 Task: Look for space in Xiashi, China from 5th June, 2023 to 16th June, 2023 for 2 adults in price range Rs.14000 to Rs.18000. Place can be entire place with 1  bedroom having 1 bed and 1 bathroom. Property type can be house, flat, guest house, hotel. Amenities needed are: washing machine. Booking option can be shelf check-in. Required host language is Chinese (Simplified).
Action: Mouse moved to (361, 180)
Screenshot: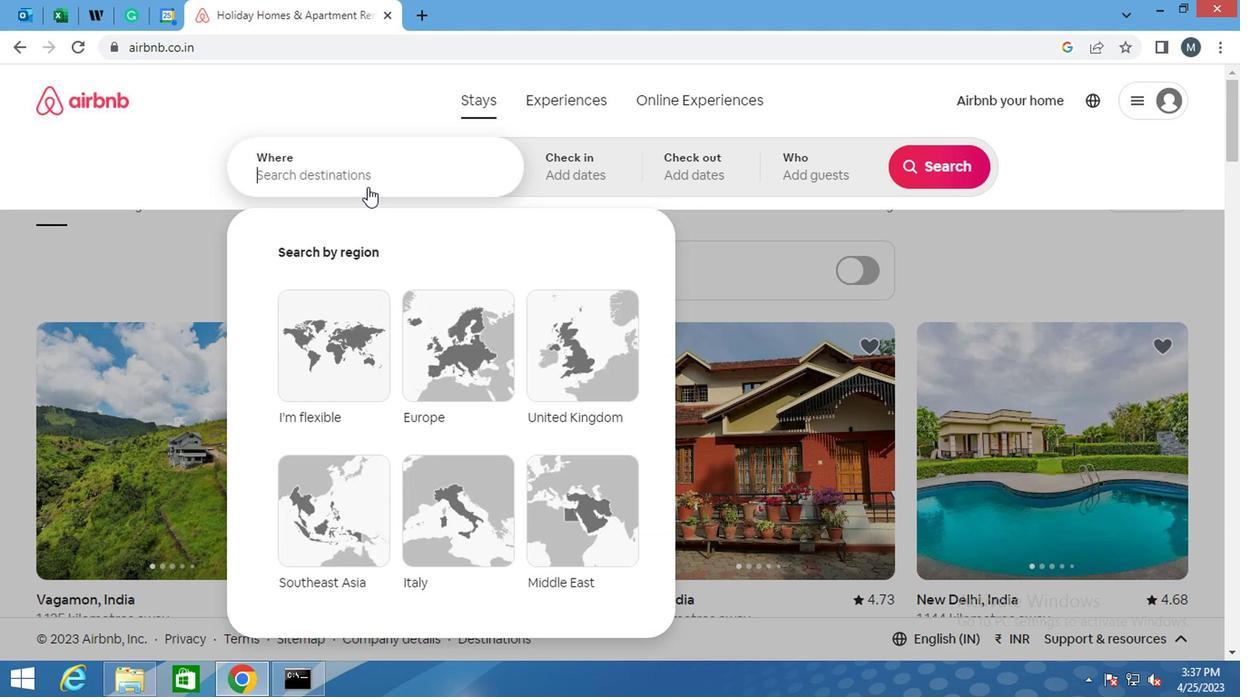 
Action: Mouse pressed left at (361, 180)
Screenshot: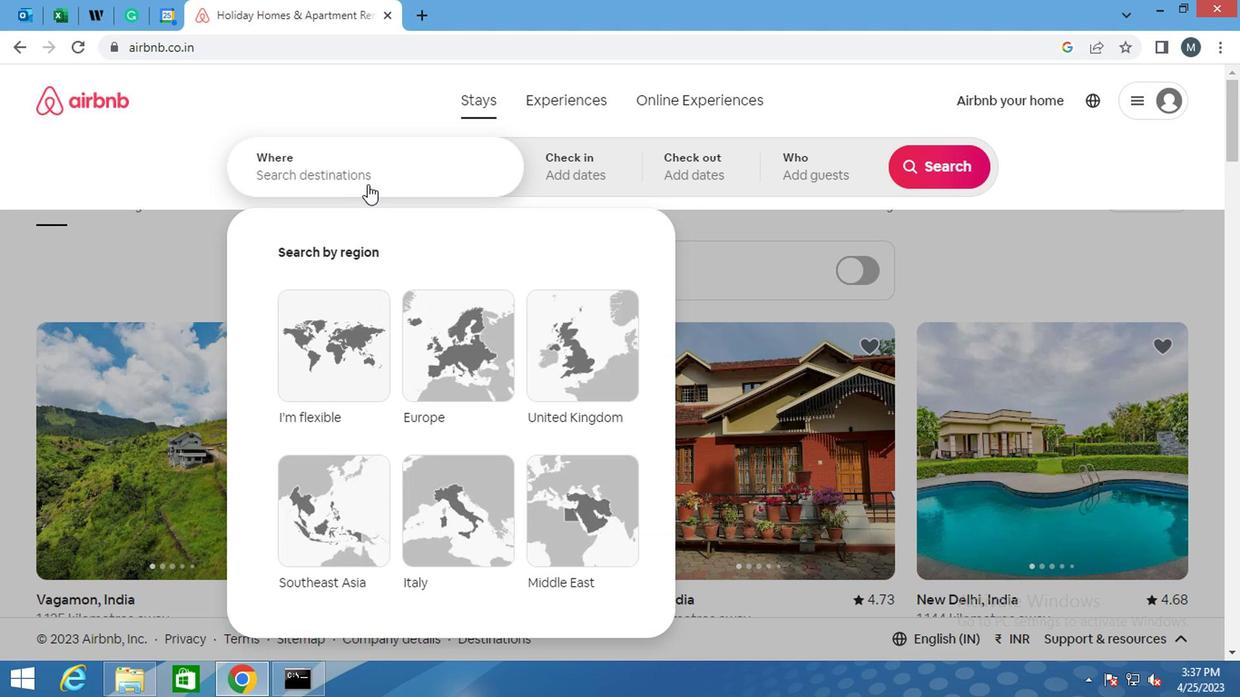 
Action: Key pressed <Key.shift>XIASHI,<Key.shift>CHINA<Key.enter>
Screenshot: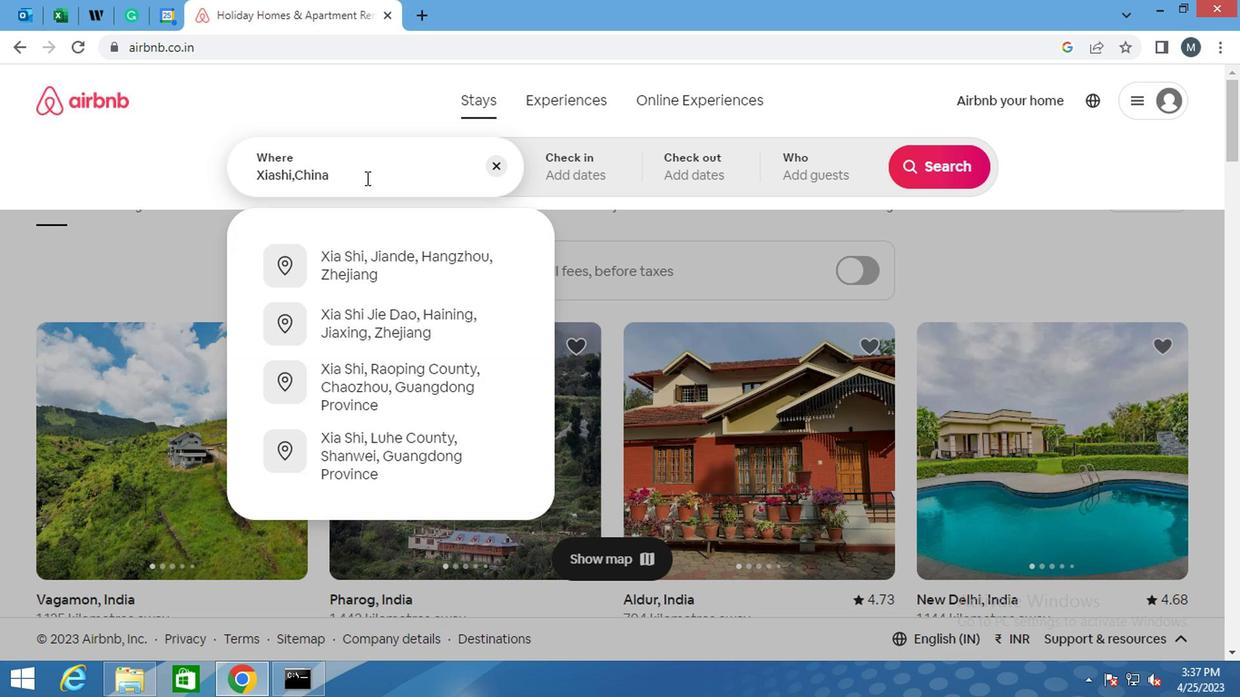 
Action: Mouse moved to (926, 319)
Screenshot: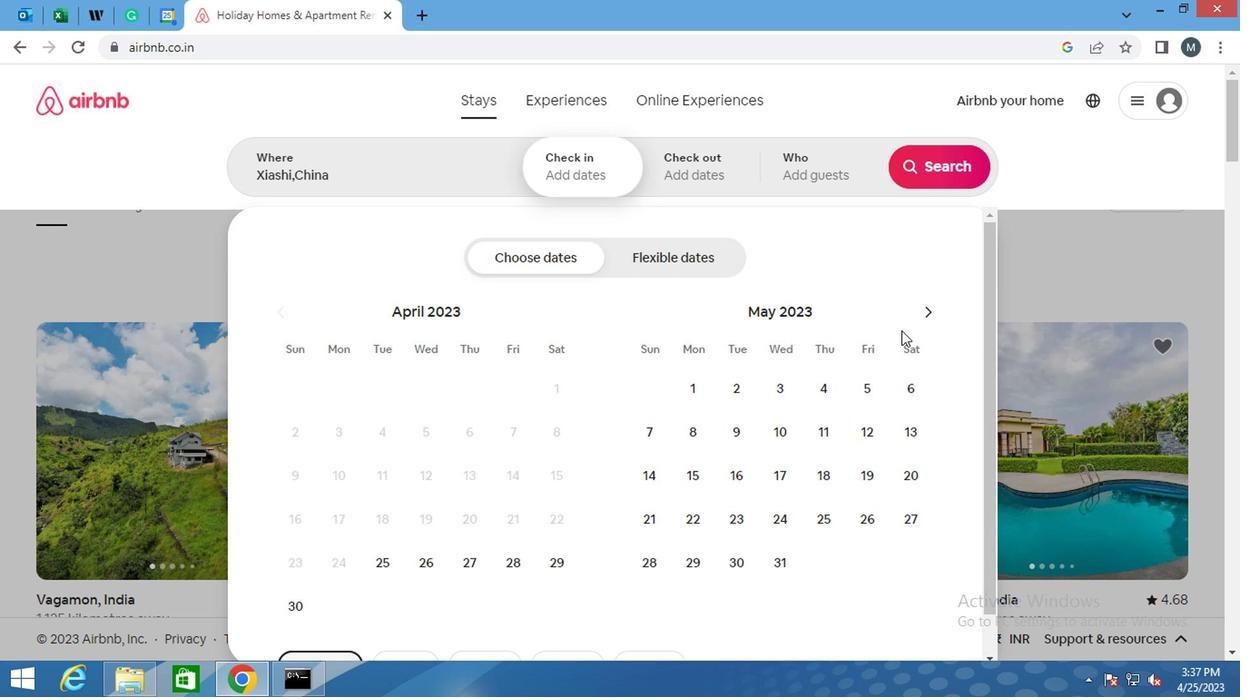 
Action: Mouse pressed left at (926, 319)
Screenshot: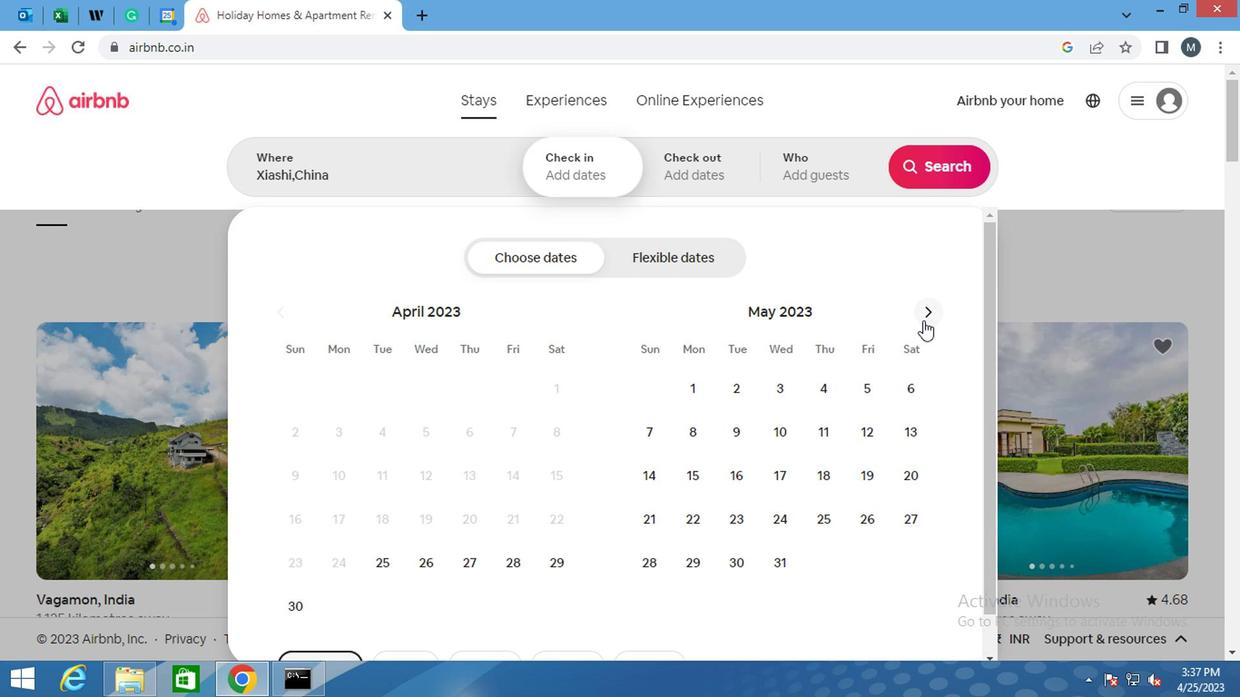 
Action: Mouse moved to (926, 319)
Screenshot: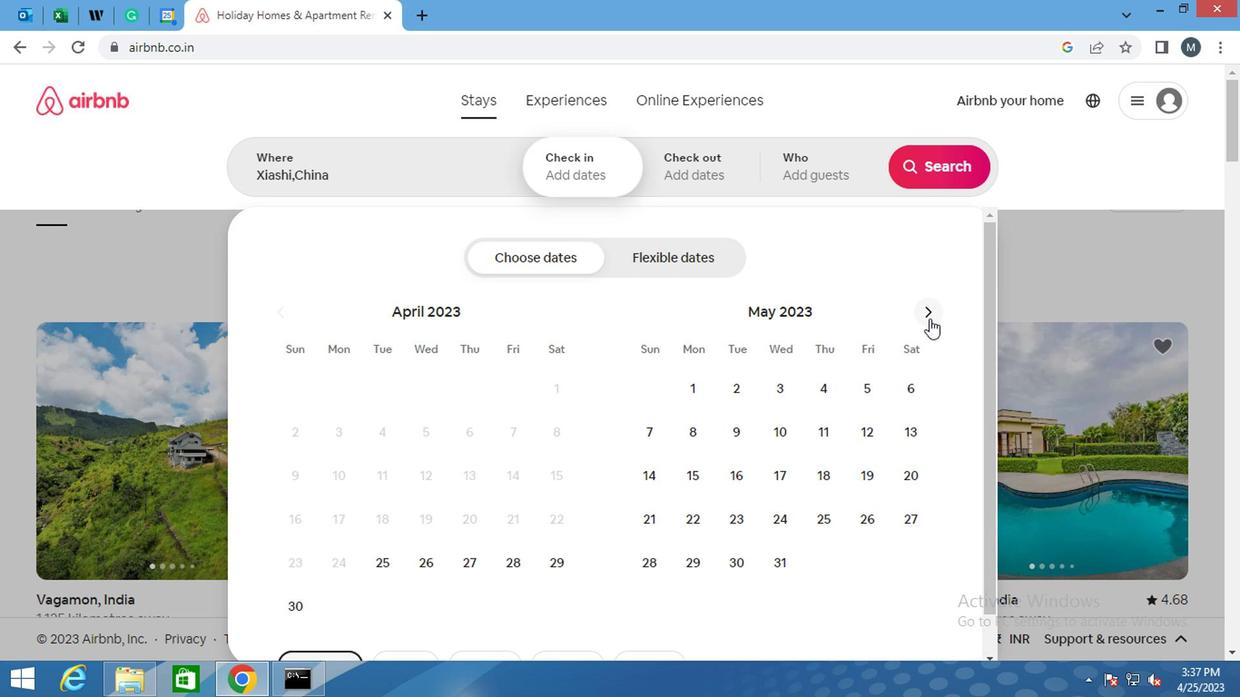 
Action: Mouse pressed left at (926, 319)
Screenshot: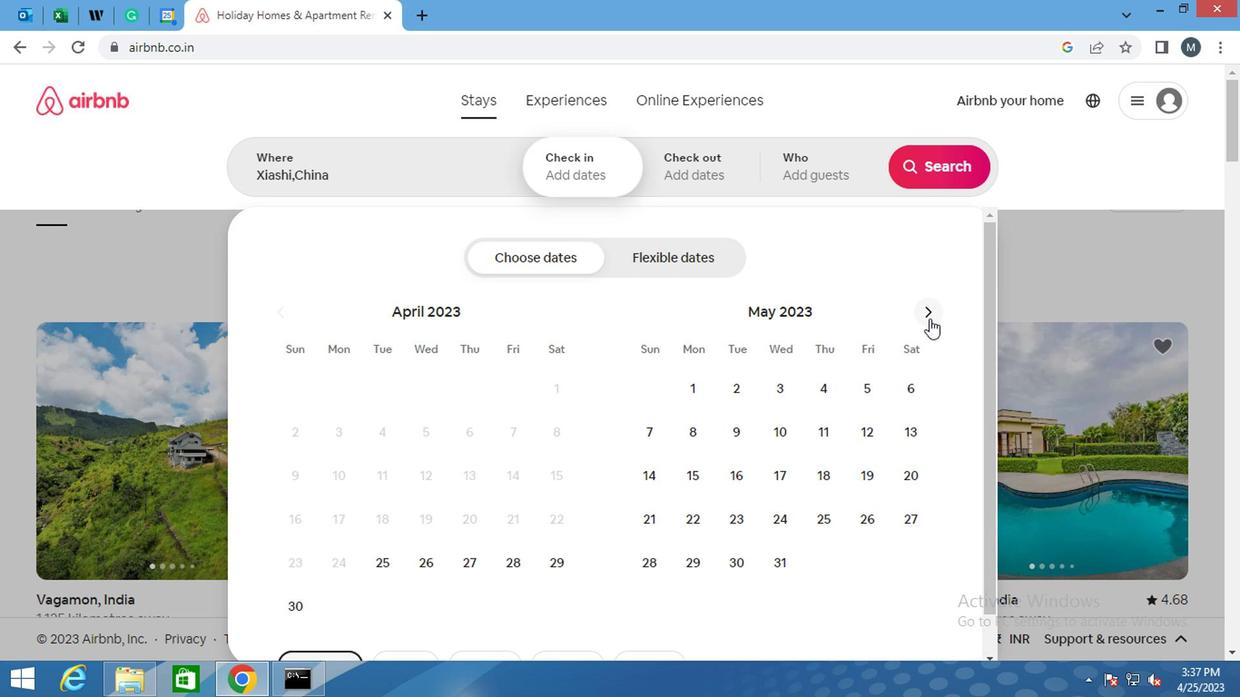 
Action: Mouse moved to (701, 440)
Screenshot: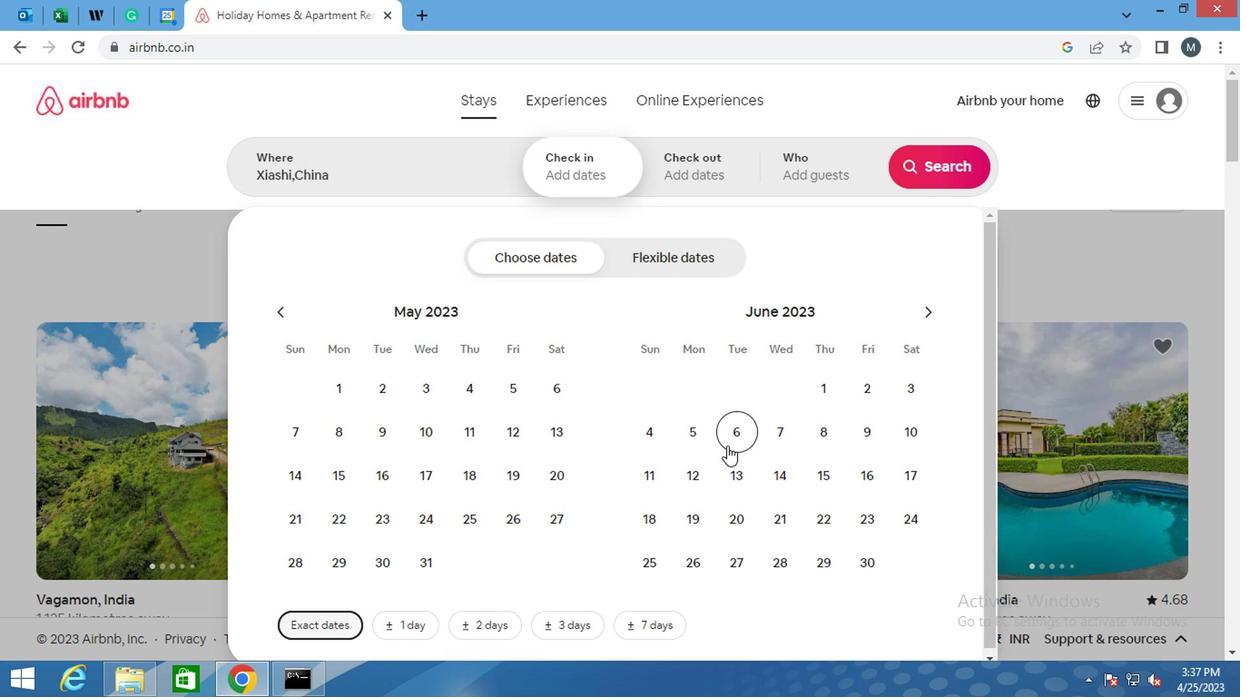 
Action: Mouse pressed left at (701, 440)
Screenshot: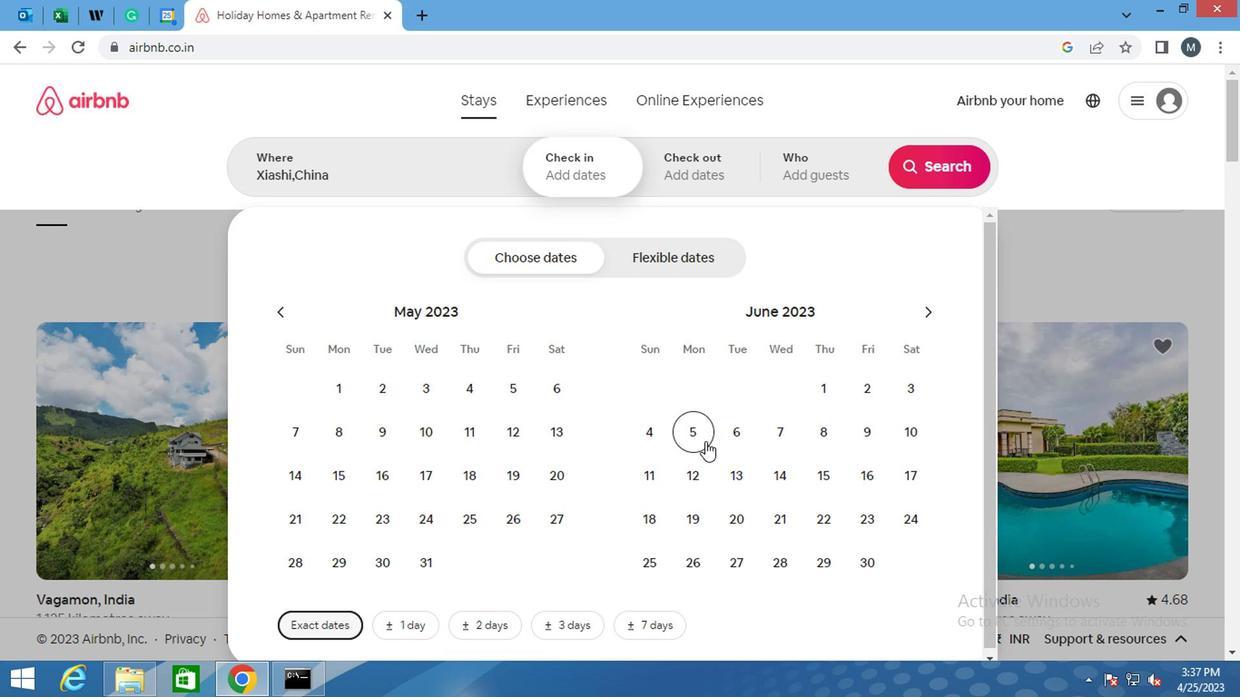 
Action: Mouse moved to (872, 474)
Screenshot: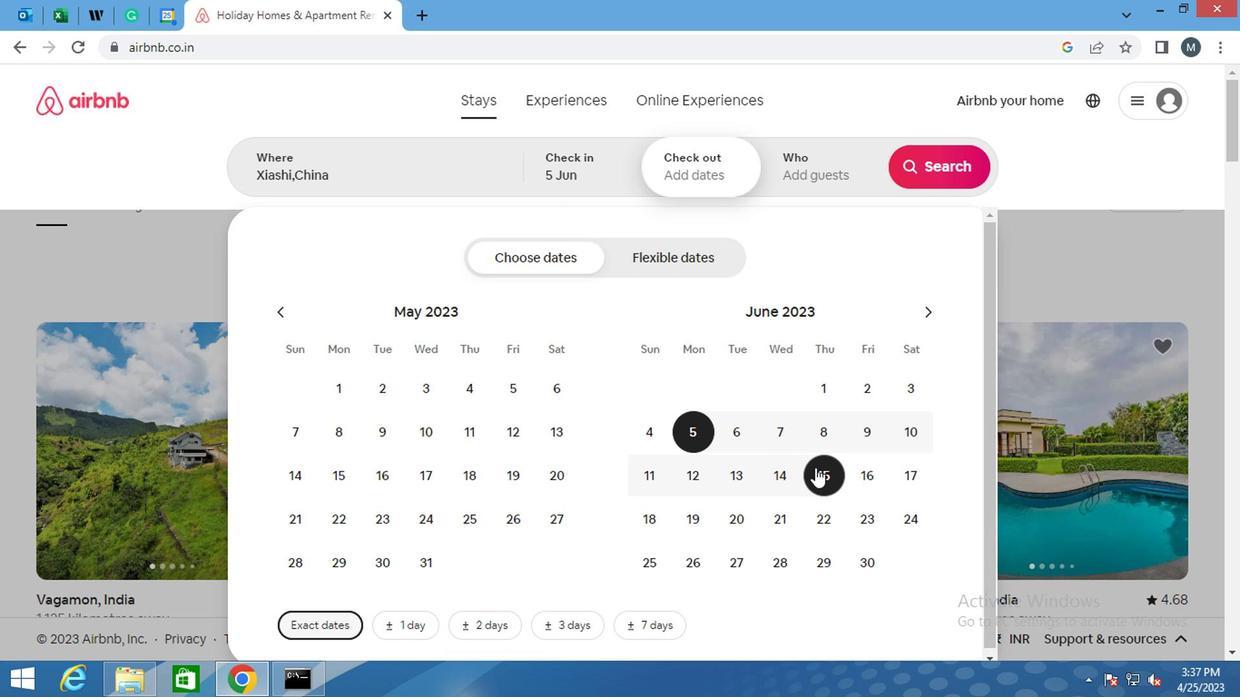 
Action: Mouse pressed left at (872, 474)
Screenshot: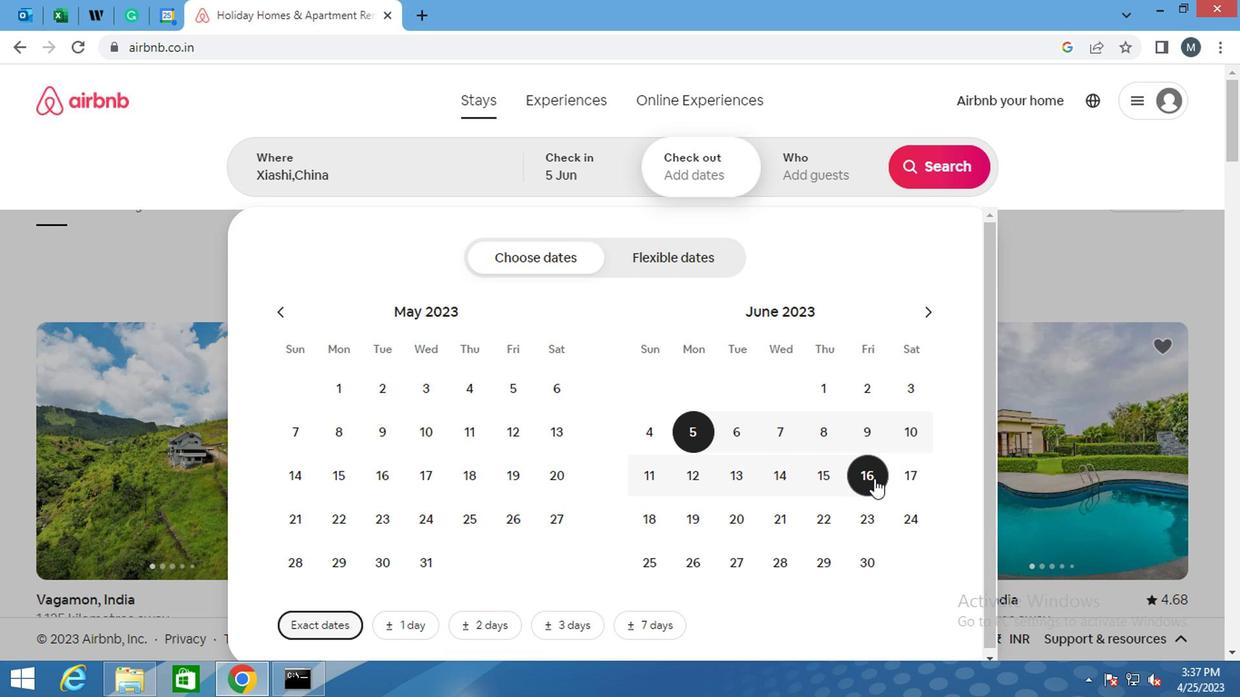 
Action: Mouse moved to (833, 185)
Screenshot: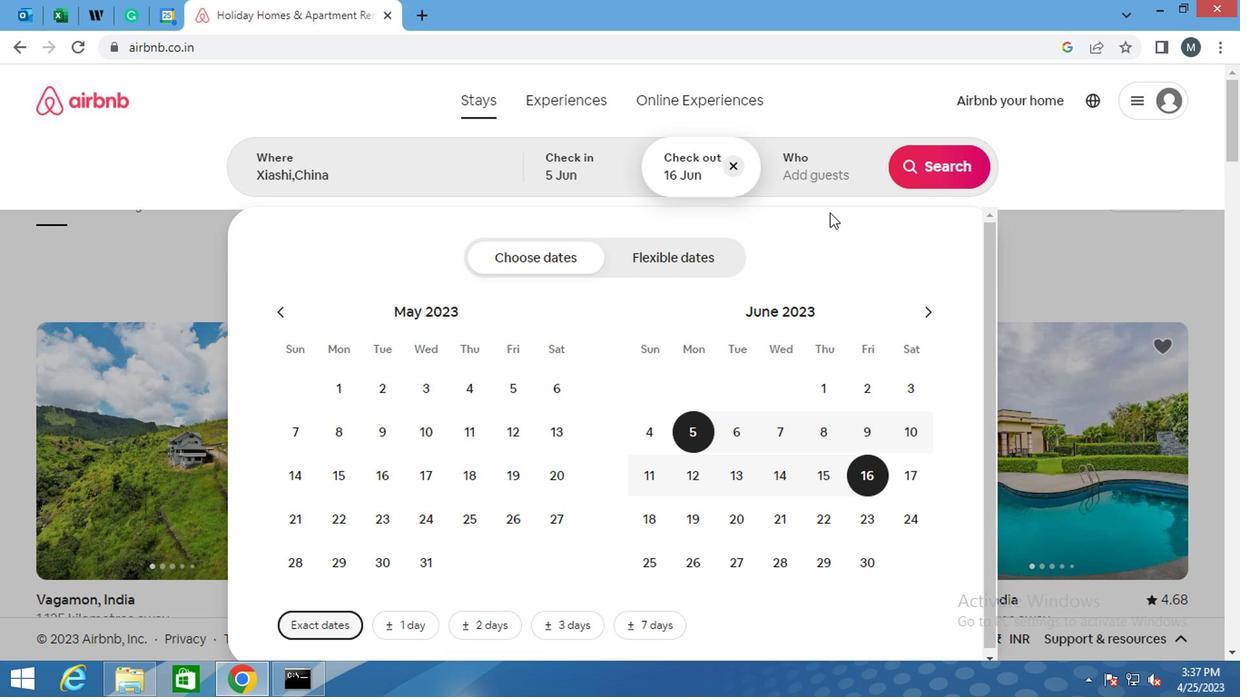 
Action: Mouse pressed left at (833, 185)
Screenshot: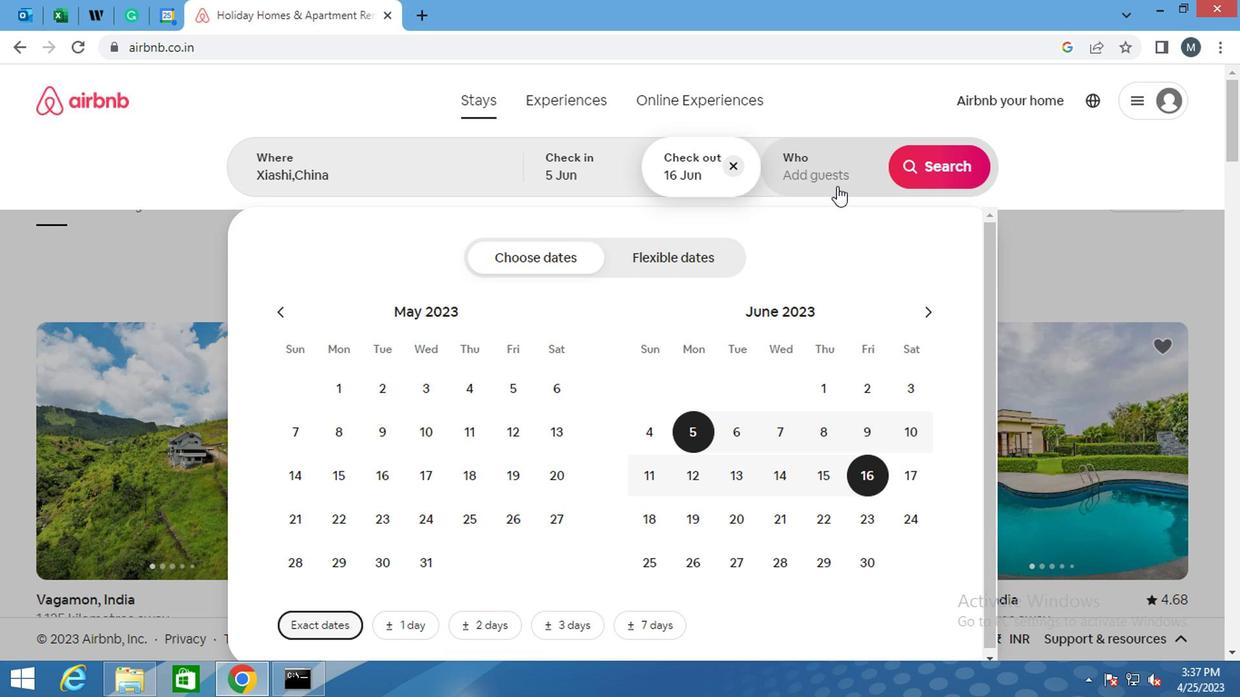 
Action: Mouse moved to (937, 260)
Screenshot: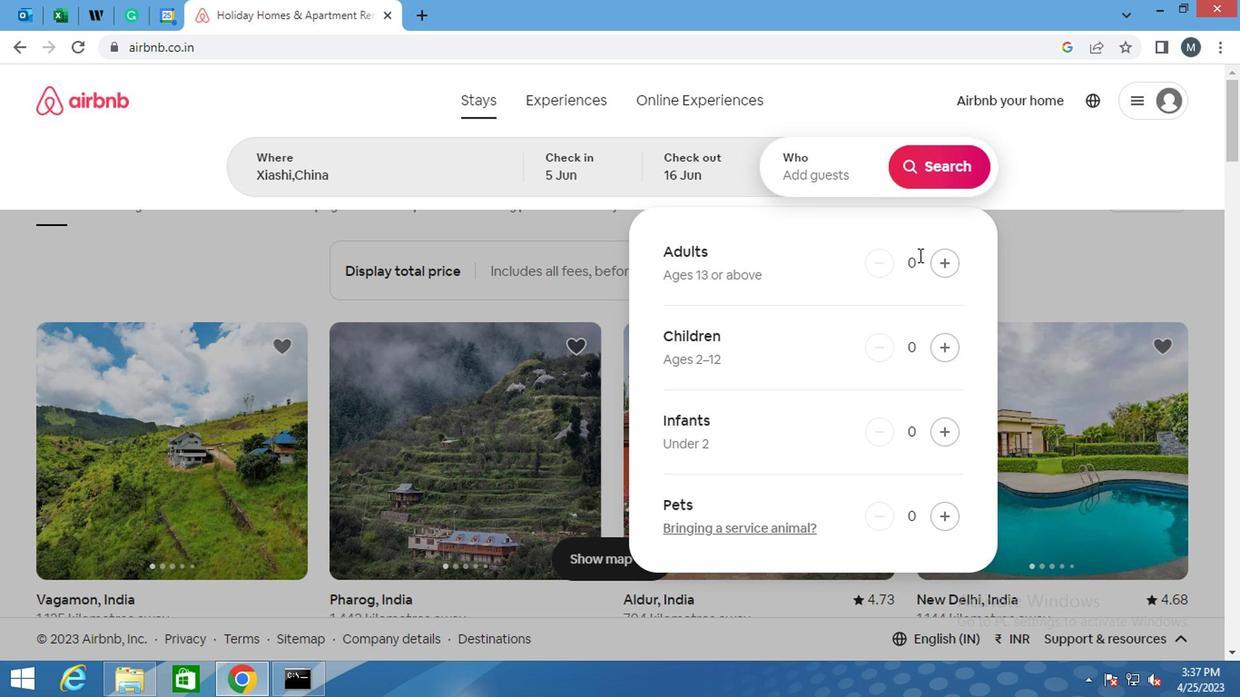 
Action: Mouse pressed left at (937, 260)
Screenshot: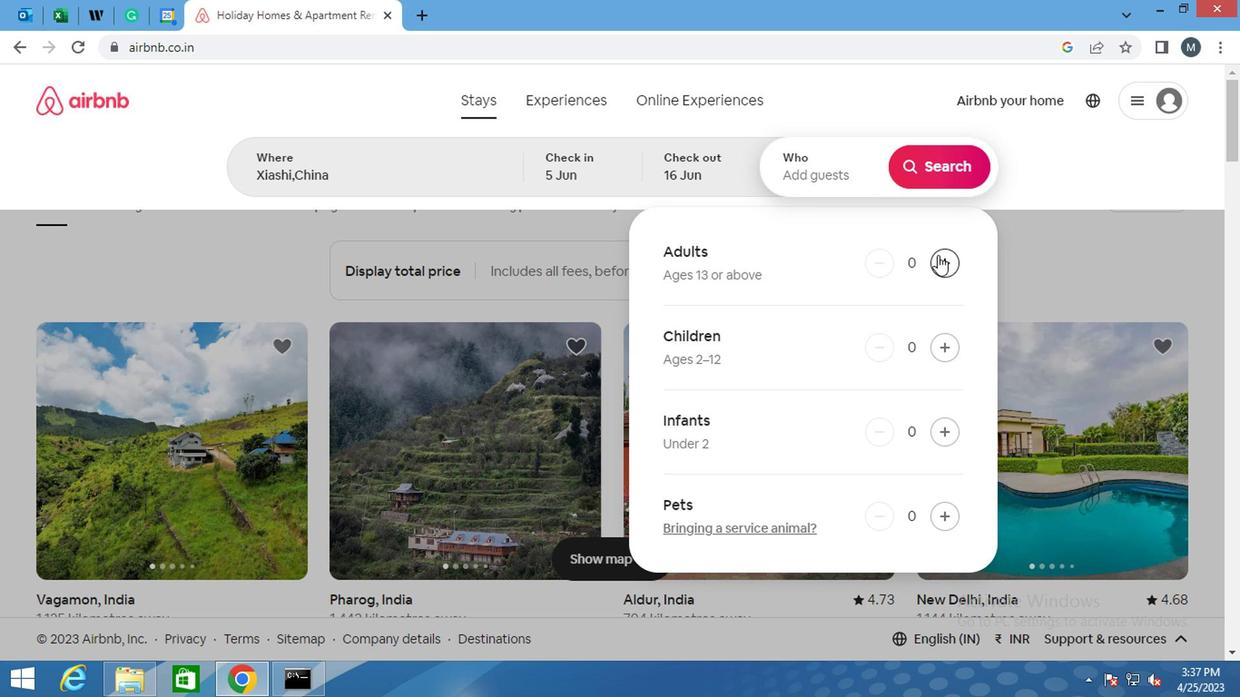 
Action: Mouse moved to (938, 261)
Screenshot: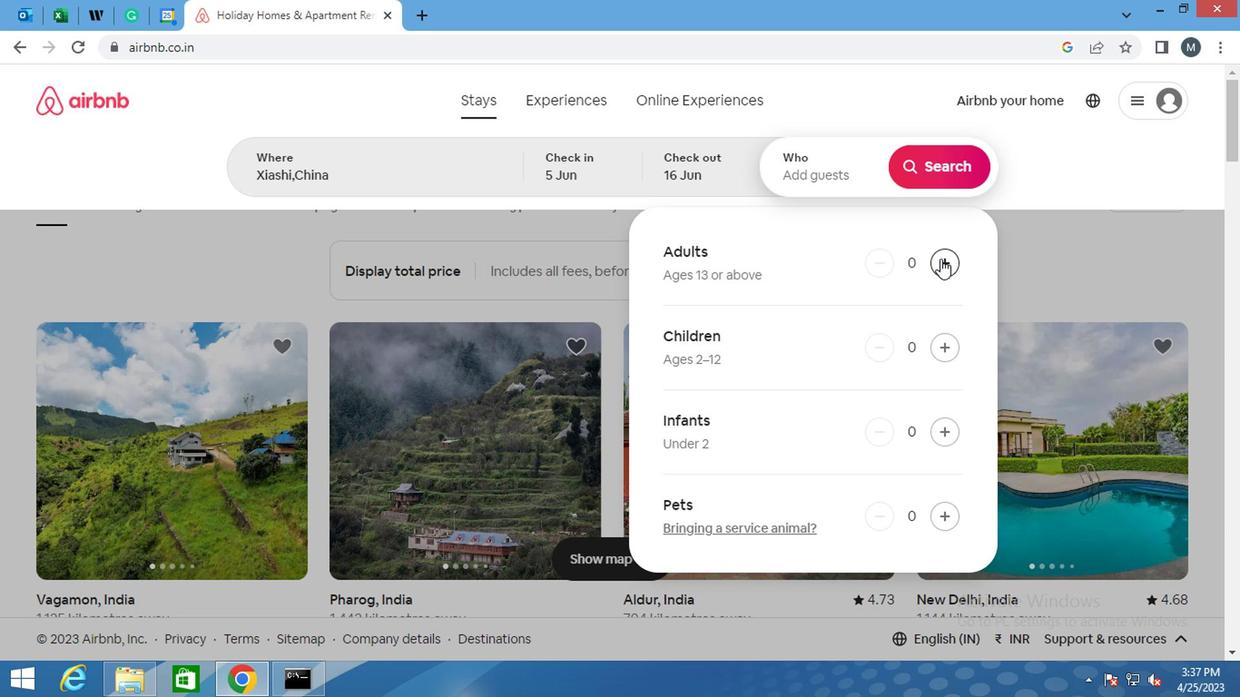
Action: Mouse pressed left at (938, 261)
Screenshot: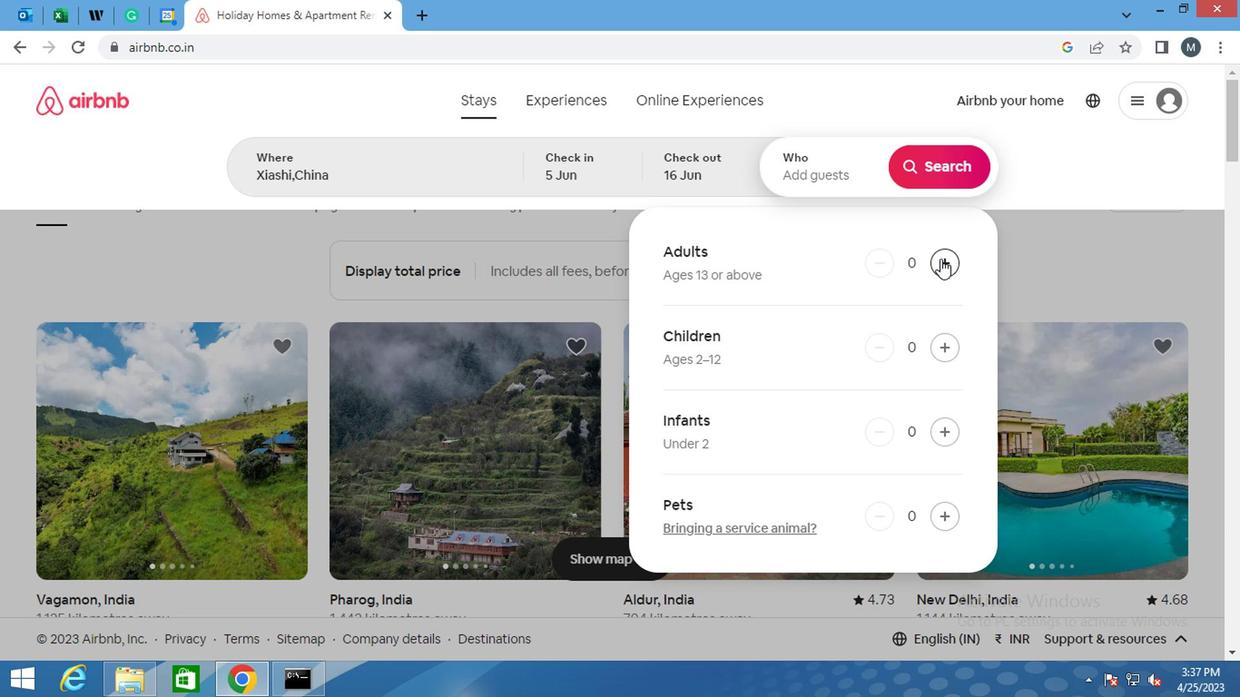 
Action: Mouse moved to (938, 169)
Screenshot: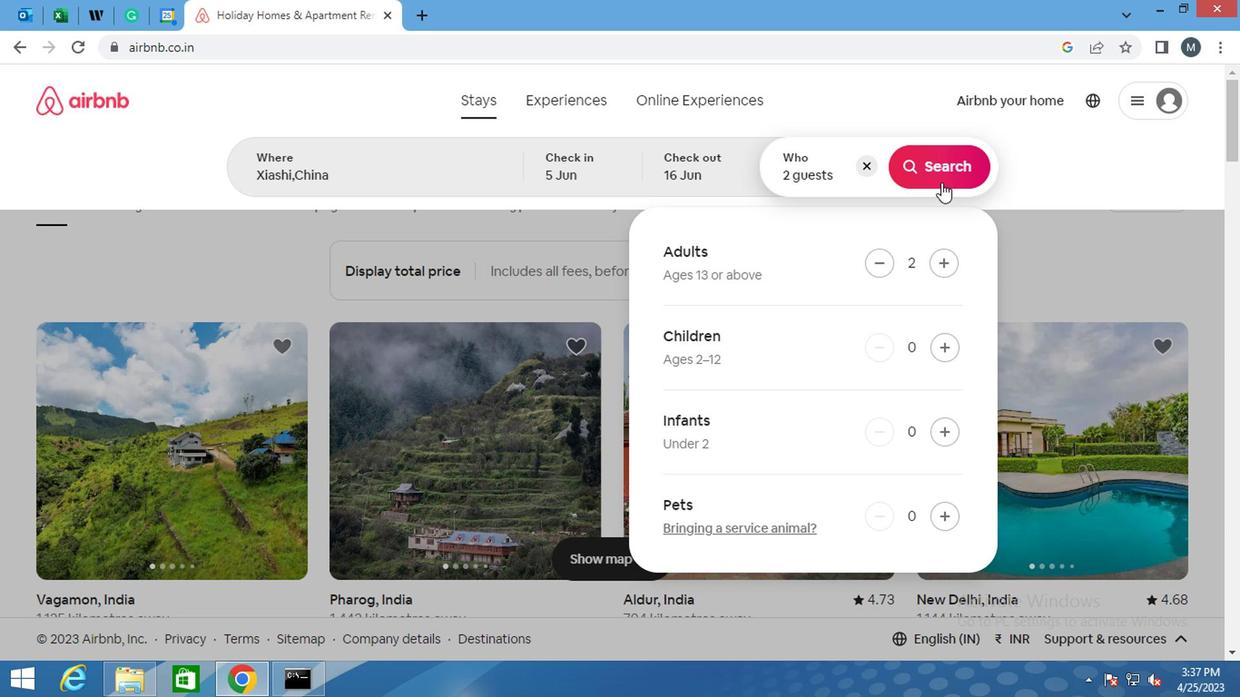 
Action: Mouse pressed left at (938, 169)
Screenshot: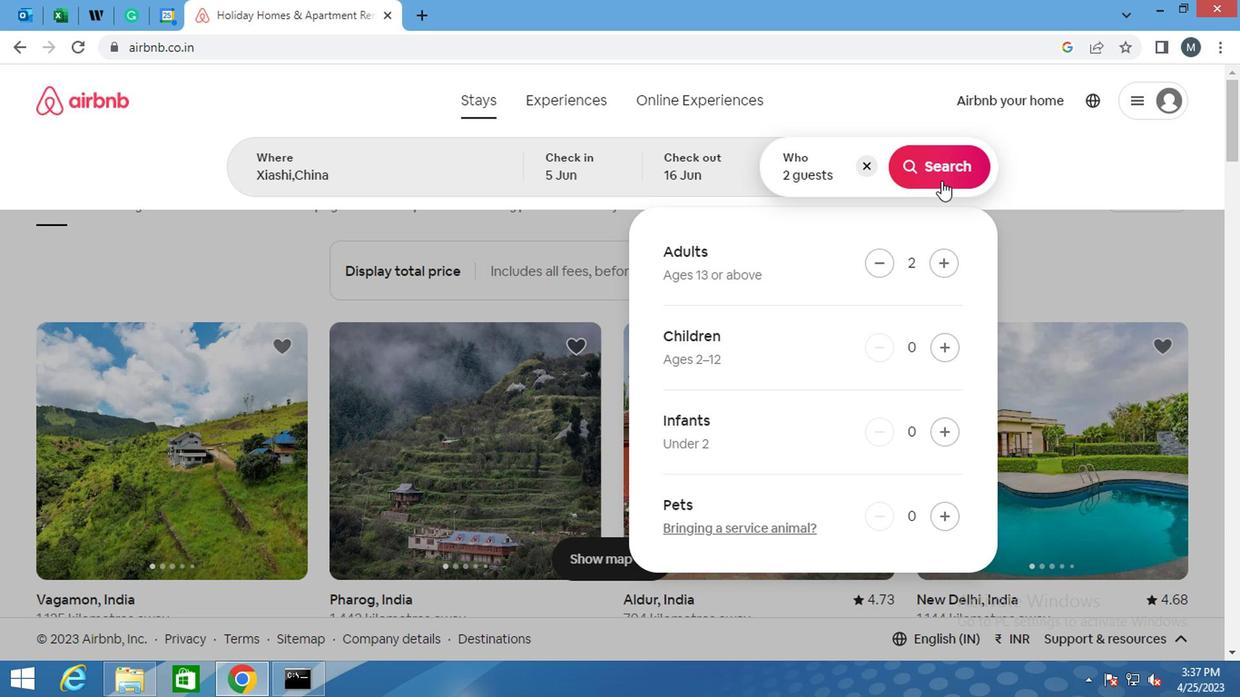 
Action: Mouse moved to (1155, 175)
Screenshot: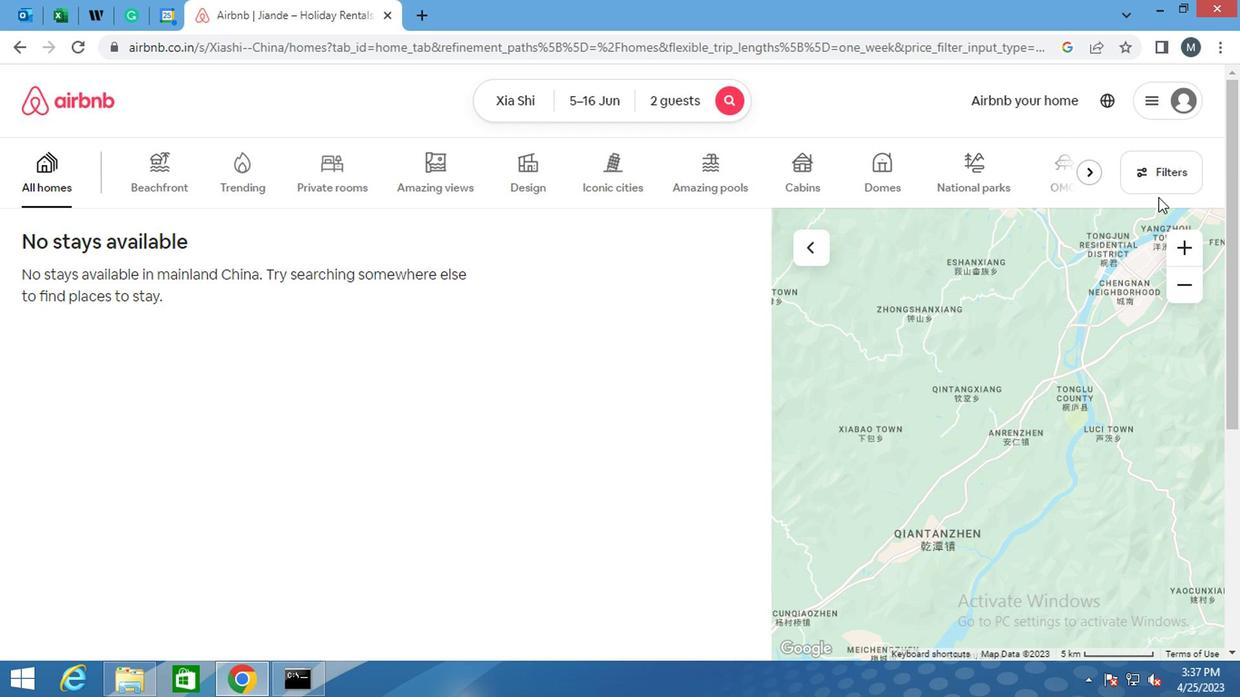 
Action: Mouse pressed left at (1155, 175)
Screenshot: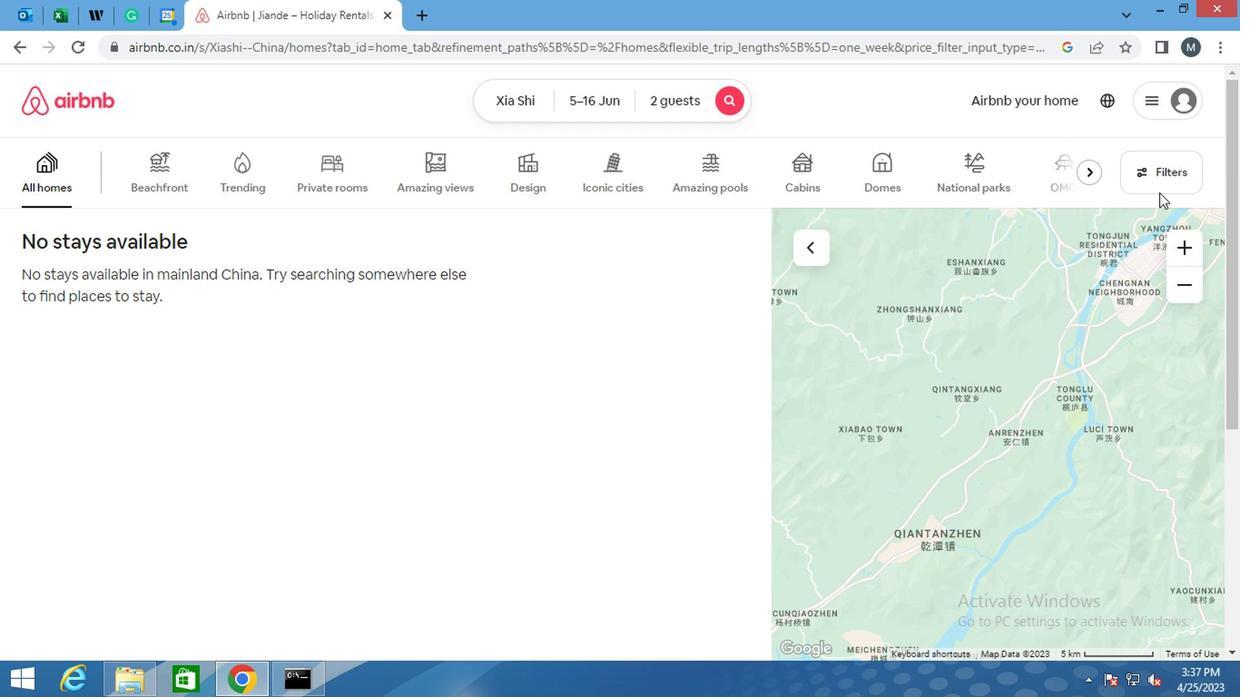 
Action: Mouse moved to (408, 287)
Screenshot: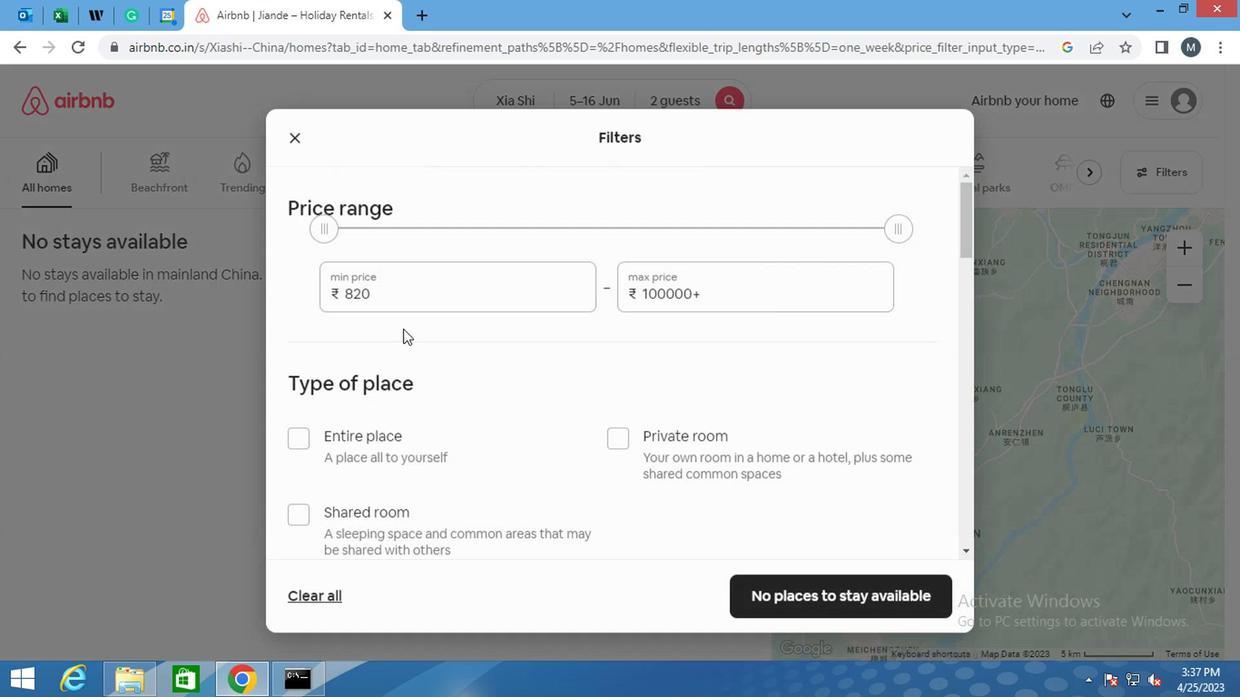 
Action: Mouse pressed left at (408, 287)
Screenshot: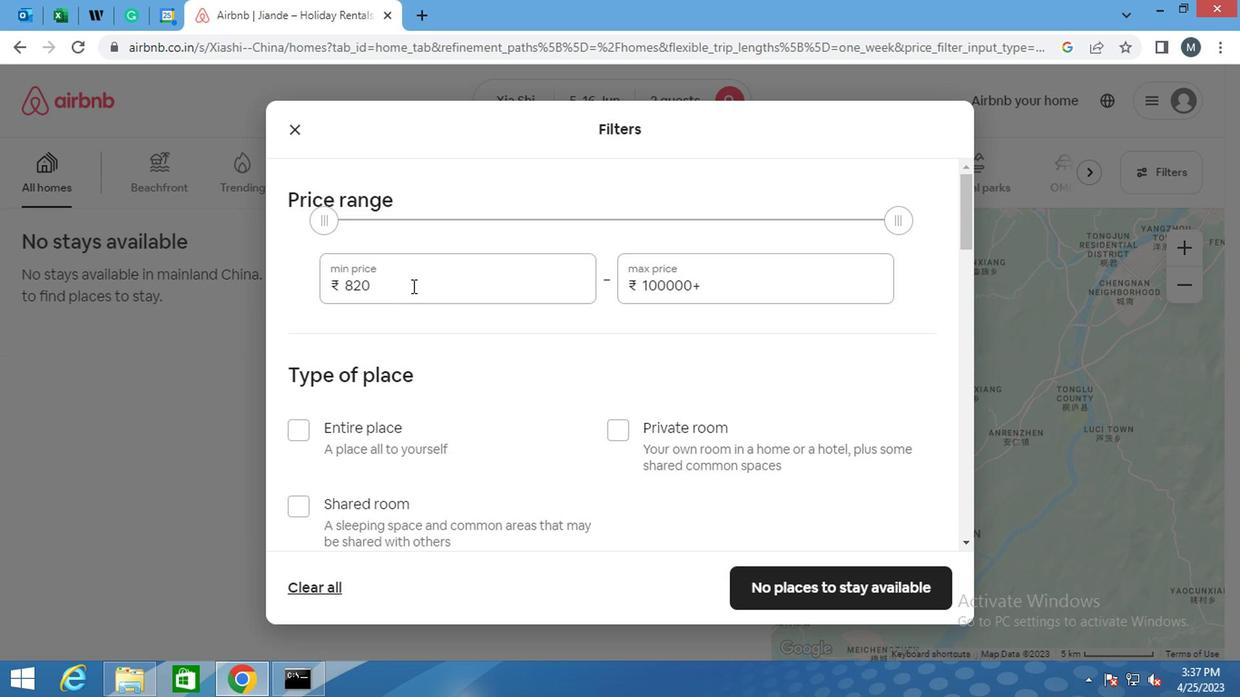 
Action: Mouse moved to (408, 287)
Screenshot: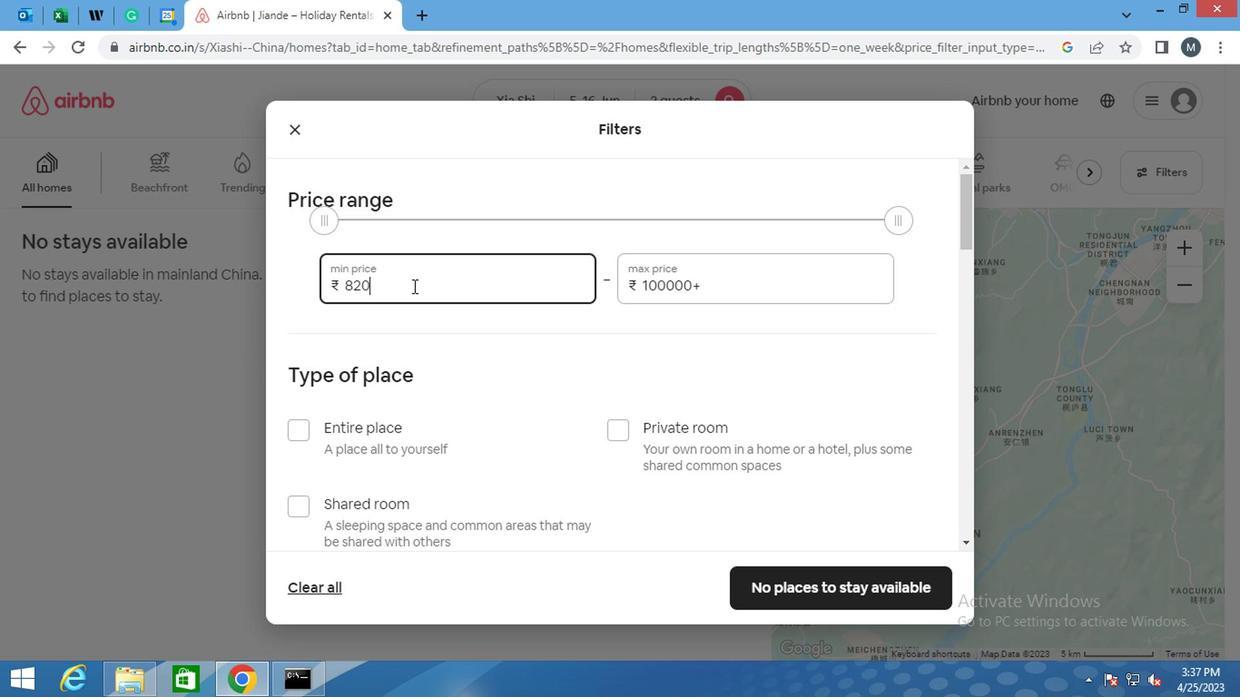 
Action: Key pressed <Key.backspace>
Screenshot: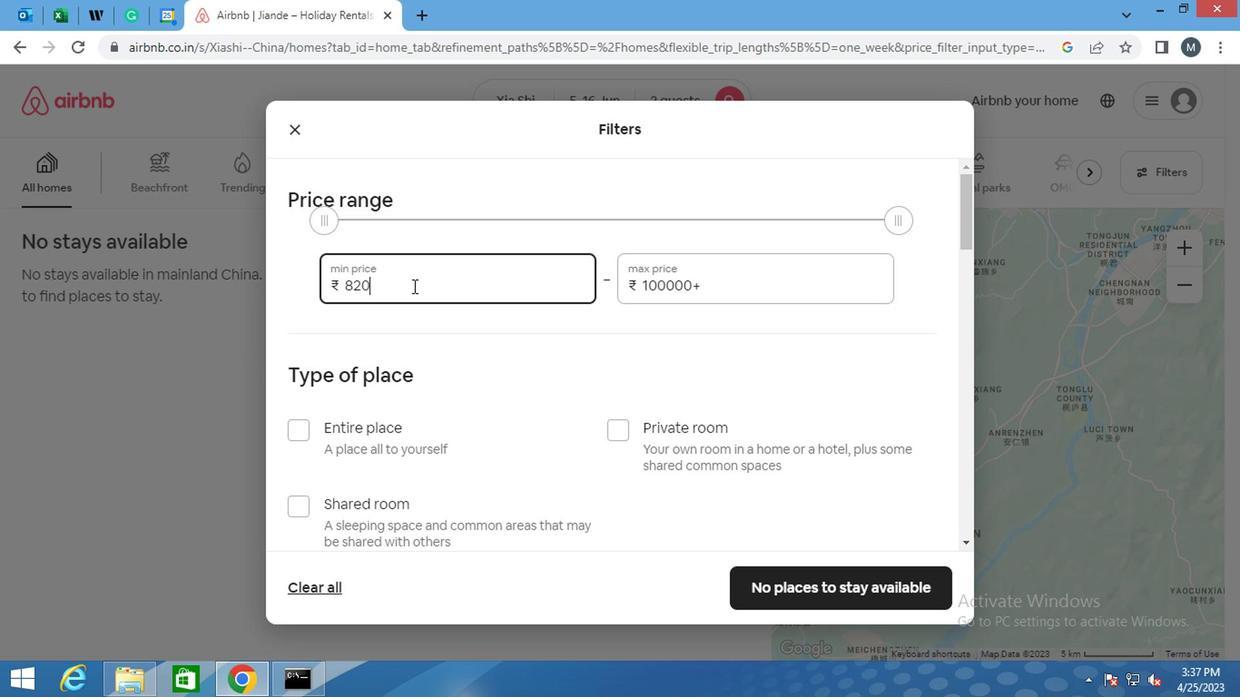 
Action: Mouse moved to (408, 288)
Screenshot: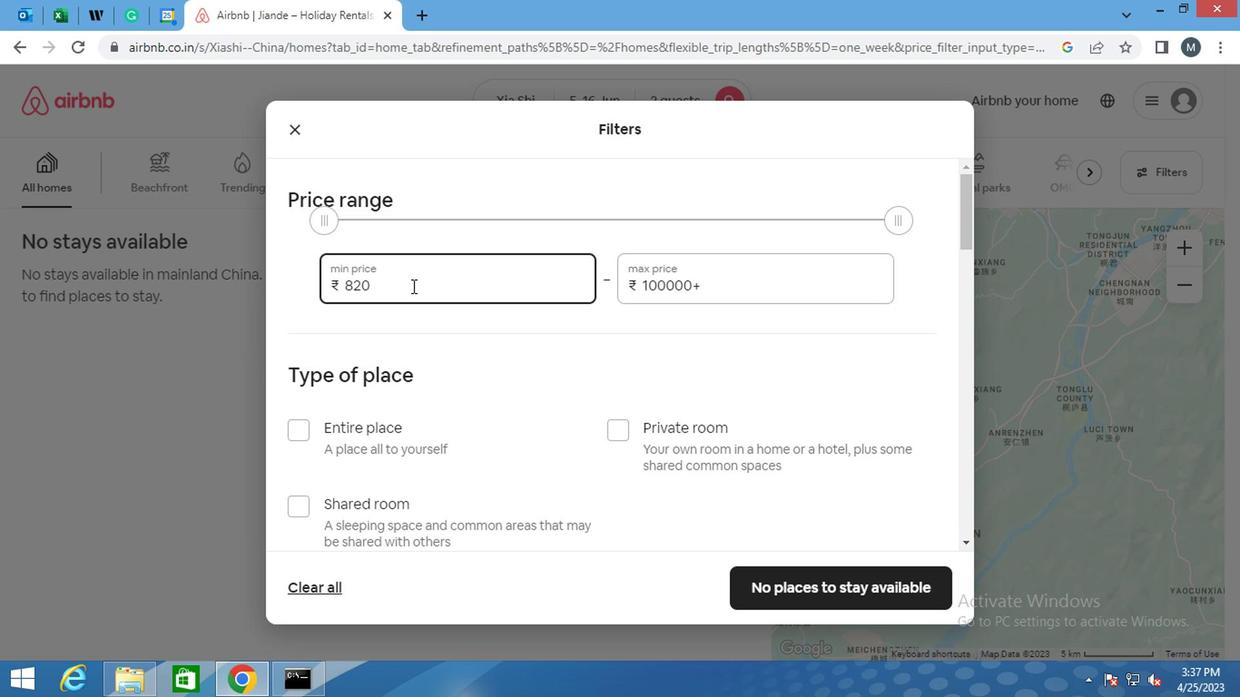 
Action: Key pressed <Key.backspace><Key.backspace>1
Screenshot: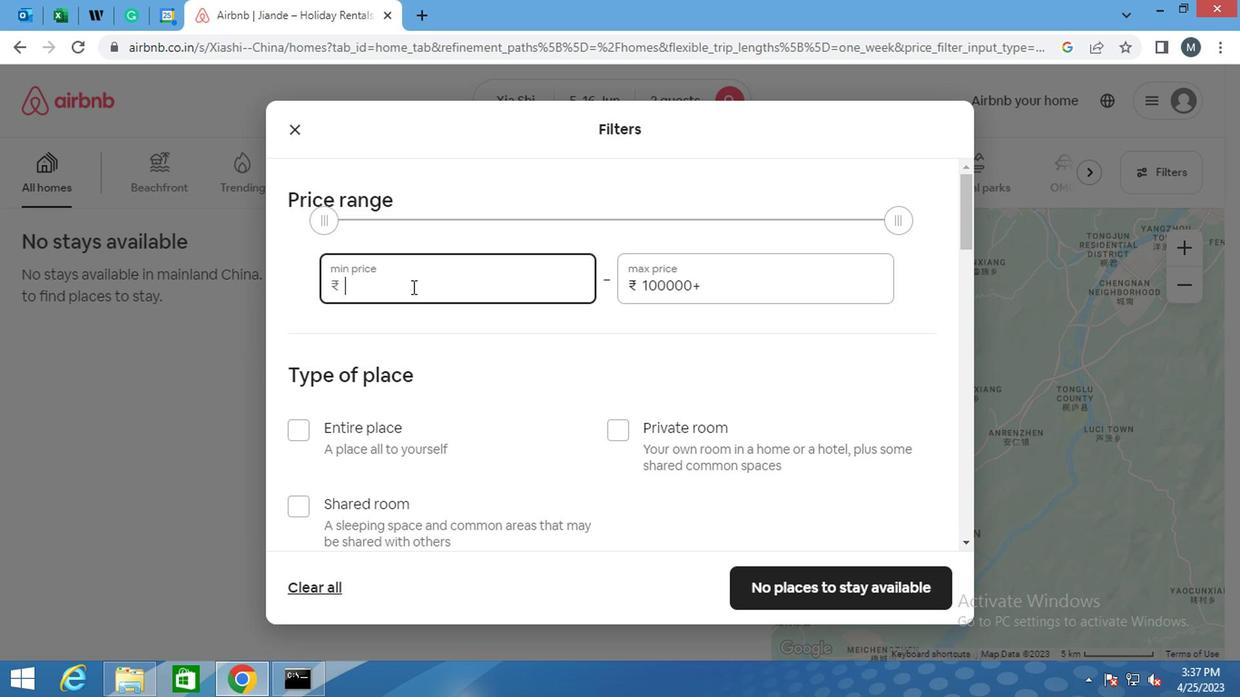 
Action: Mouse moved to (408, 294)
Screenshot: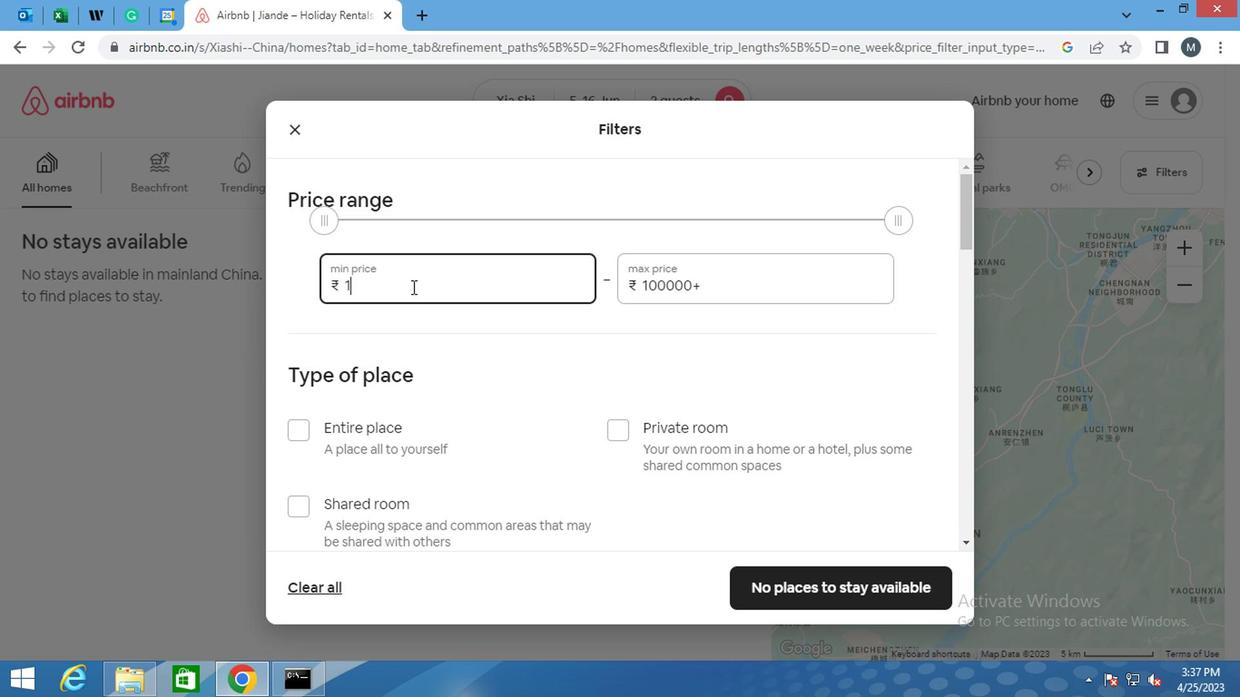 
Action: Key pressed 4000
Screenshot: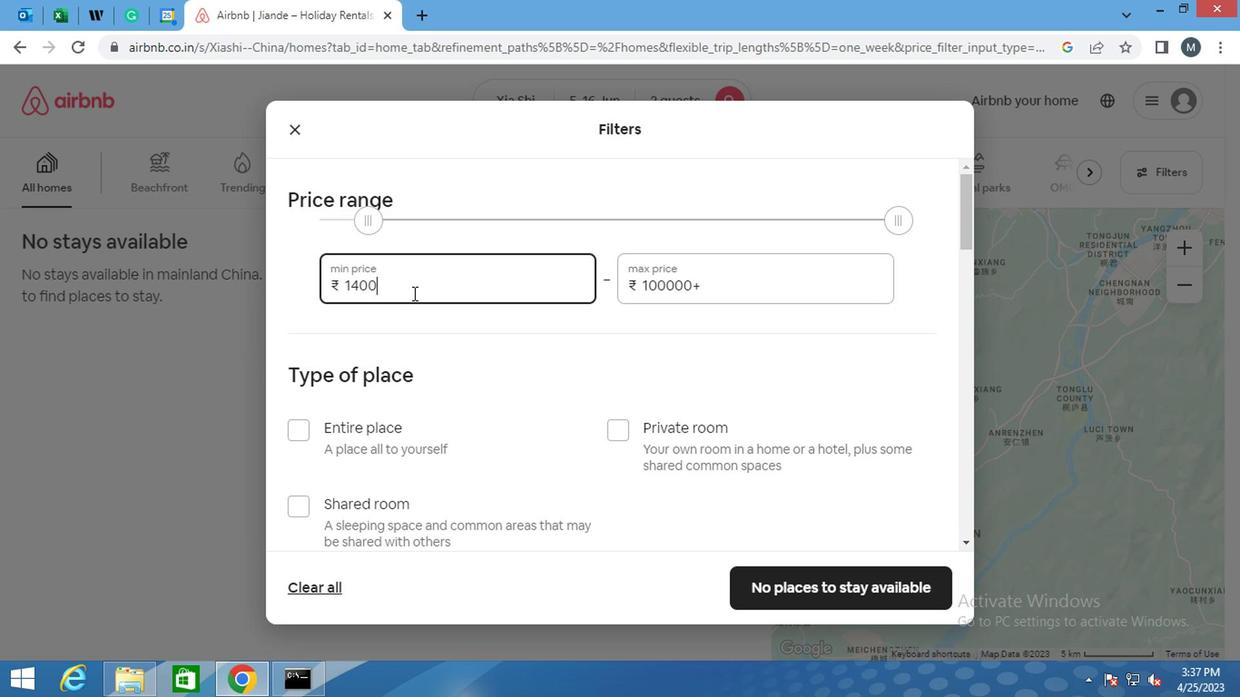 
Action: Mouse moved to (698, 290)
Screenshot: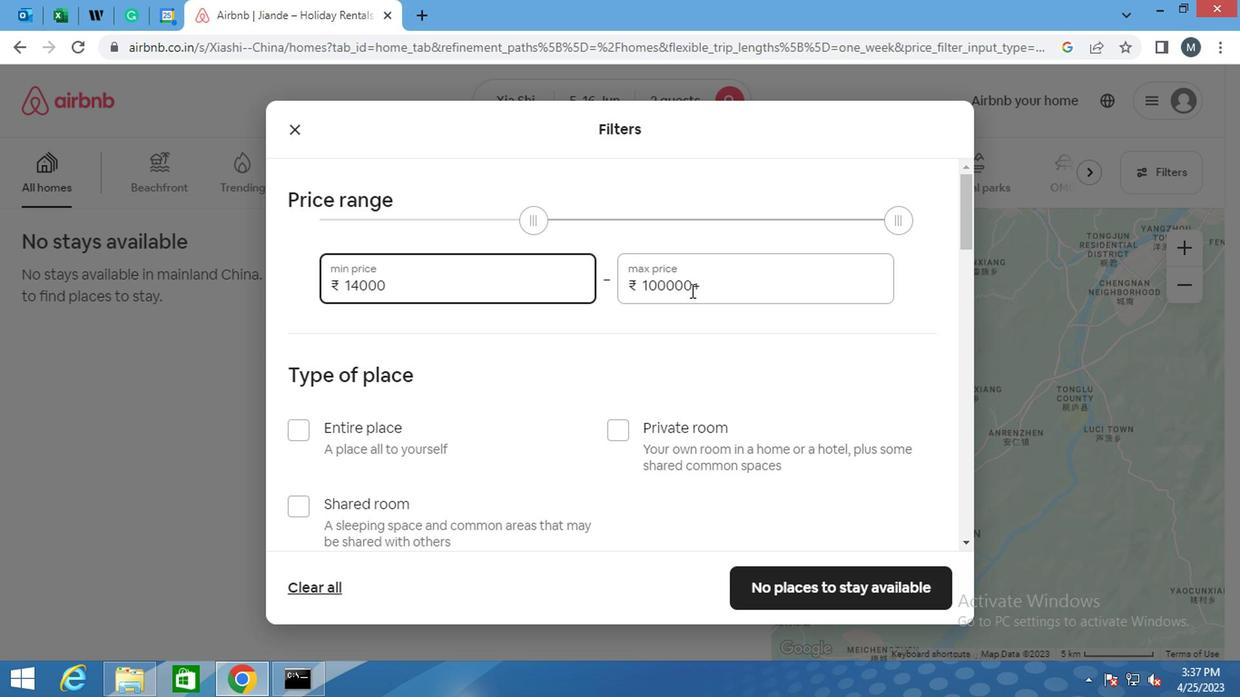 
Action: Mouse pressed left at (698, 290)
Screenshot: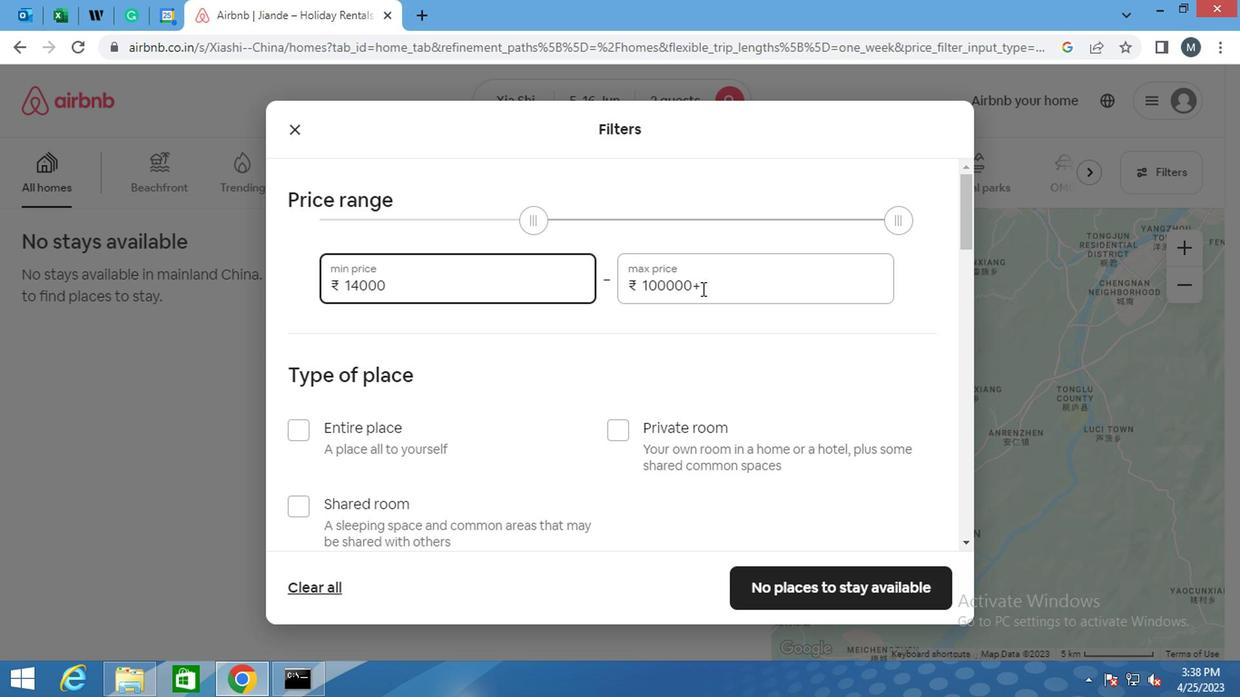 
Action: Mouse moved to (691, 289)
Screenshot: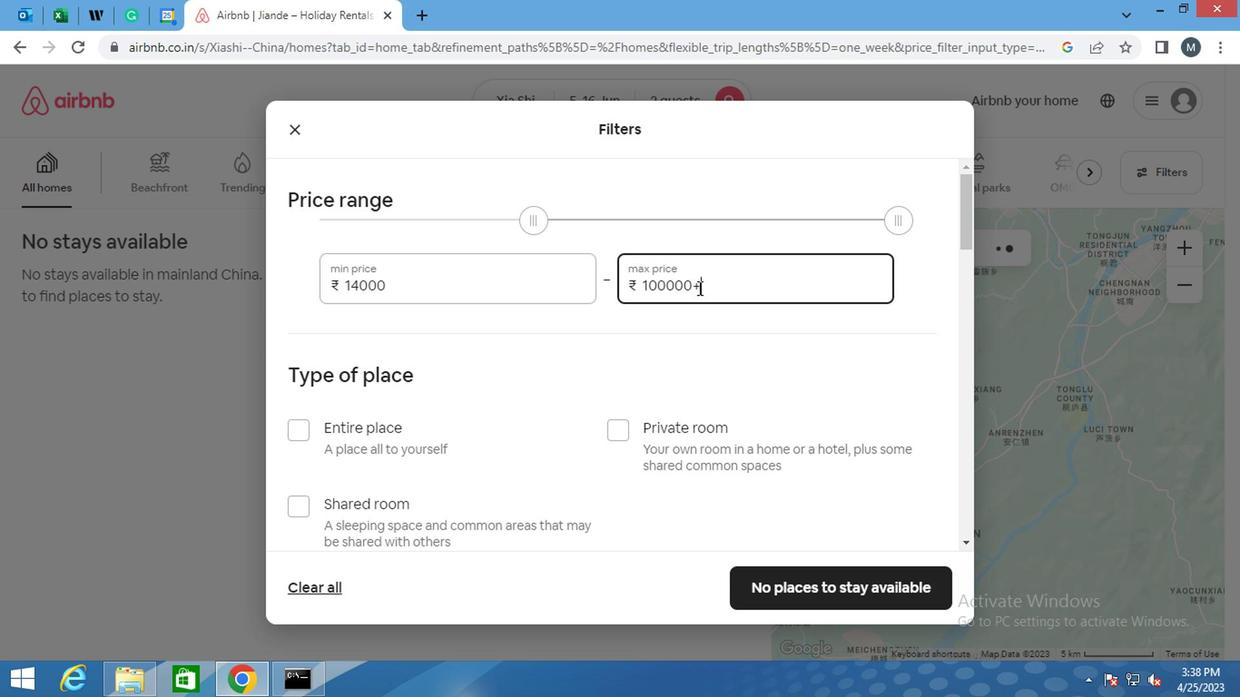 
Action: Key pressed <Key.backspace>
Screenshot: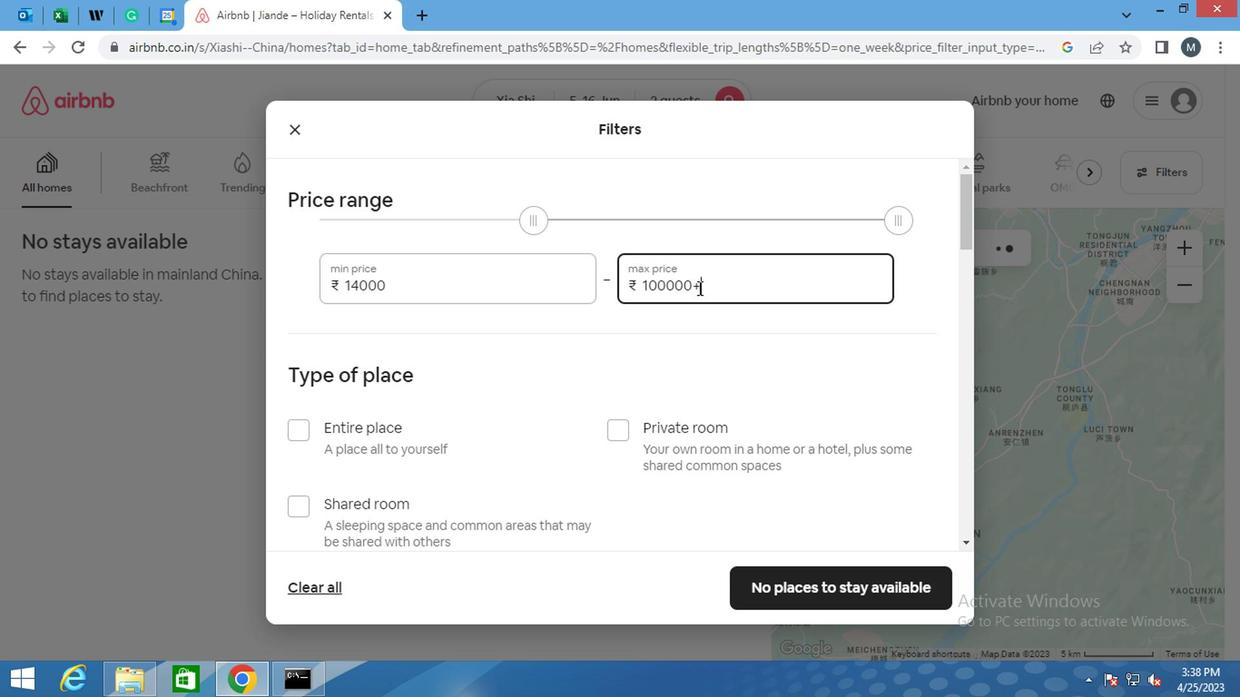
Action: Mouse moved to (688, 289)
Screenshot: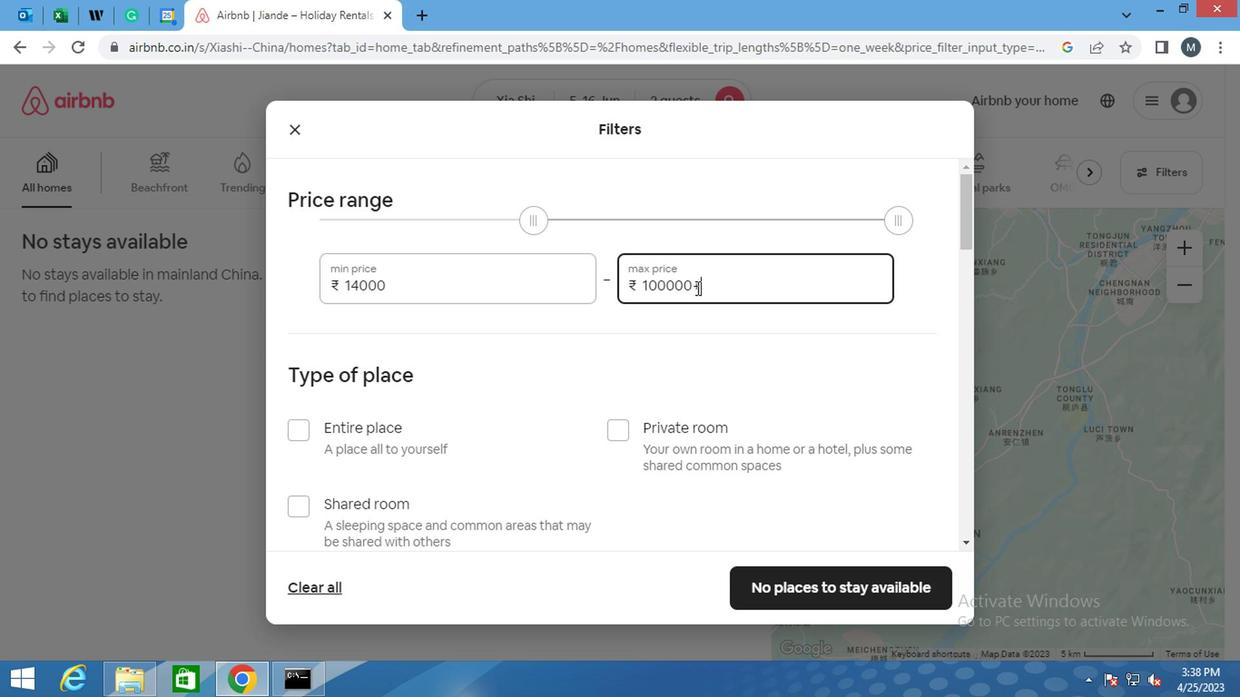 
Action: Key pressed <Key.backspace><Key.backspace><Key.backspace>
Screenshot: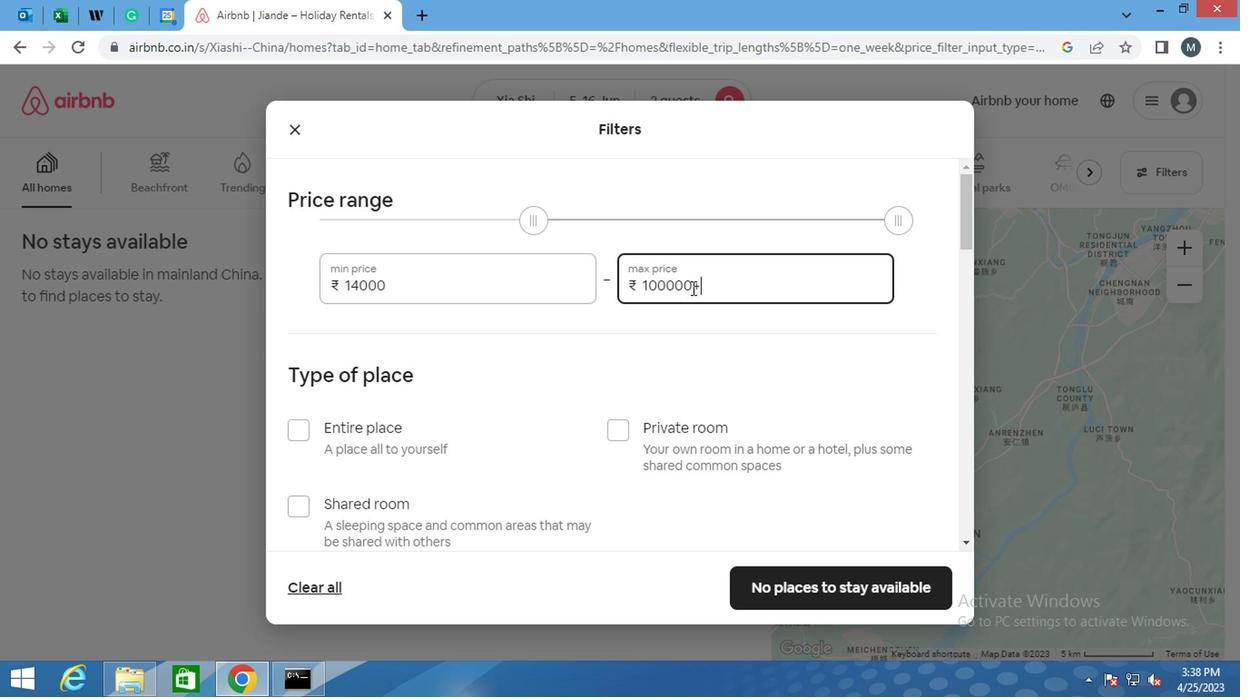
Action: Mouse moved to (687, 290)
Screenshot: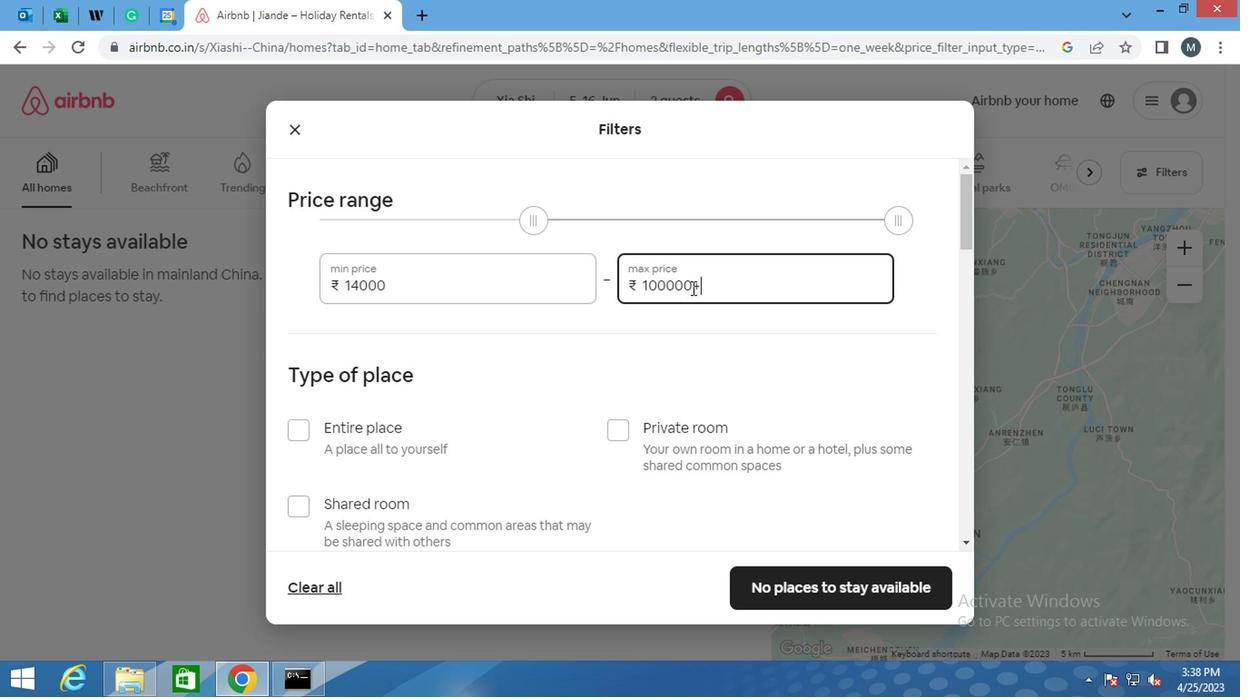 
Action: Key pressed <Key.backspace><Key.backspace><Key.backspace>
Screenshot: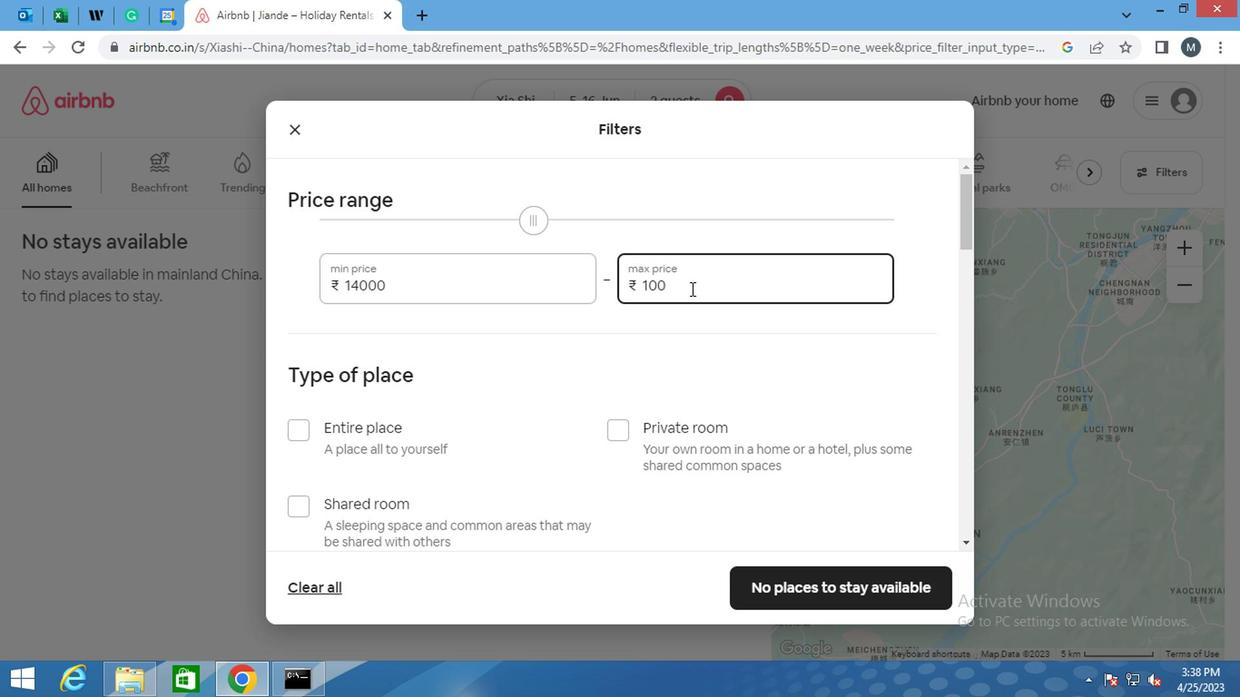 
Action: Mouse moved to (672, 292)
Screenshot: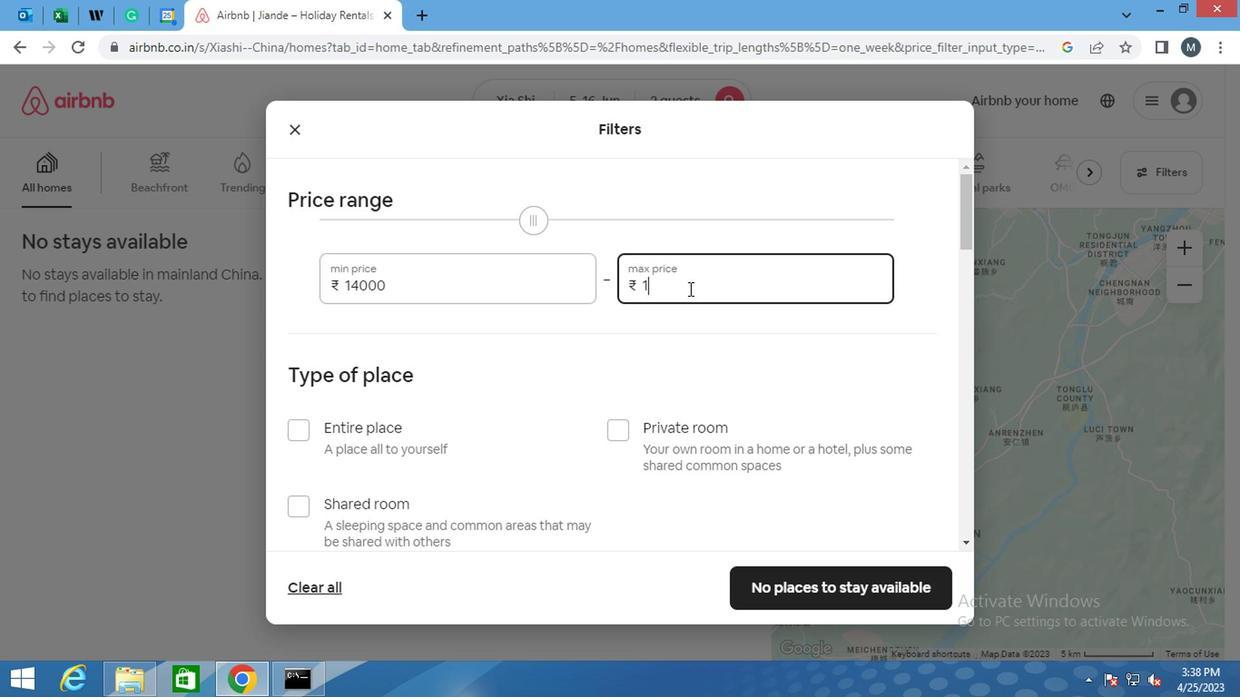 
Action: Key pressed 8
Screenshot: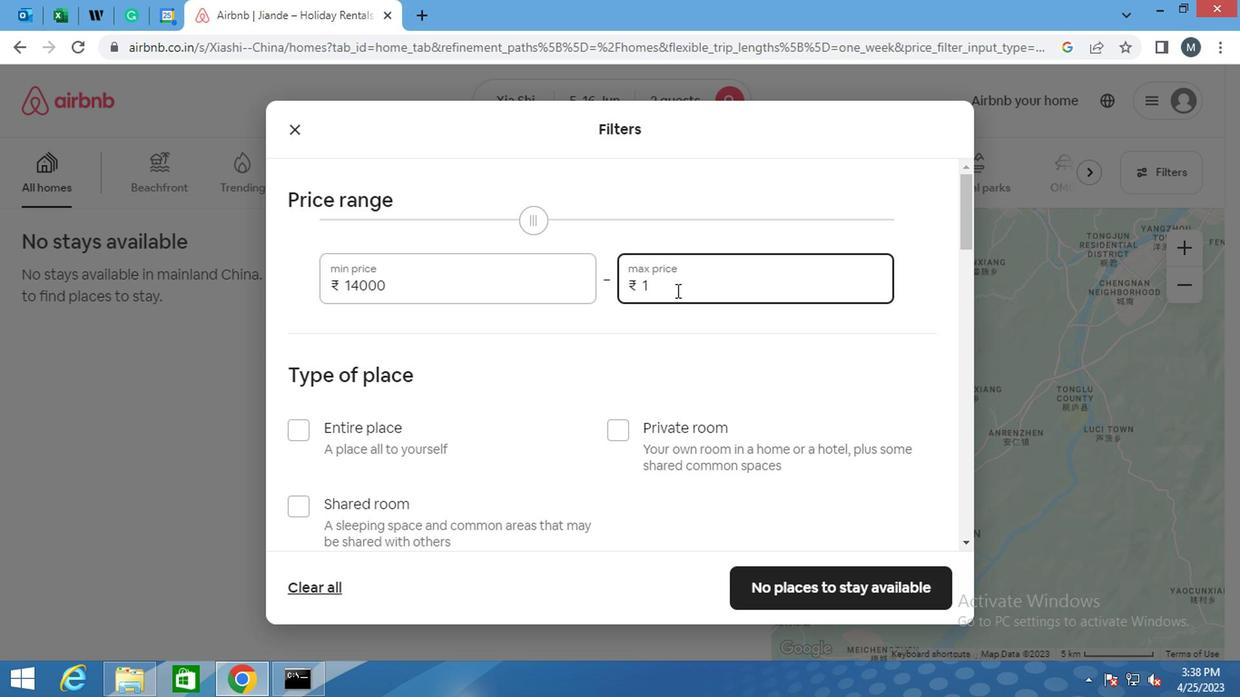 
Action: Mouse moved to (670, 292)
Screenshot: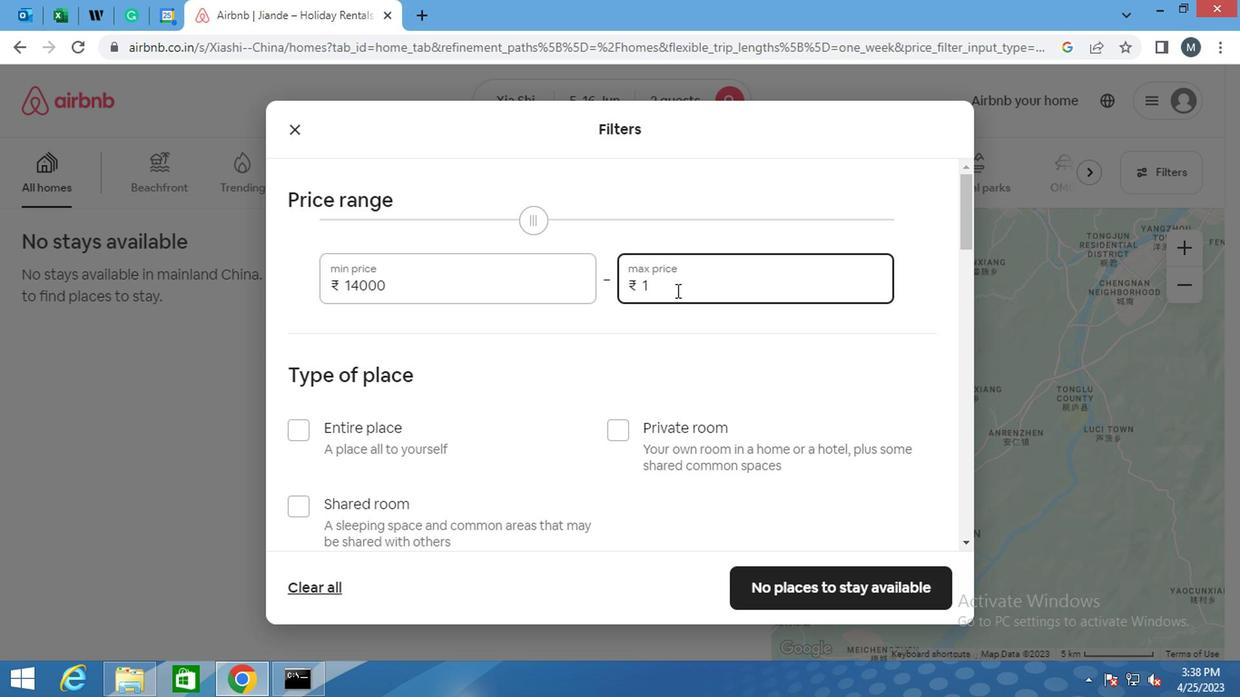 
Action: Key pressed 0
Screenshot: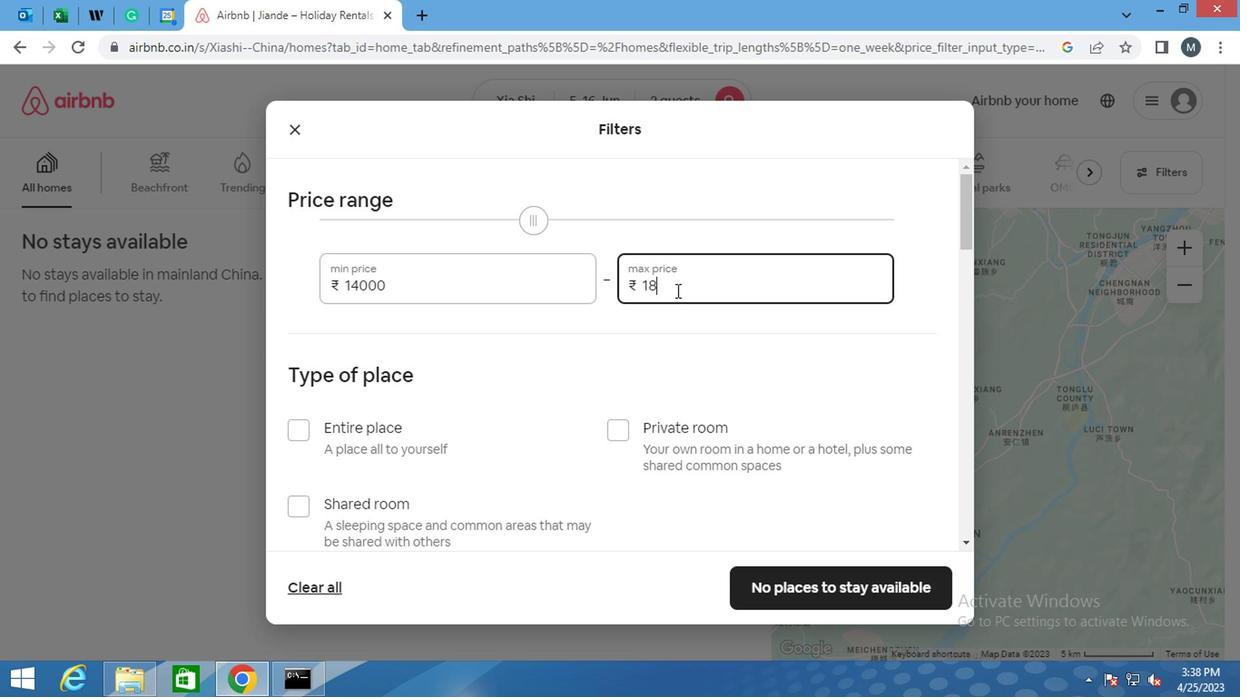 
Action: Mouse moved to (668, 294)
Screenshot: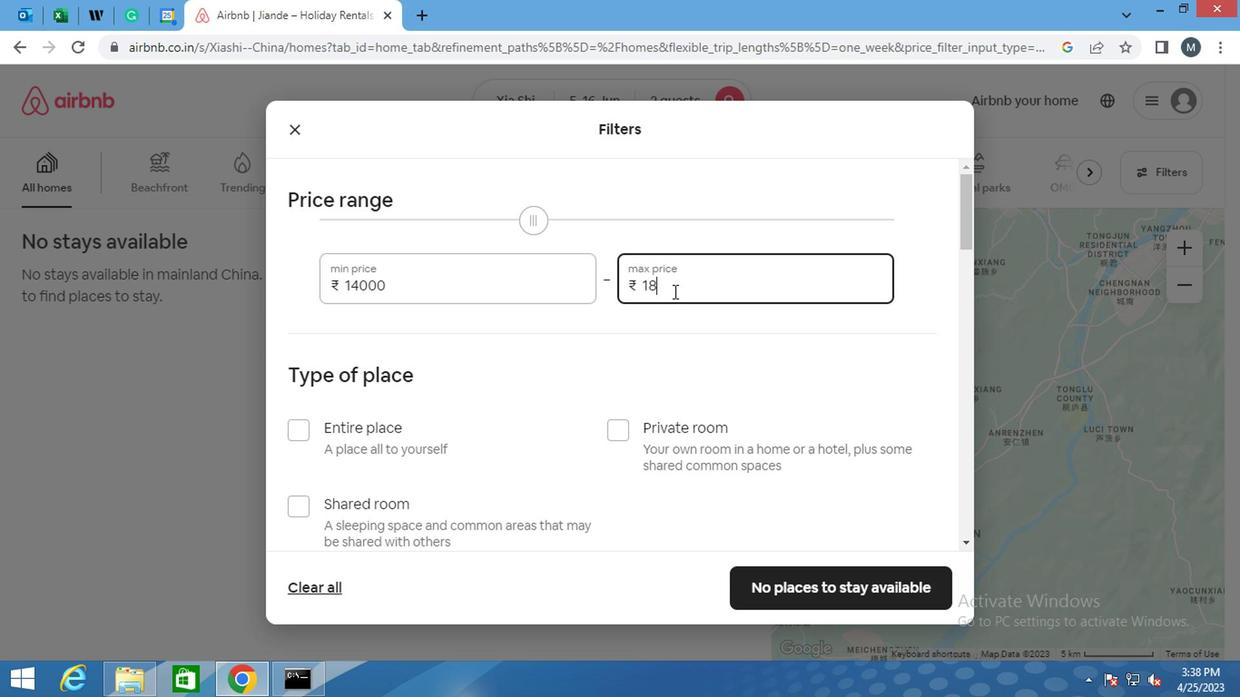 
Action: Key pressed 00
Screenshot: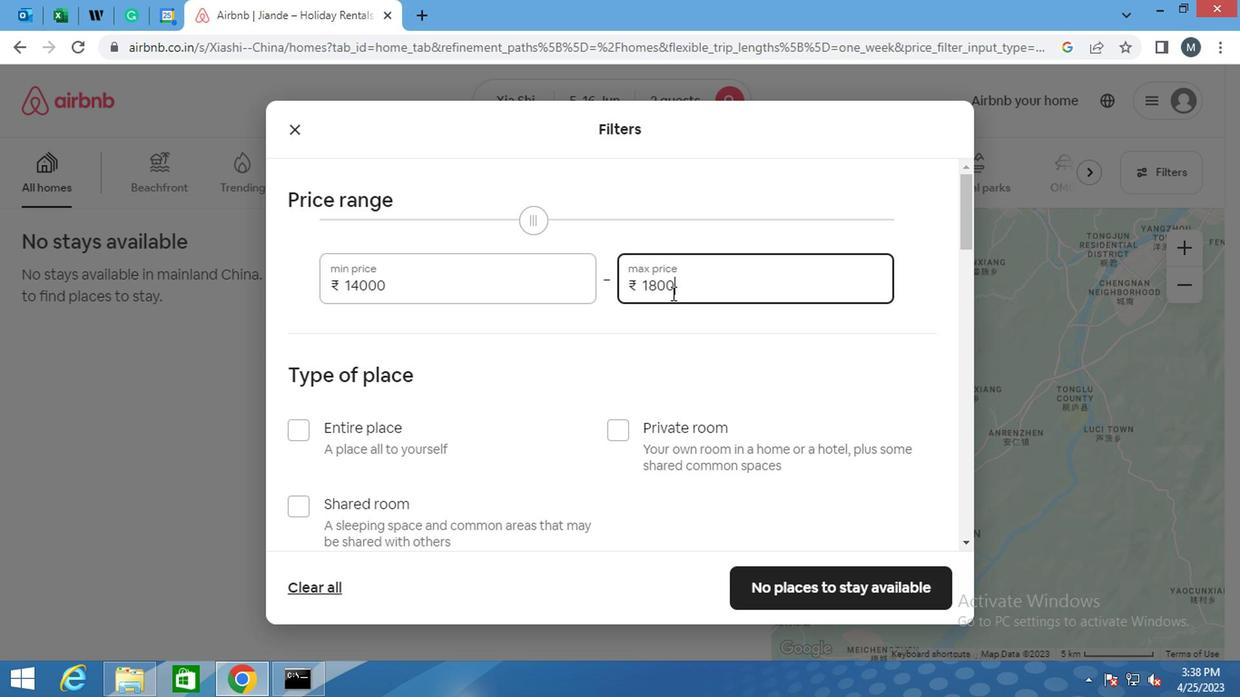 
Action: Mouse moved to (607, 326)
Screenshot: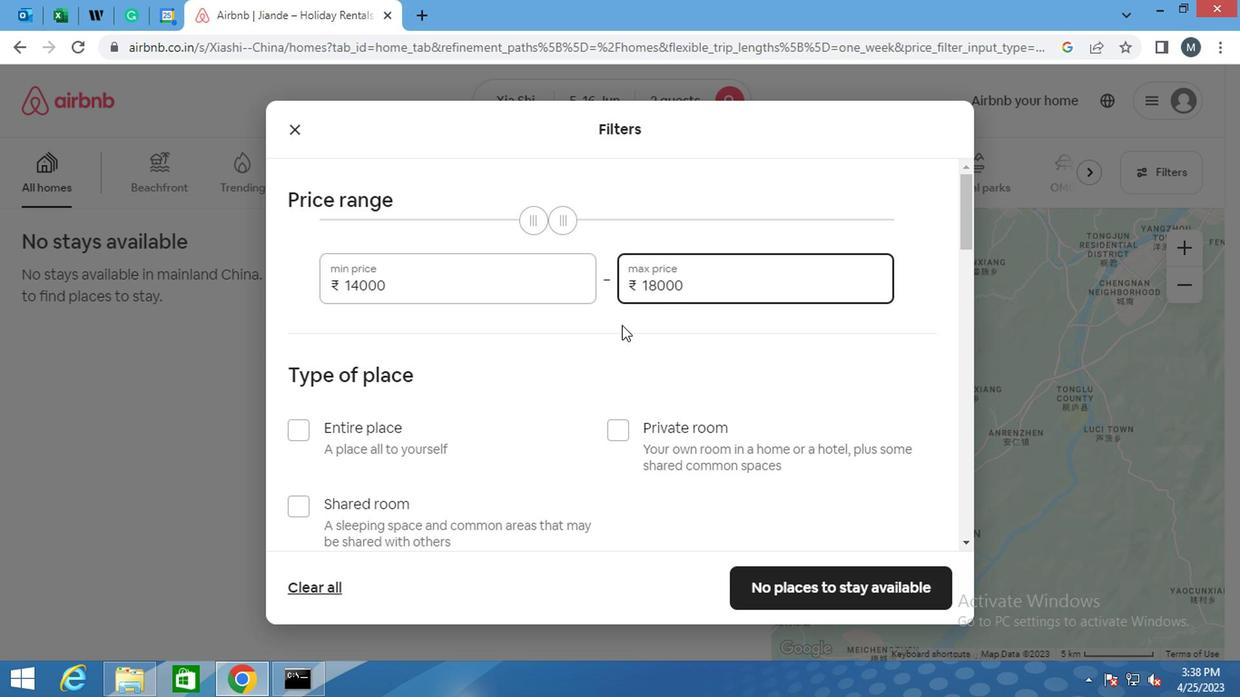 
Action: Mouse scrolled (607, 326) with delta (0, 0)
Screenshot: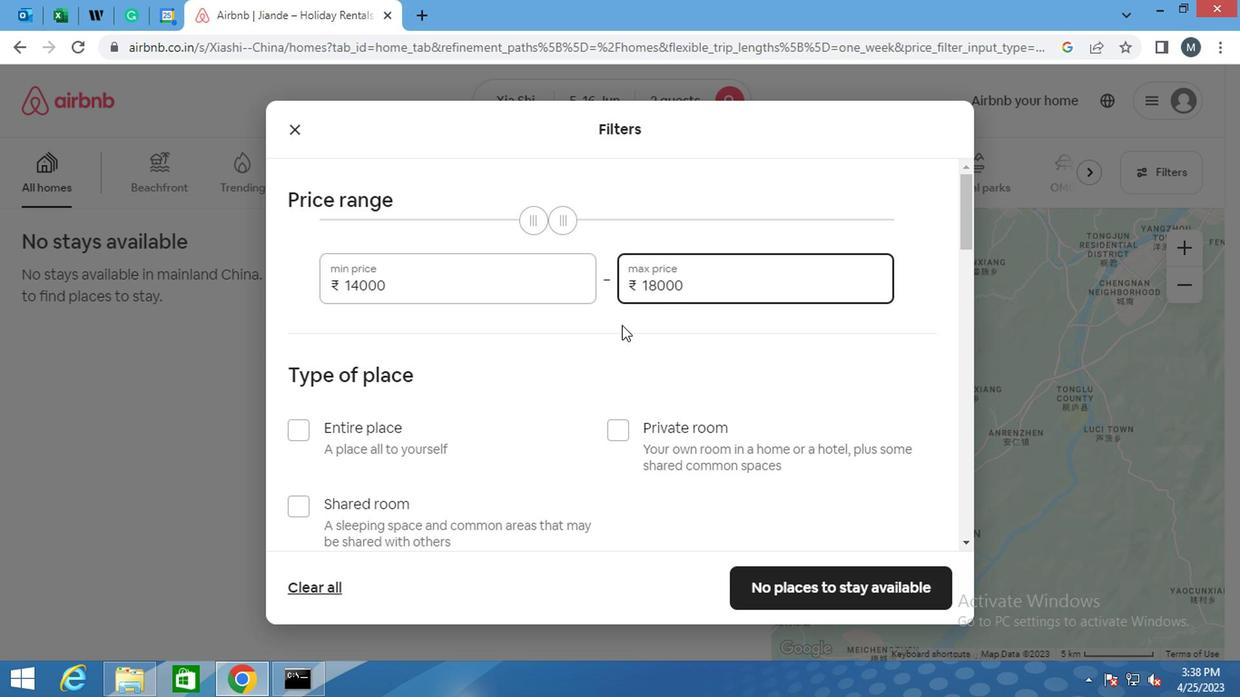 
Action: Mouse moved to (607, 327)
Screenshot: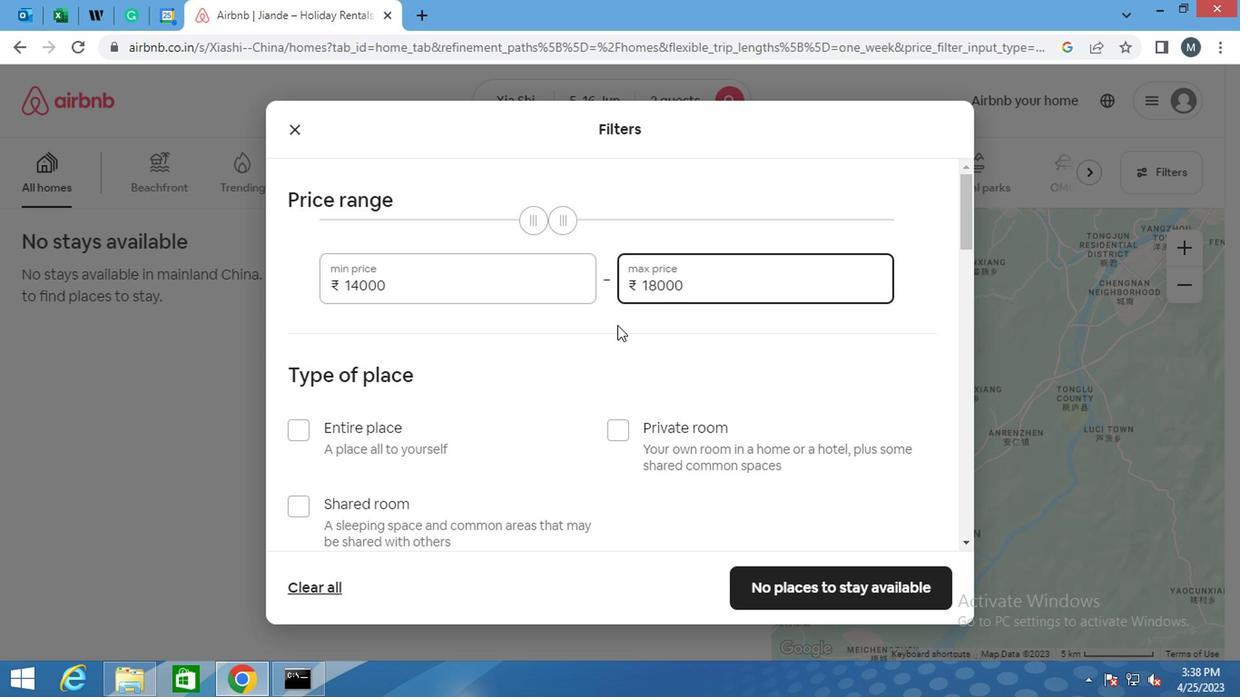
Action: Mouse scrolled (607, 326) with delta (0, 0)
Screenshot: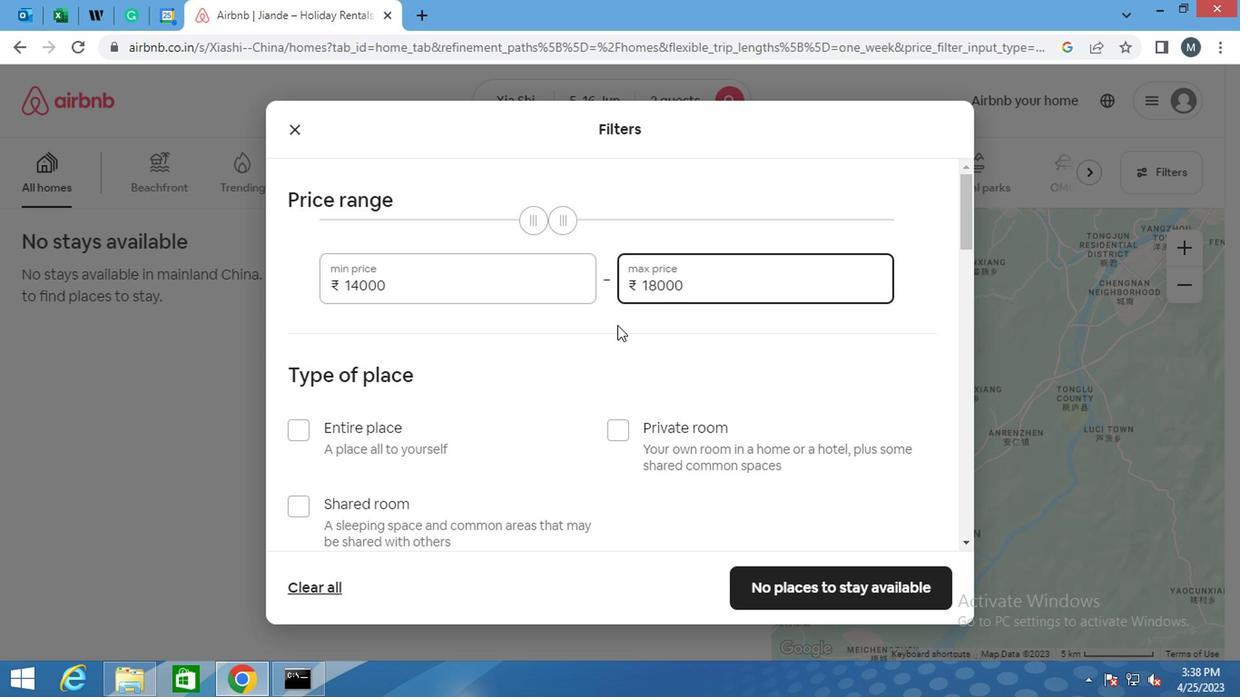 
Action: Mouse moved to (299, 250)
Screenshot: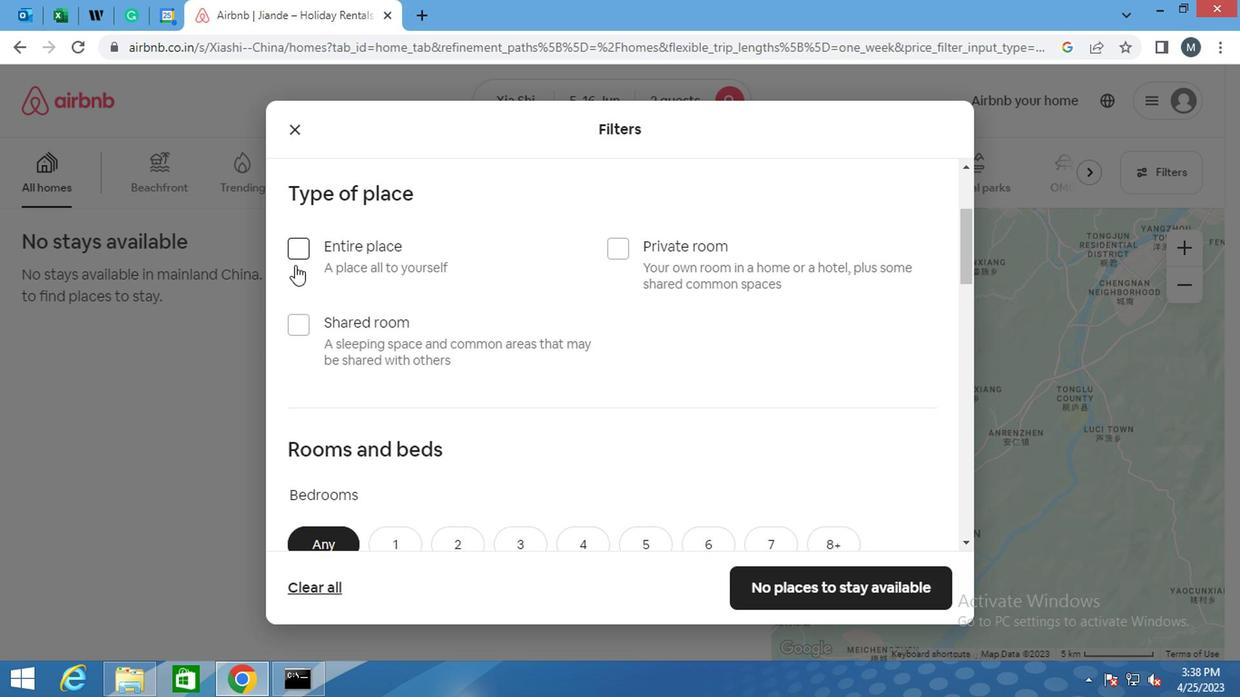 
Action: Mouse pressed left at (299, 250)
Screenshot: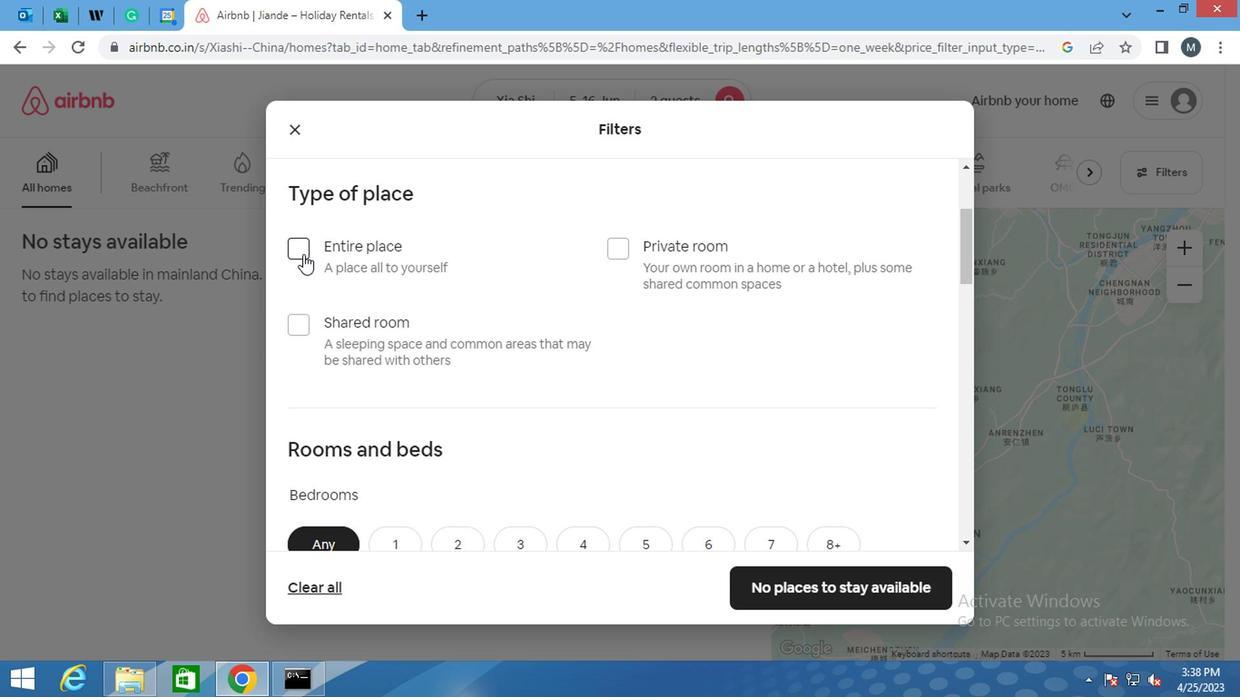 
Action: Mouse moved to (512, 310)
Screenshot: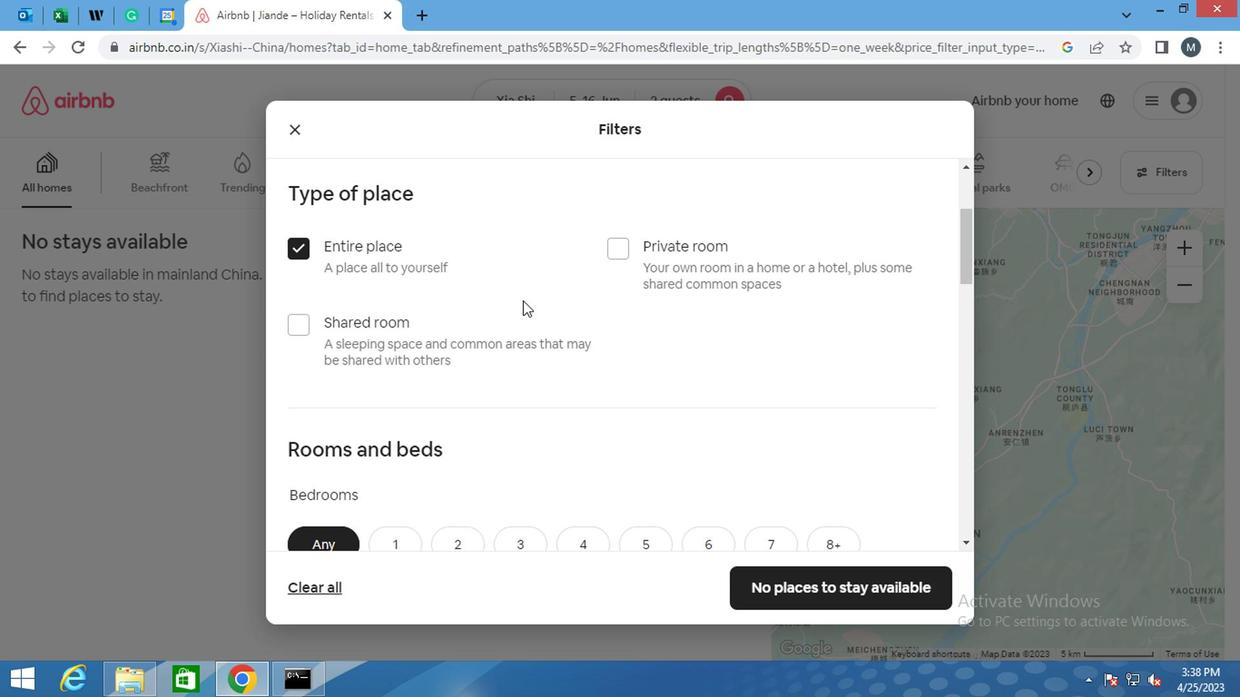 
Action: Mouse scrolled (512, 308) with delta (0, -1)
Screenshot: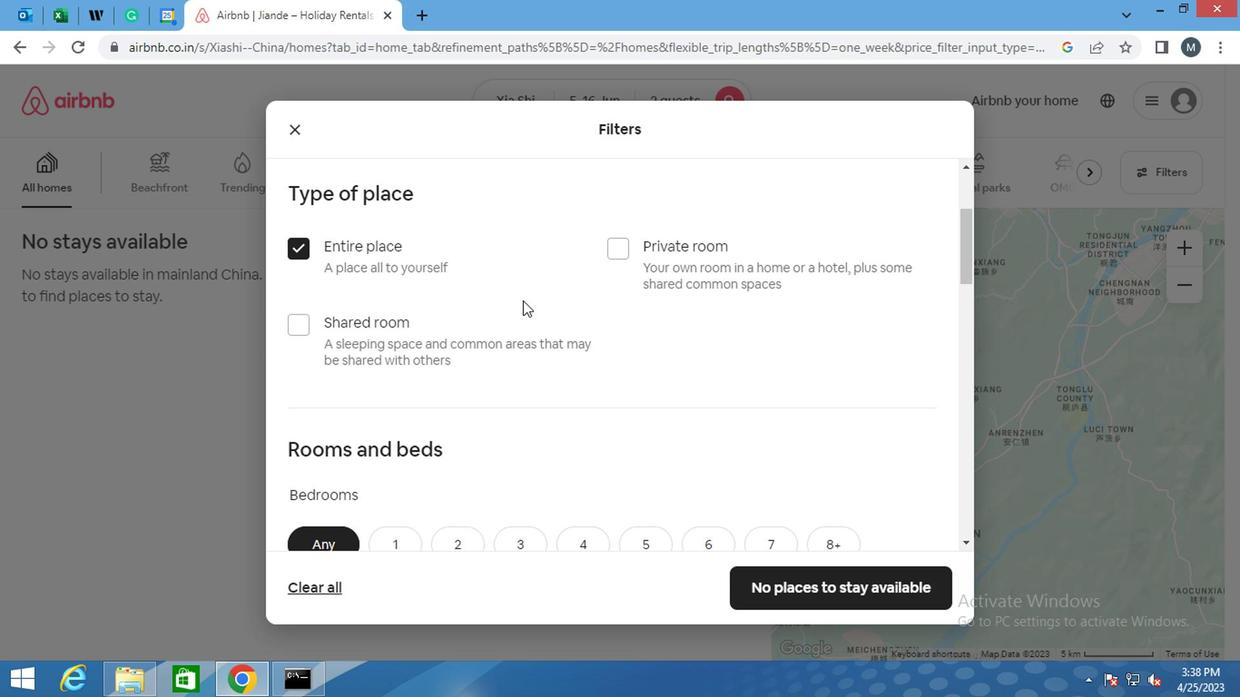 
Action: Mouse moved to (511, 313)
Screenshot: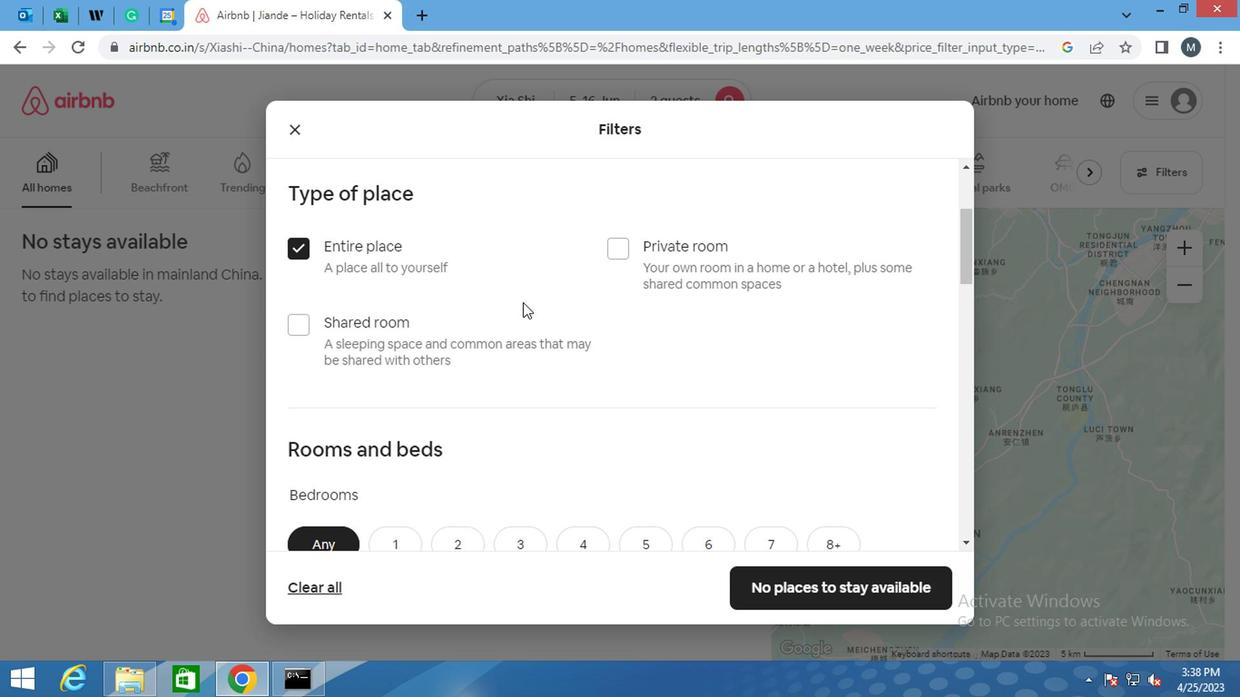 
Action: Mouse scrolled (511, 312) with delta (0, 0)
Screenshot: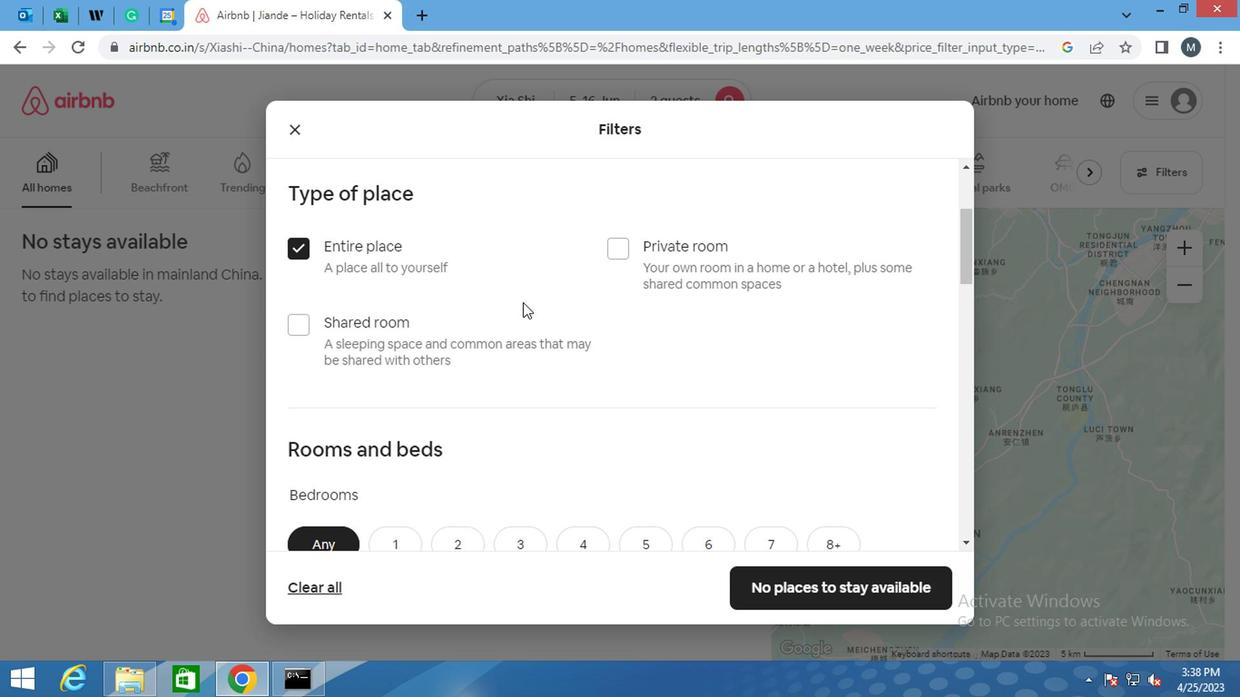 
Action: Mouse moved to (382, 368)
Screenshot: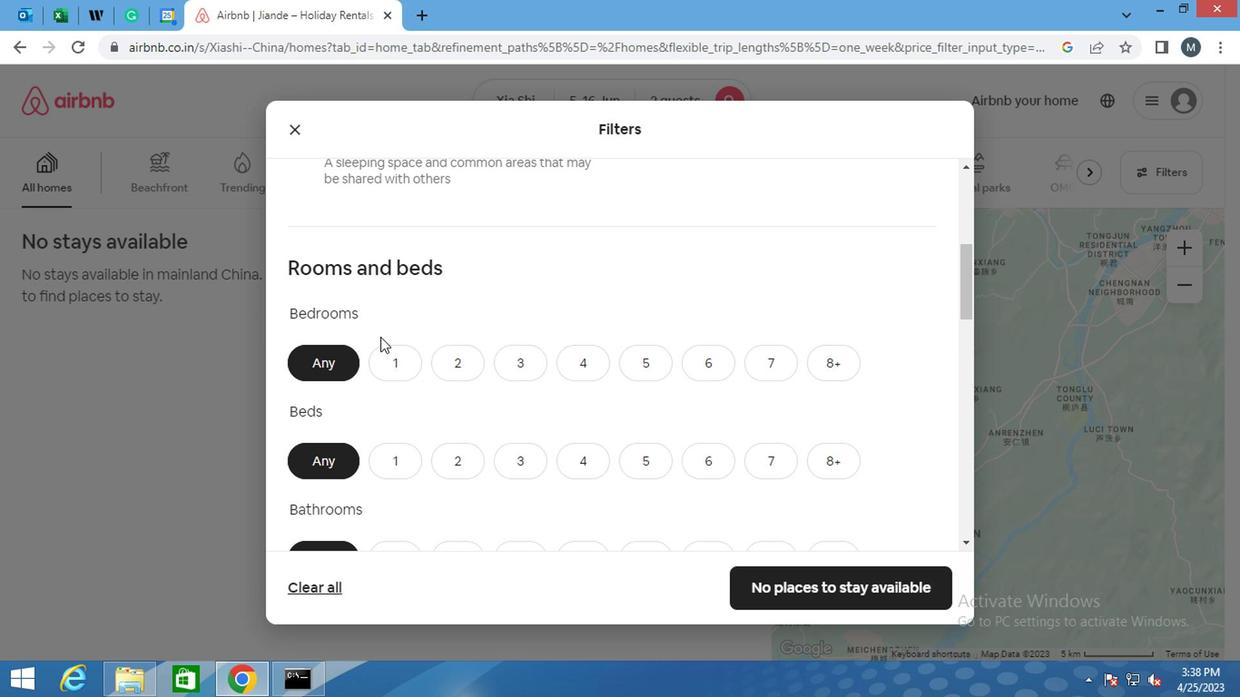 
Action: Mouse pressed left at (382, 368)
Screenshot: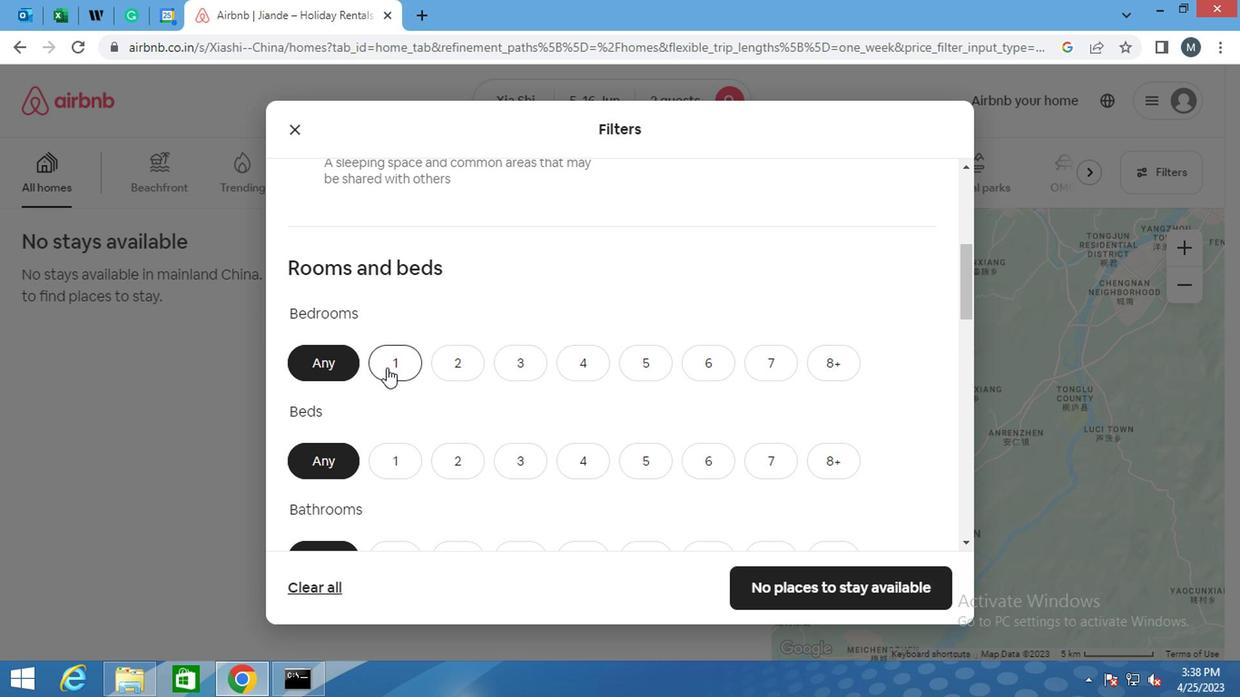 
Action: Mouse moved to (391, 467)
Screenshot: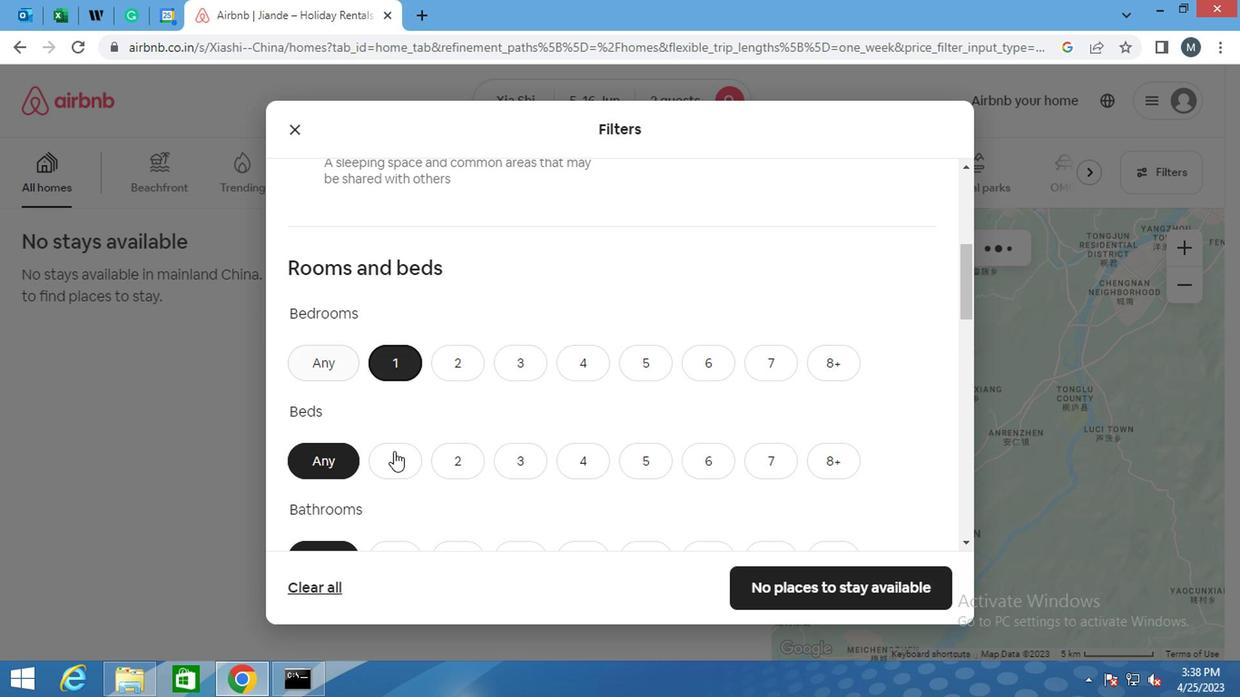 
Action: Mouse pressed left at (391, 467)
Screenshot: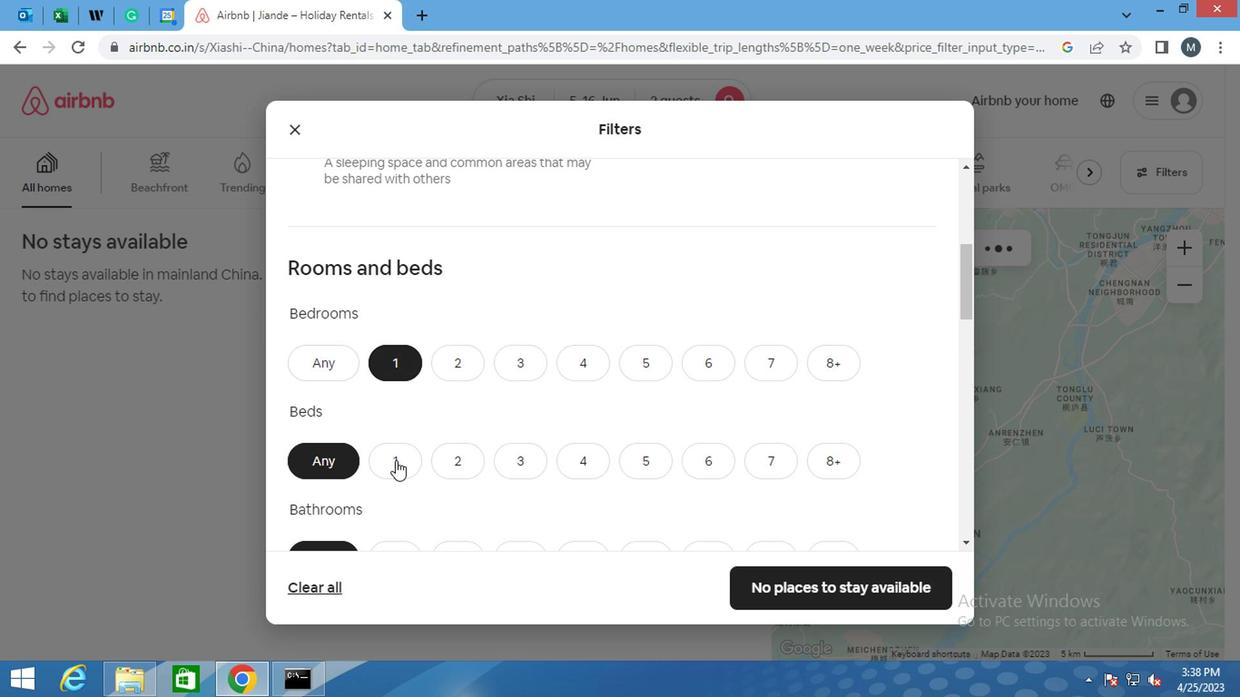 
Action: Mouse moved to (430, 412)
Screenshot: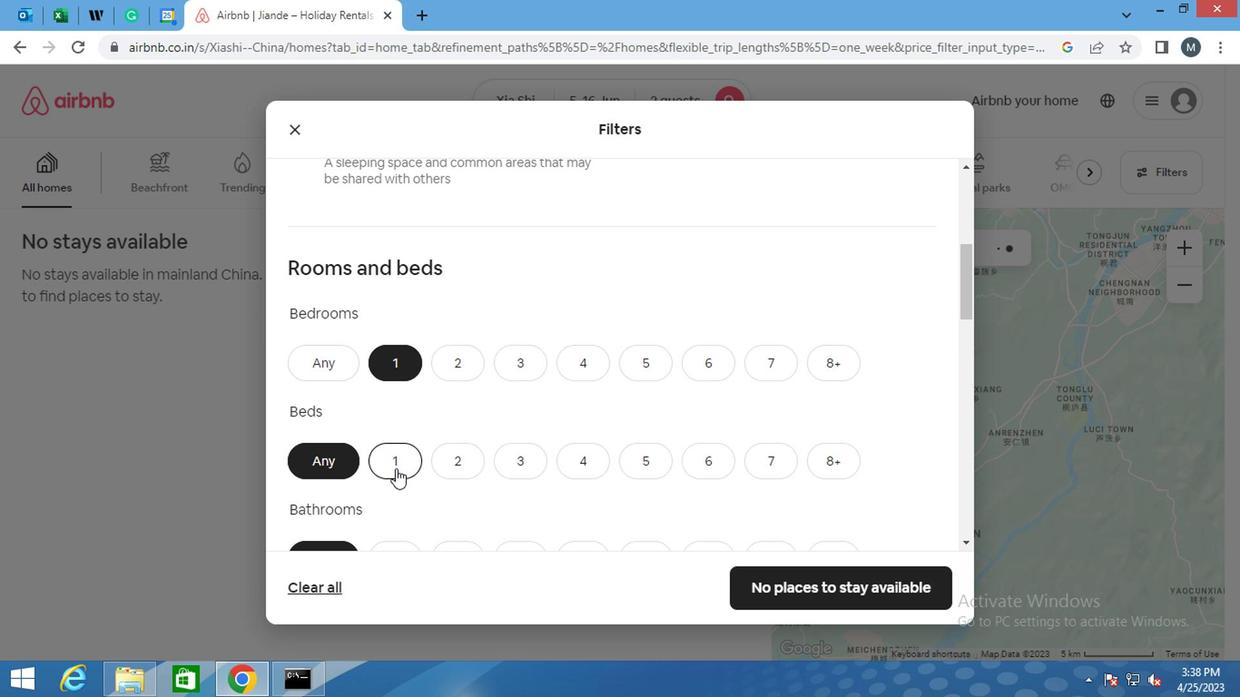 
Action: Mouse scrolled (430, 412) with delta (0, 0)
Screenshot: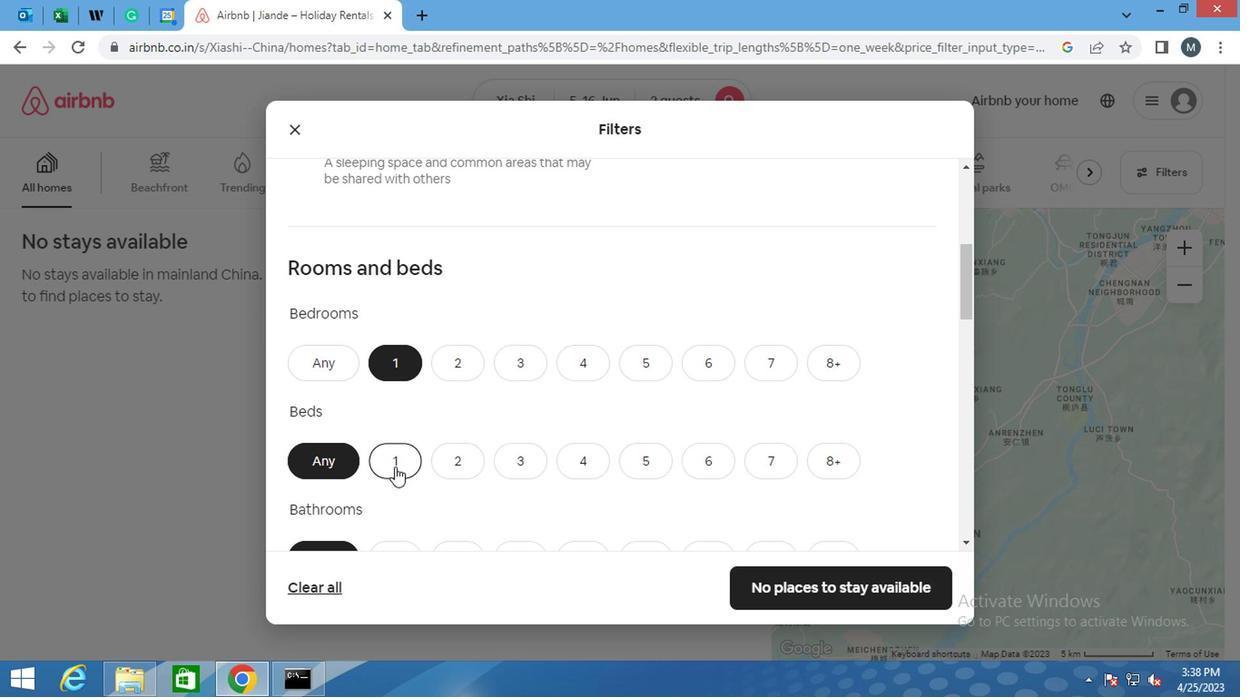
Action: Mouse scrolled (430, 412) with delta (0, 0)
Screenshot: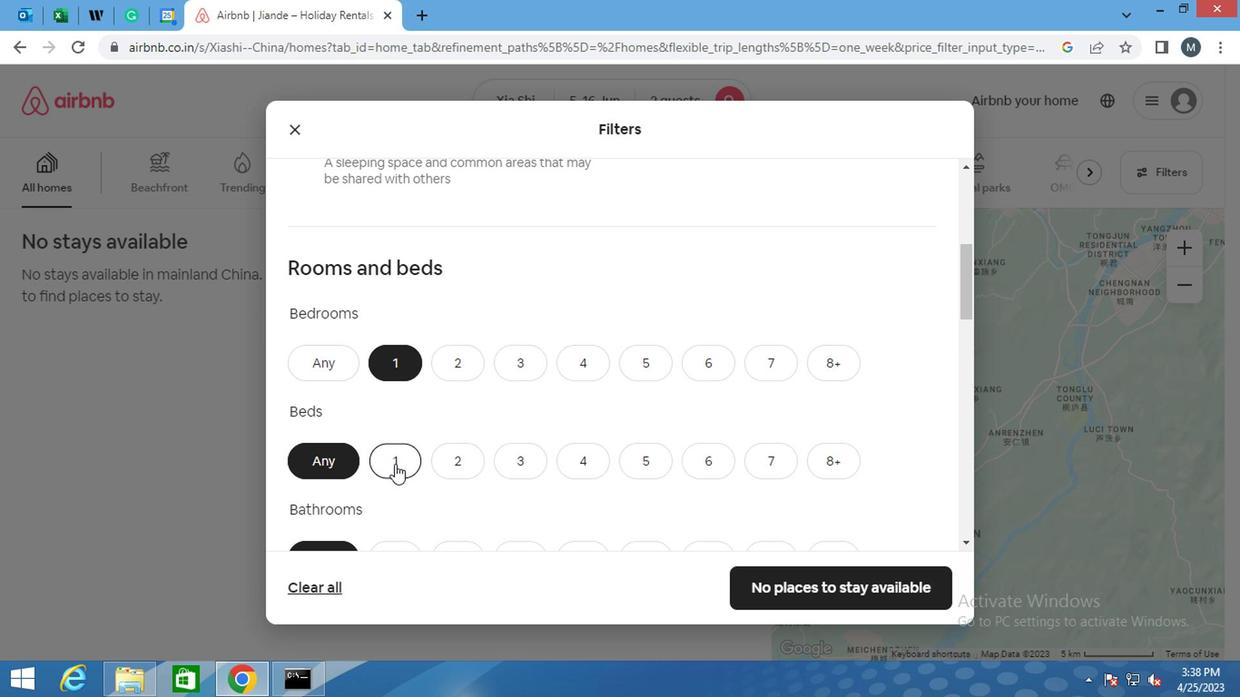 
Action: Mouse moved to (407, 387)
Screenshot: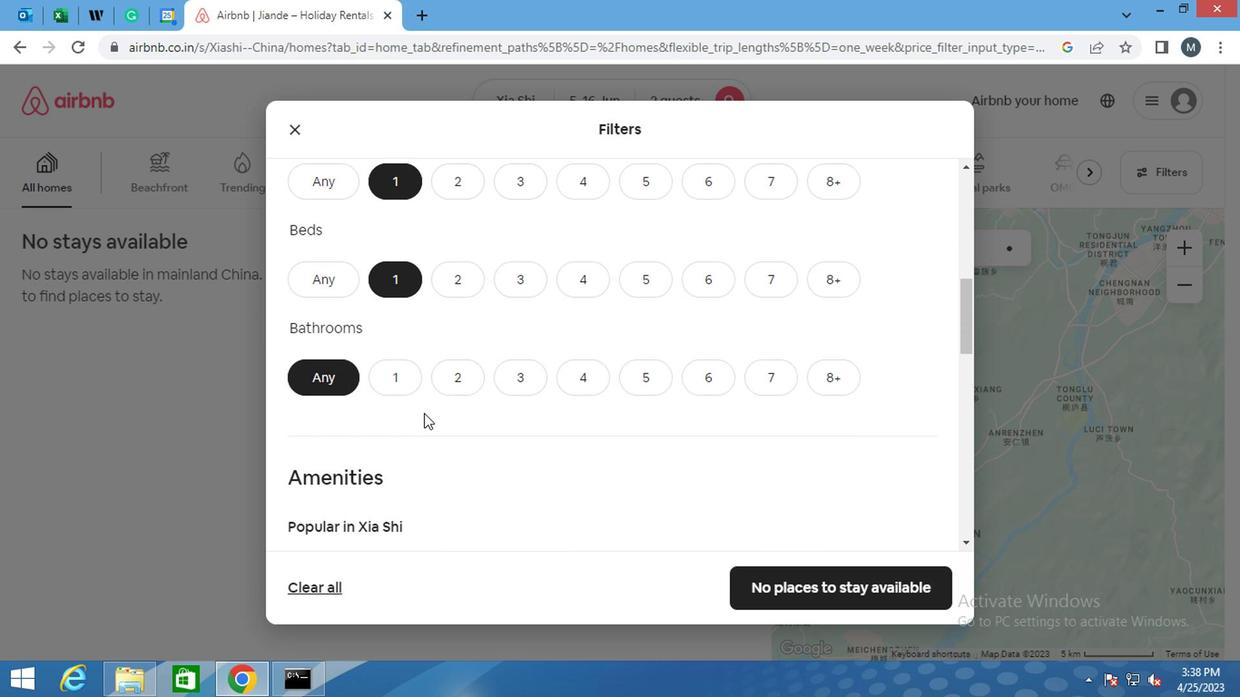 
Action: Mouse pressed left at (407, 387)
Screenshot: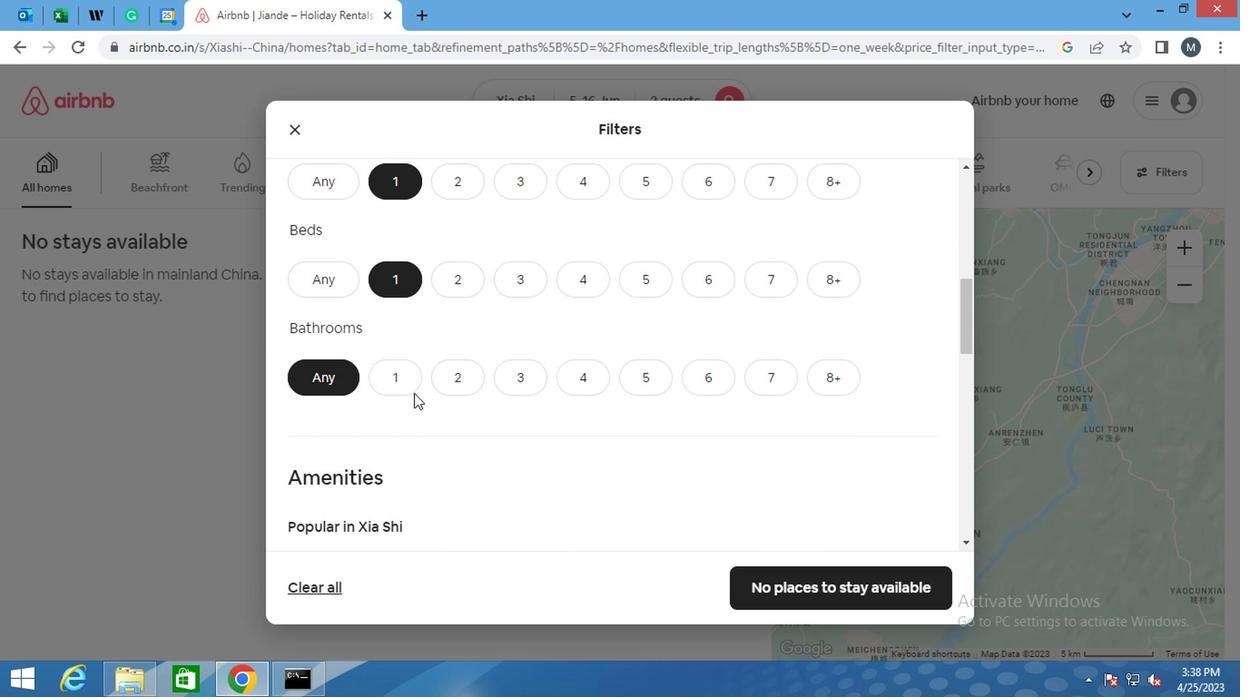 
Action: Mouse moved to (375, 379)
Screenshot: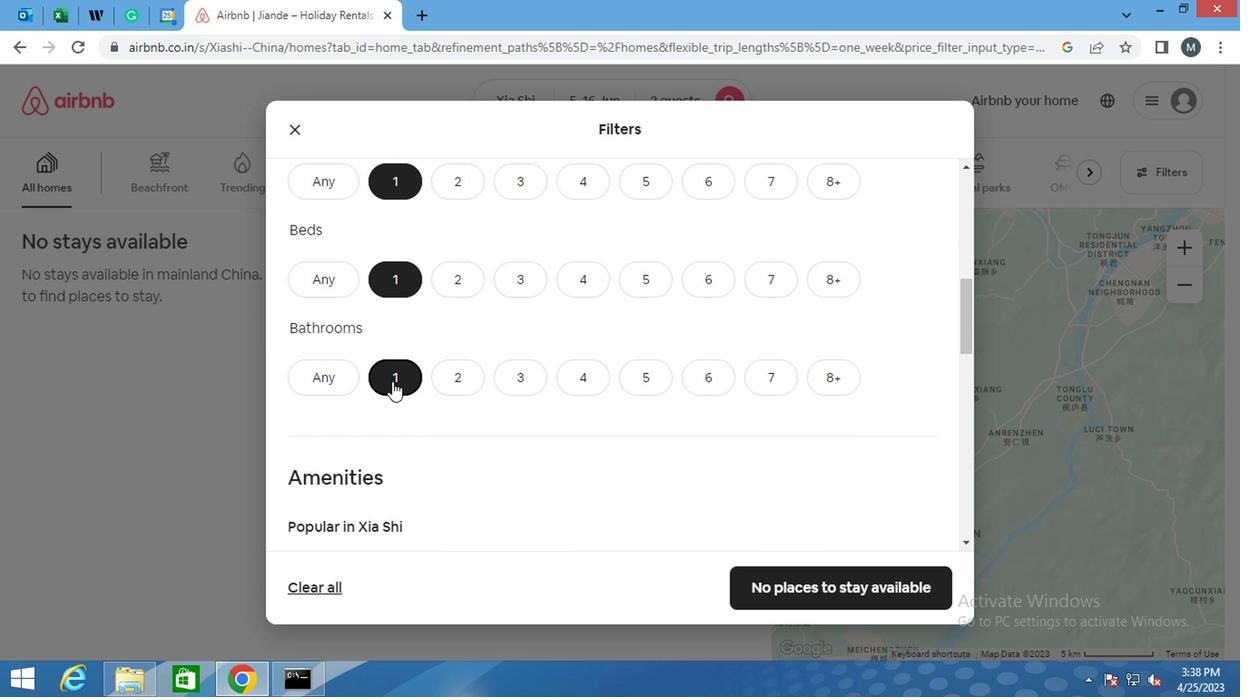 
Action: Mouse scrolled (375, 379) with delta (0, 0)
Screenshot: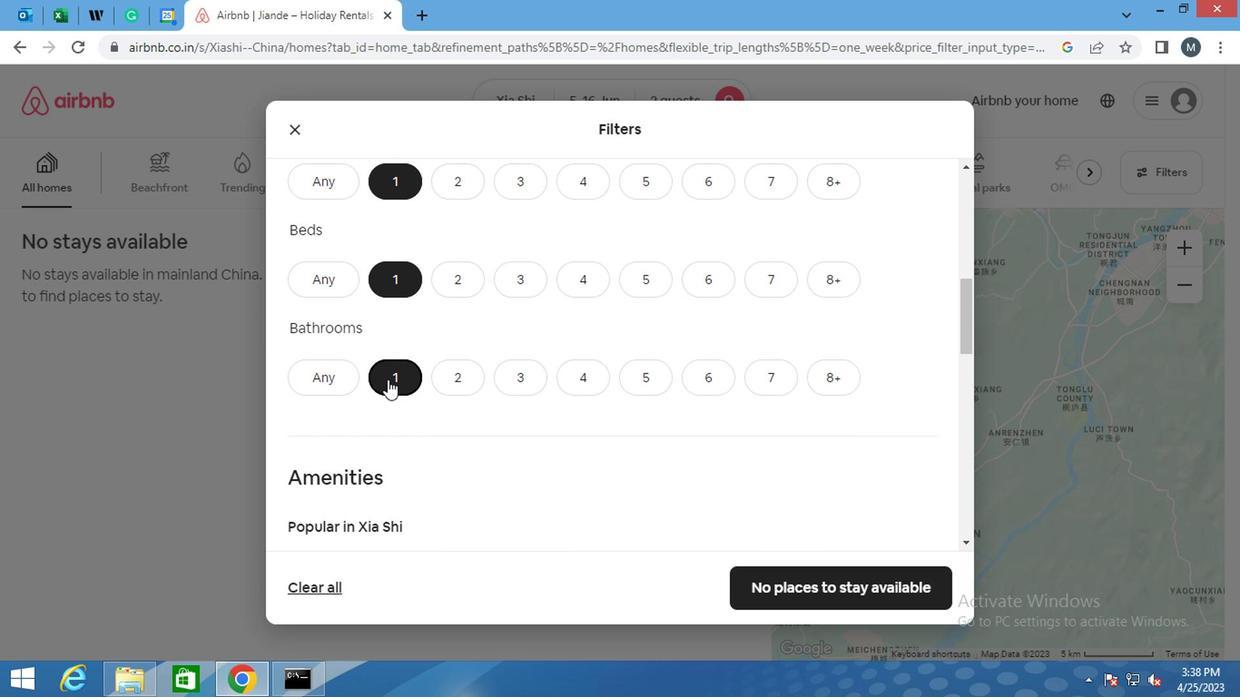 
Action: Mouse moved to (375, 379)
Screenshot: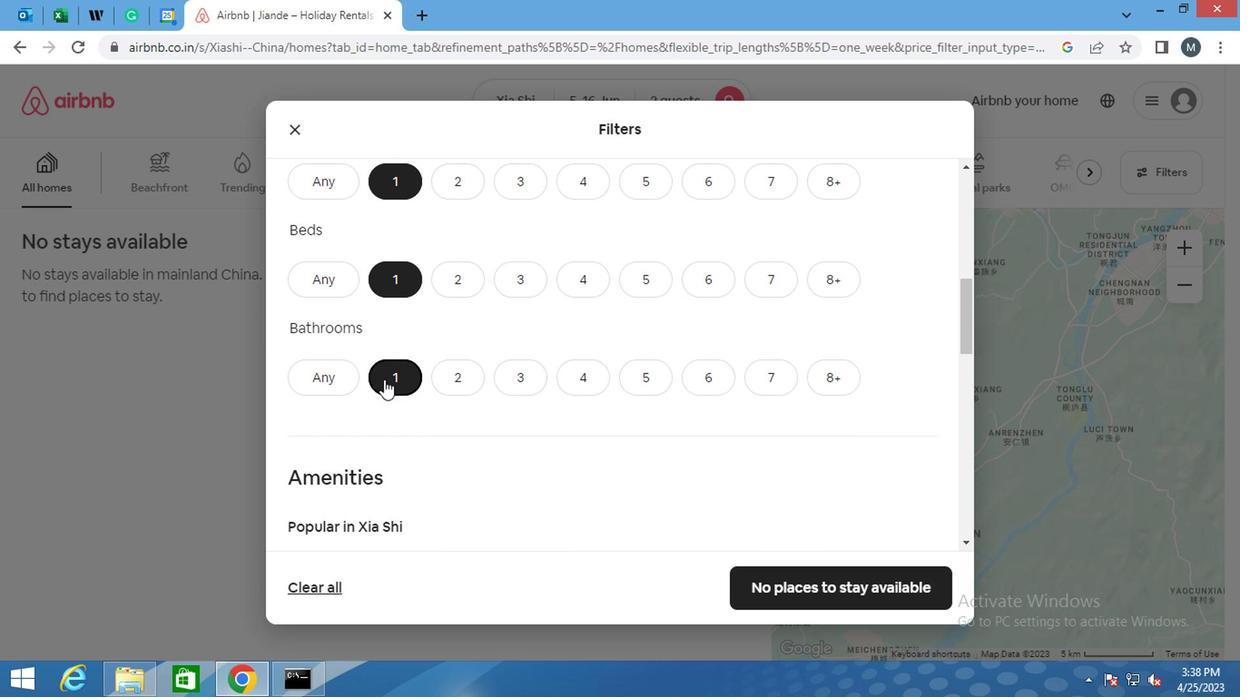
Action: Mouse scrolled (375, 379) with delta (0, 0)
Screenshot: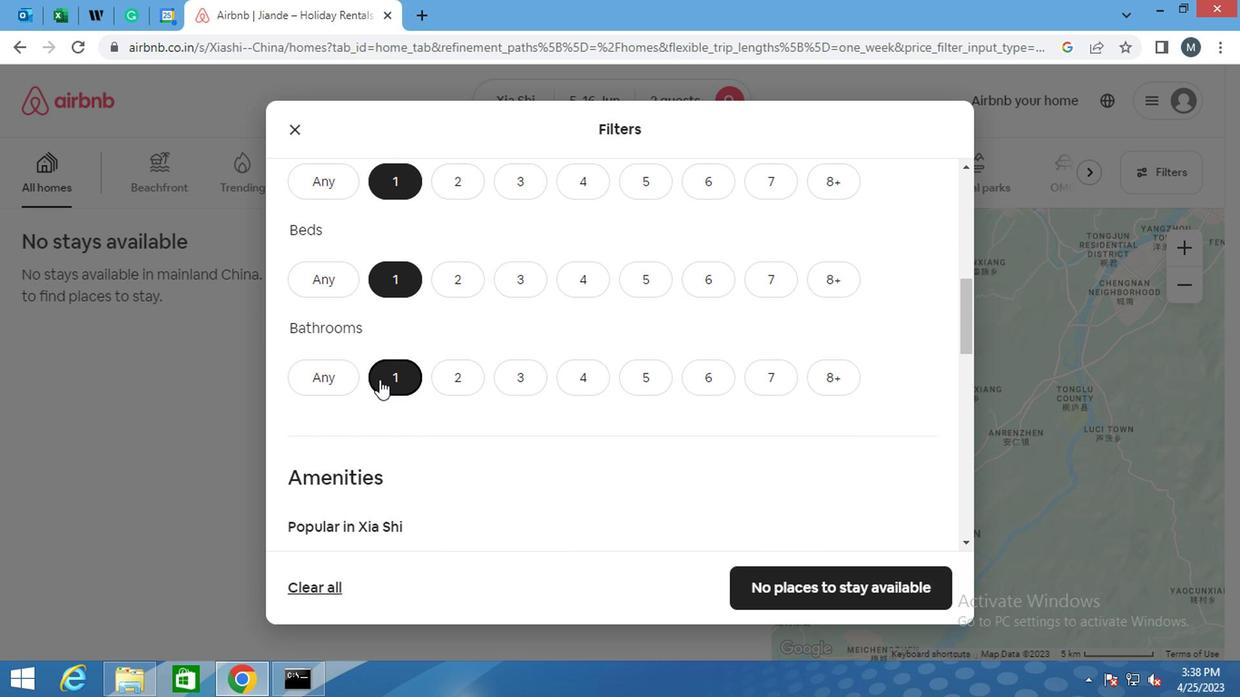 
Action: Mouse moved to (373, 379)
Screenshot: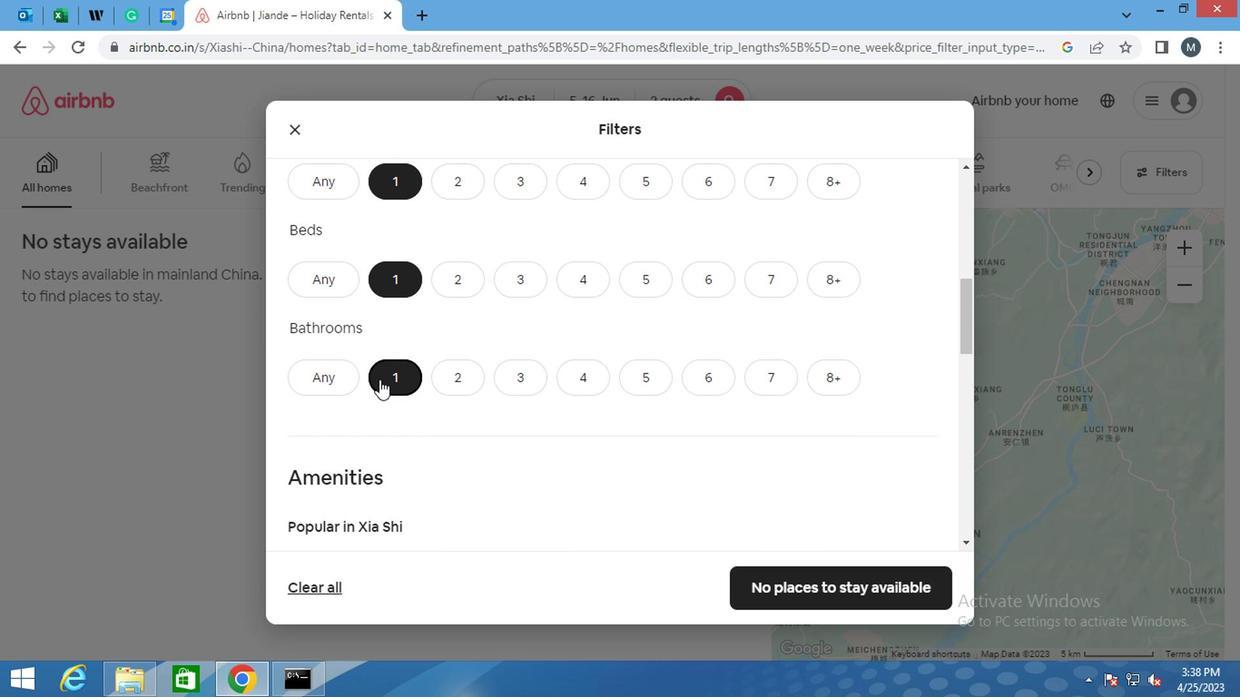 
Action: Mouse scrolled (373, 379) with delta (0, 0)
Screenshot: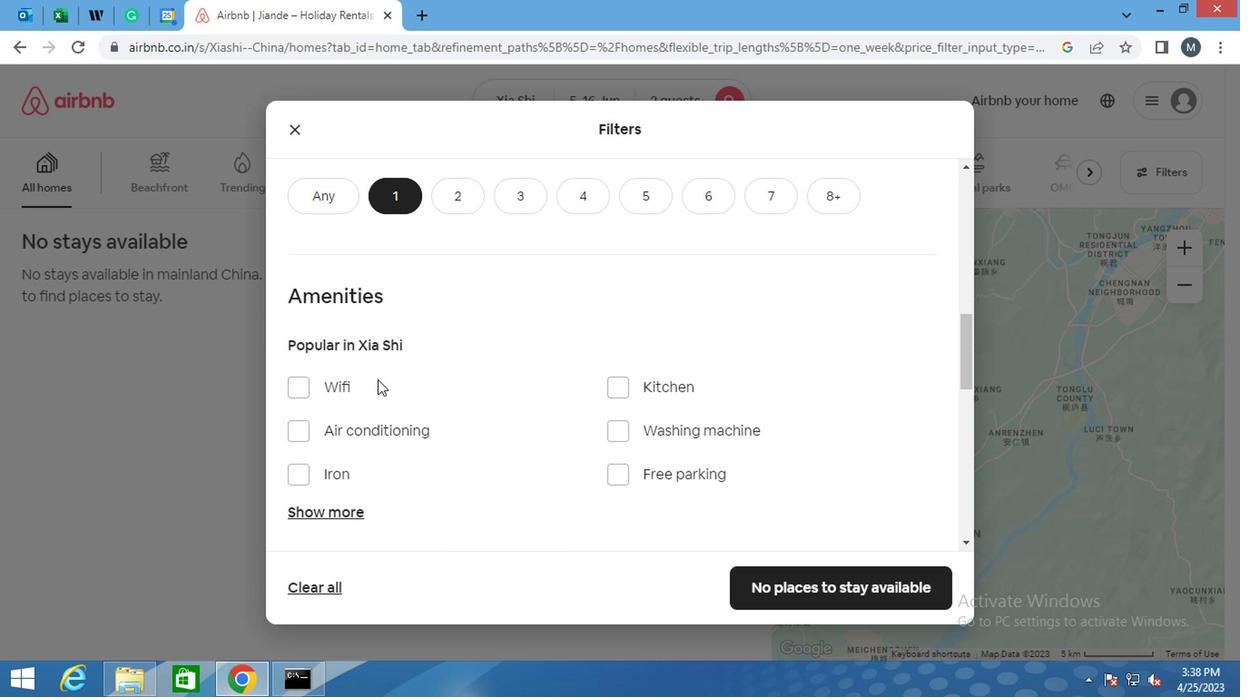
Action: Mouse moved to (421, 357)
Screenshot: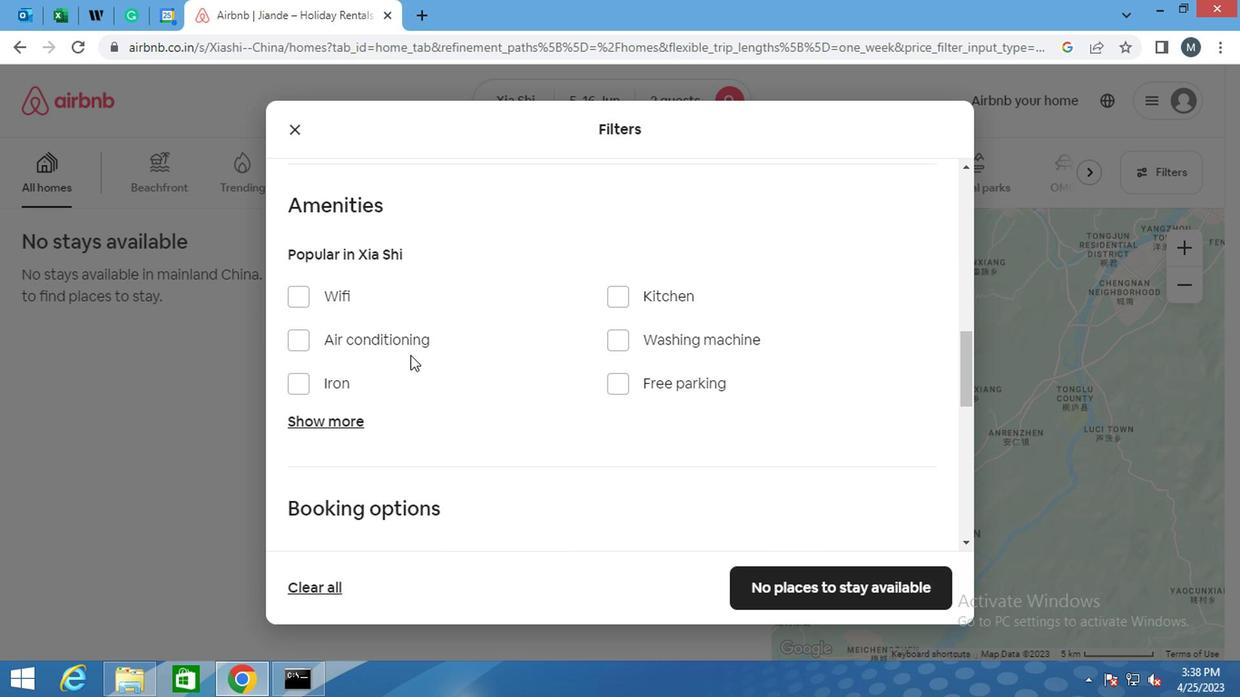 
Action: Mouse scrolled (421, 356) with delta (0, 0)
Screenshot: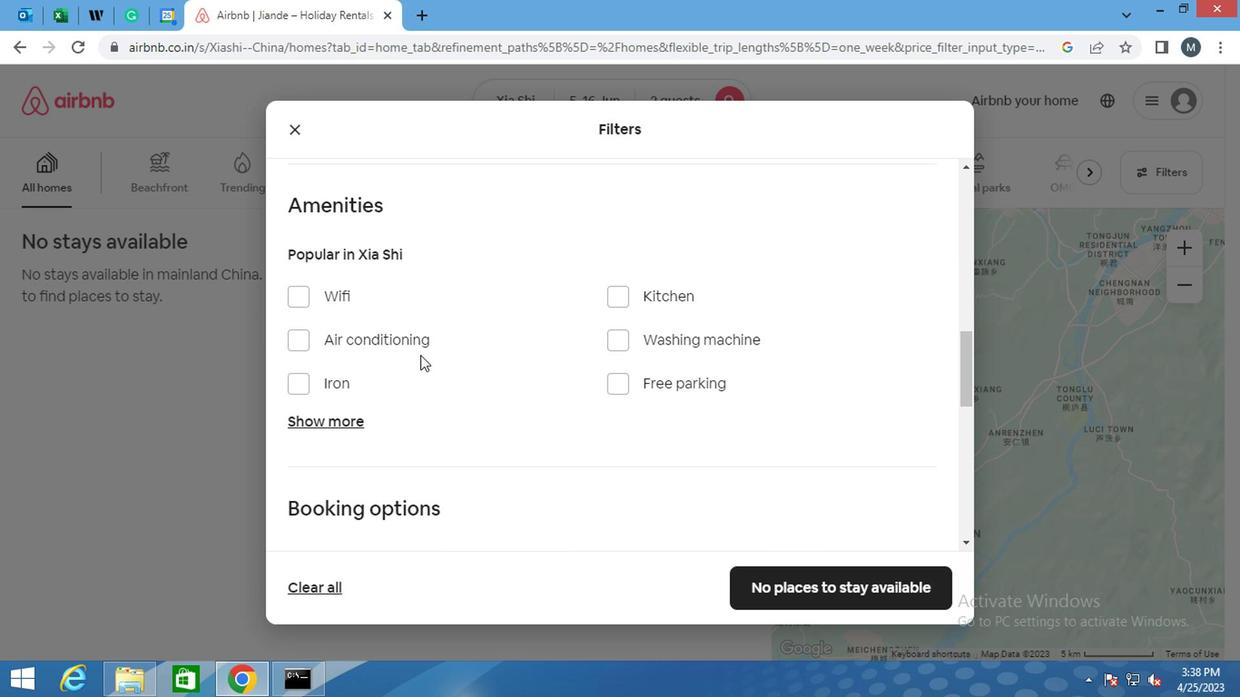 
Action: Mouse moved to (418, 361)
Screenshot: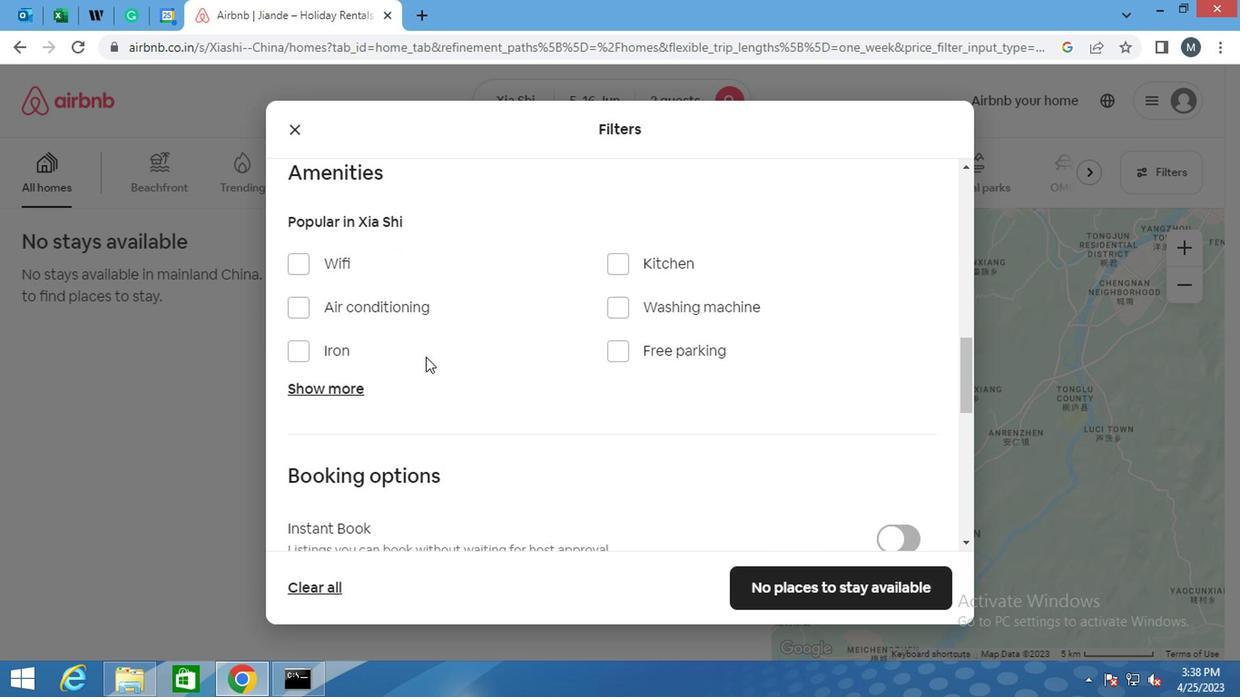 
Action: Mouse scrolled (418, 363) with delta (0, 1)
Screenshot: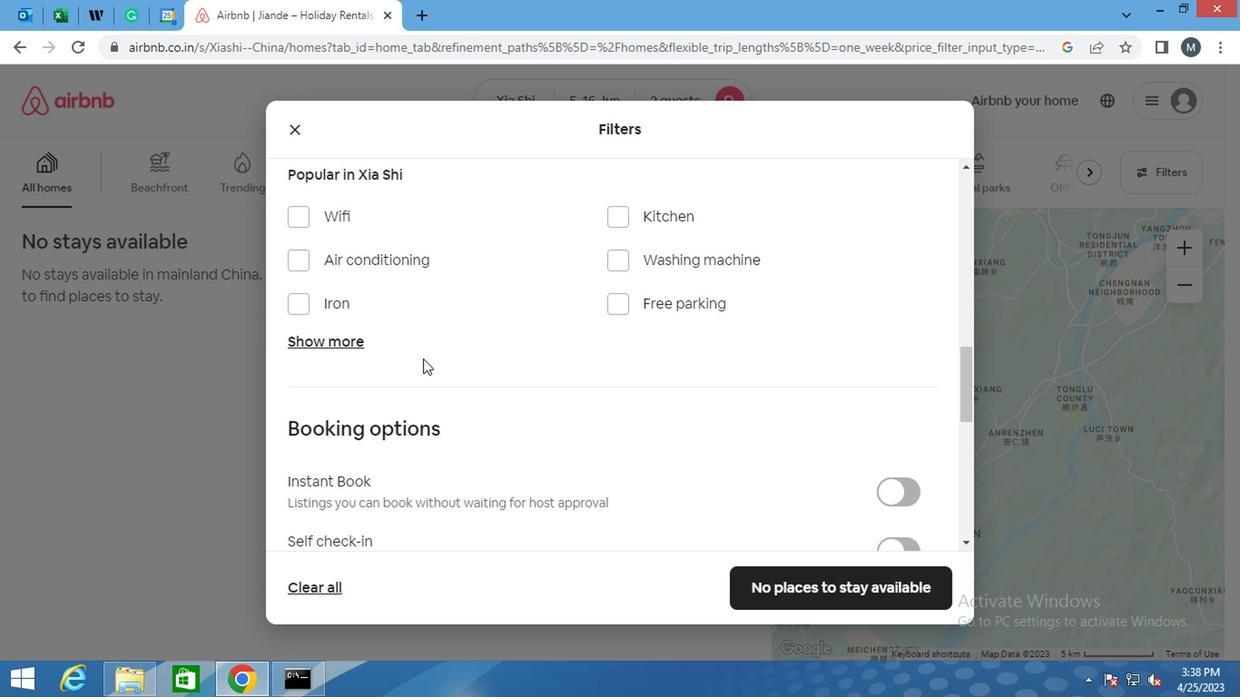 
Action: Mouse moved to (606, 339)
Screenshot: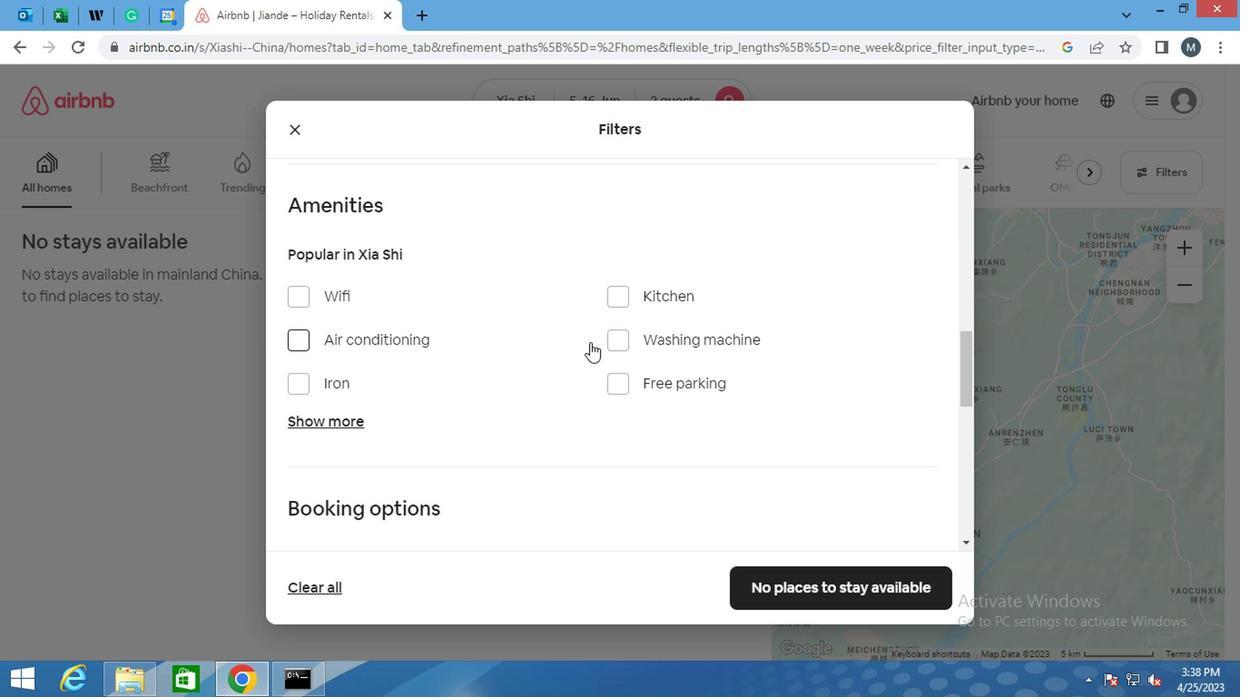 
Action: Mouse pressed left at (606, 339)
Screenshot: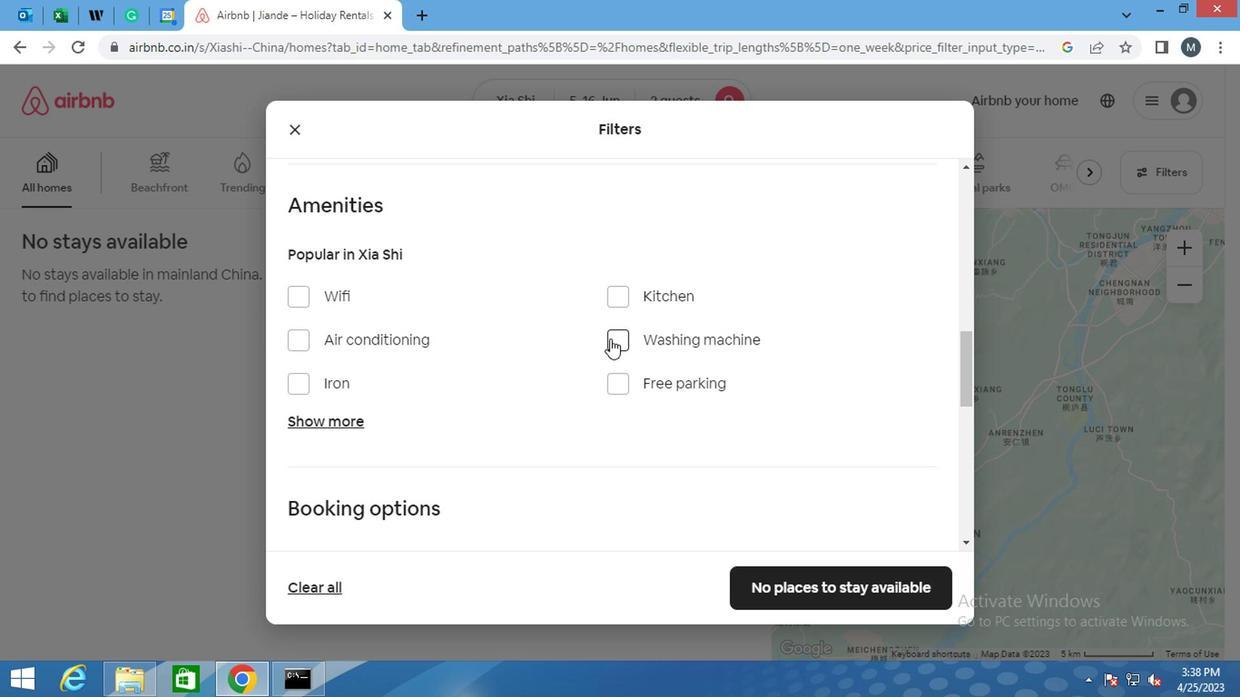 
Action: Mouse moved to (496, 343)
Screenshot: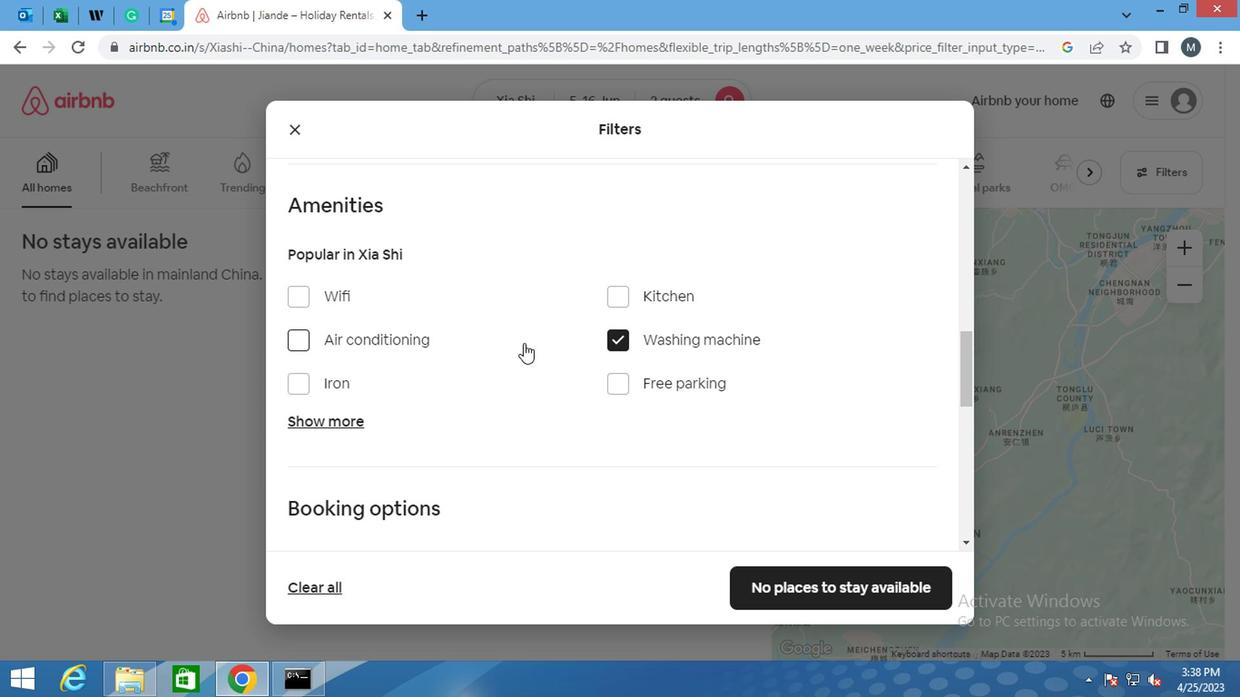 
Action: Mouse scrolled (496, 343) with delta (0, 0)
Screenshot: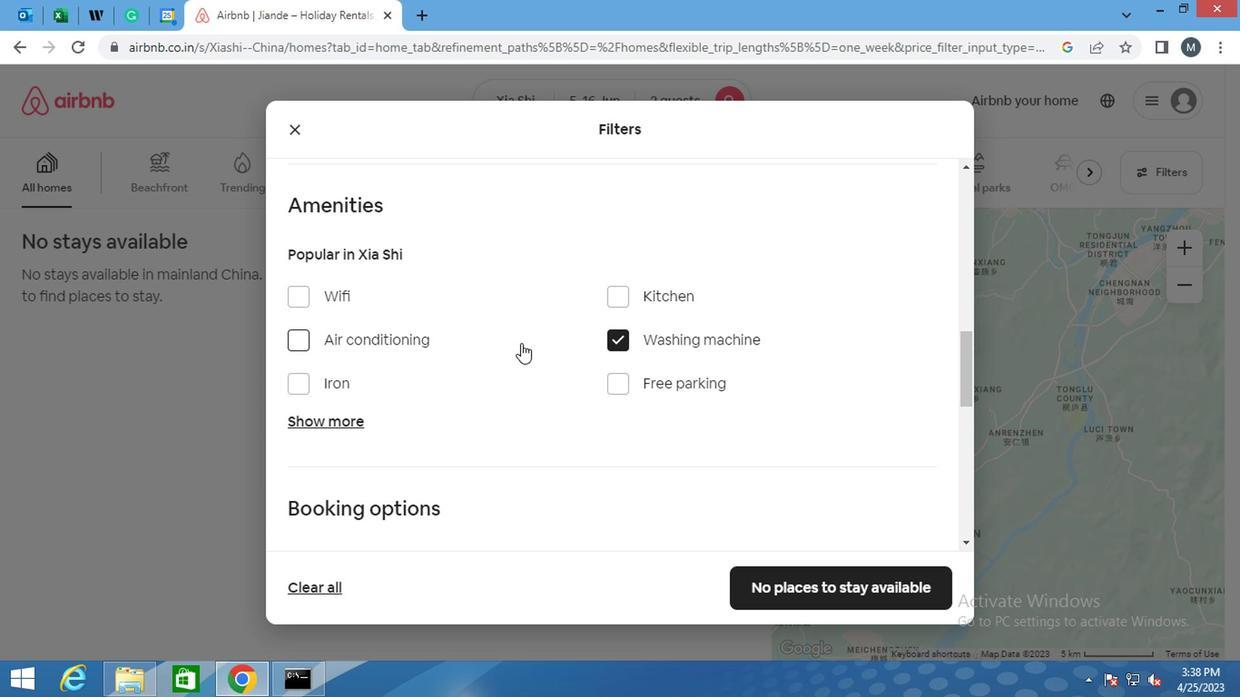 
Action: Mouse moved to (732, 418)
Screenshot: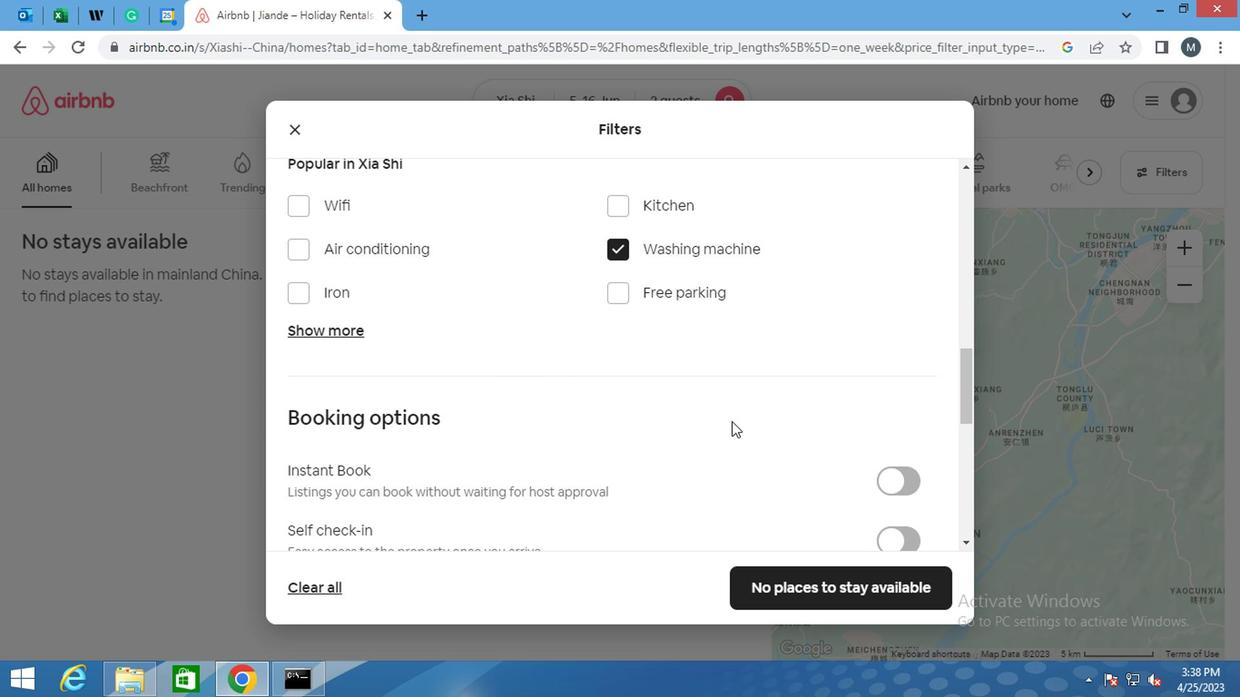 
Action: Mouse scrolled (732, 417) with delta (0, -1)
Screenshot: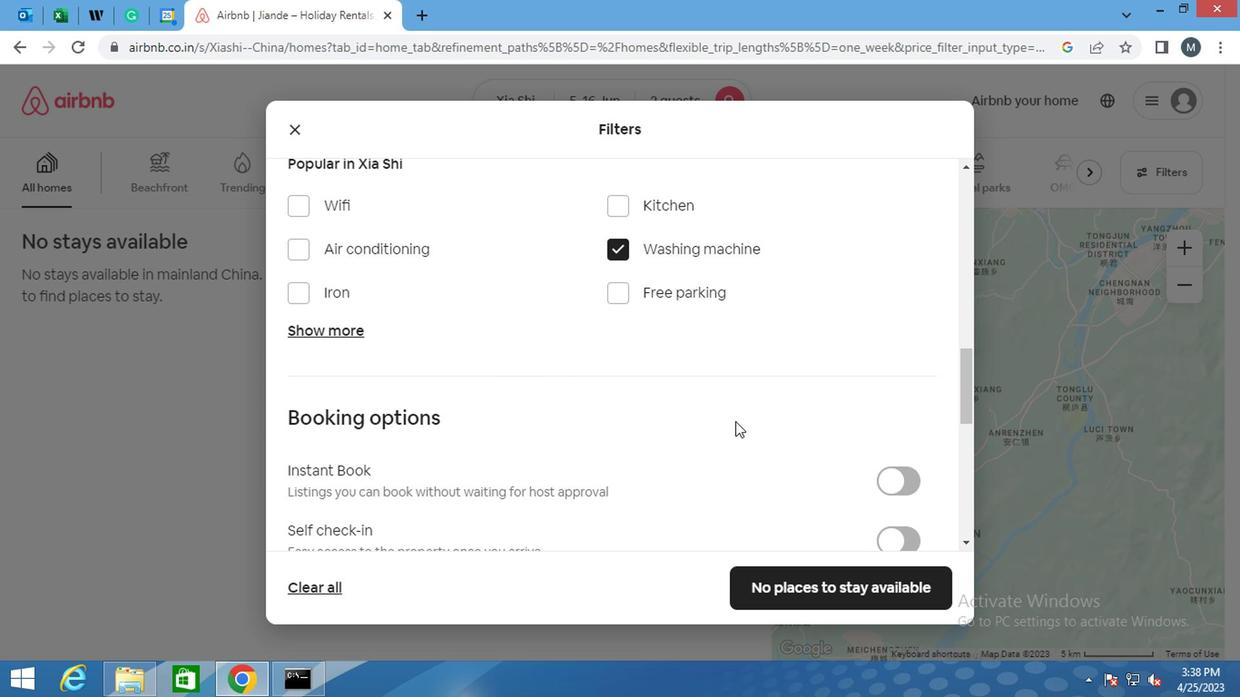 
Action: Mouse moved to (730, 418)
Screenshot: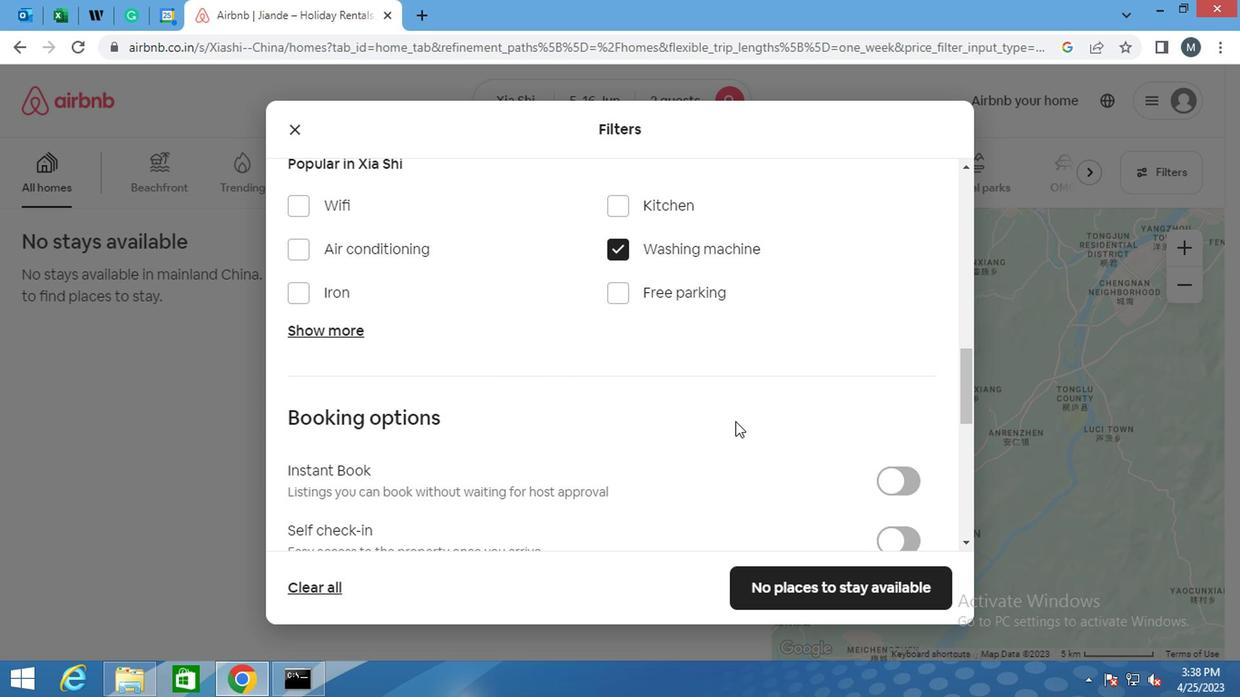 
Action: Mouse scrolled (730, 417) with delta (0, -1)
Screenshot: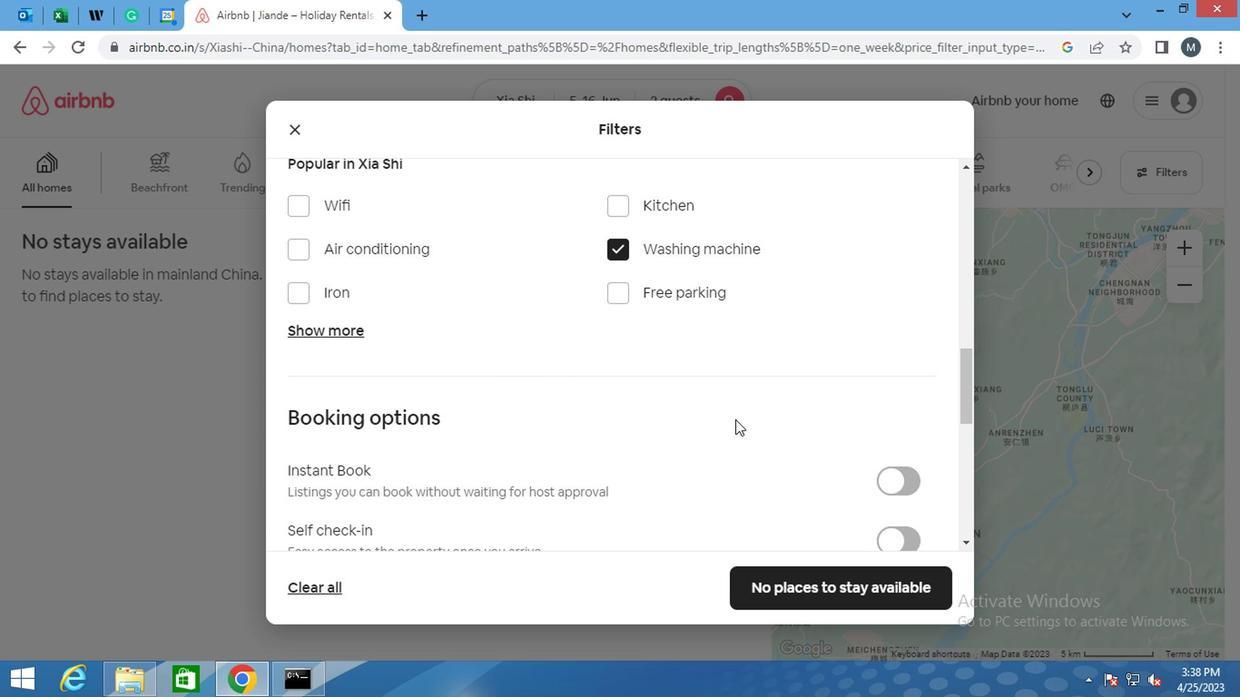 
Action: Mouse moved to (883, 358)
Screenshot: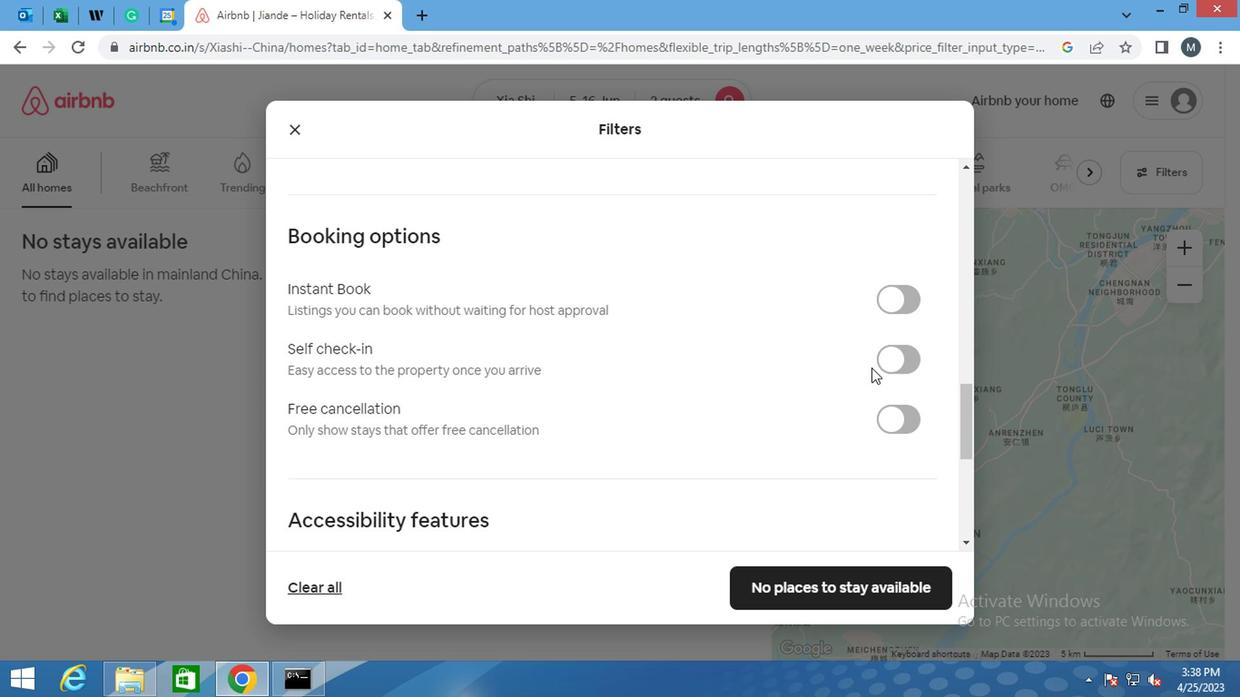 
Action: Mouse pressed left at (883, 358)
Screenshot: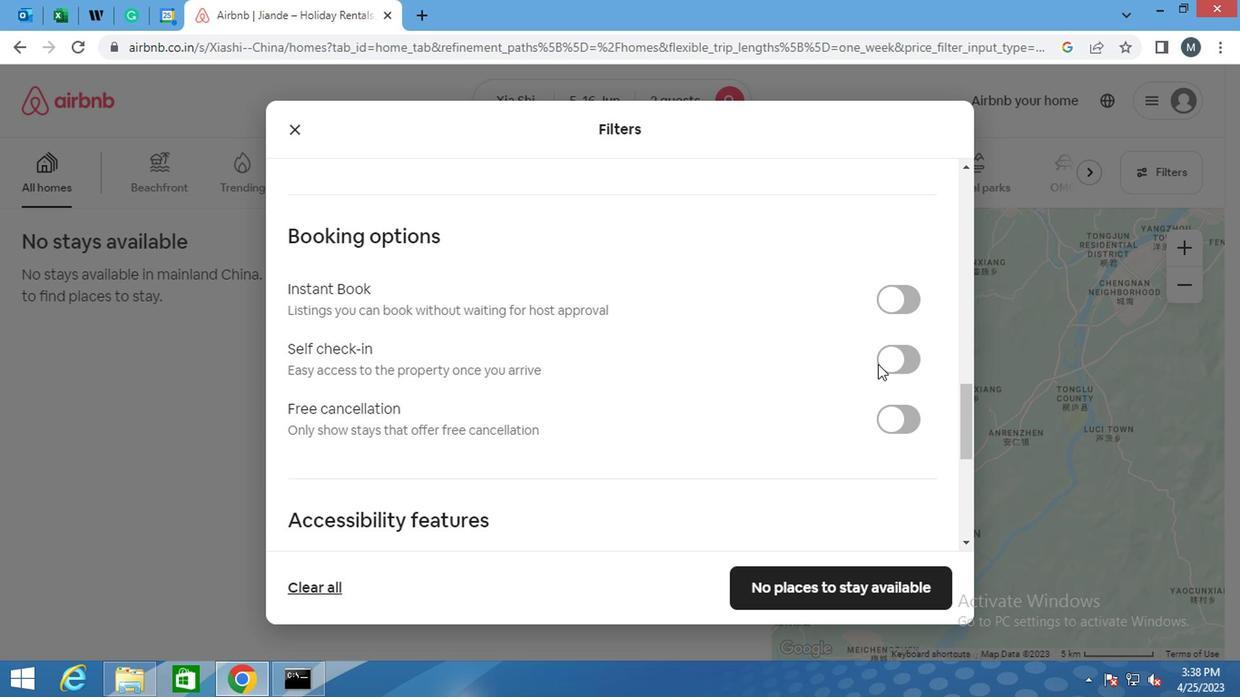
Action: Mouse moved to (690, 401)
Screenshot: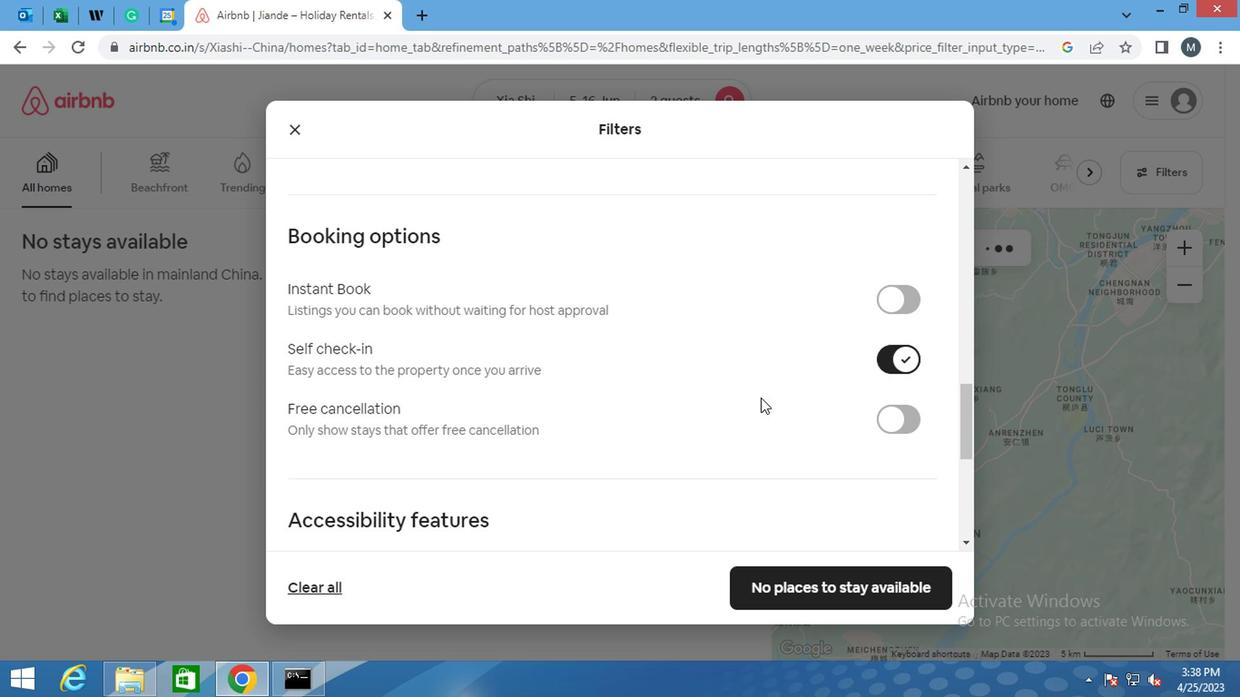 
Action: Mouse scrolled (690, 400) with delta (0, 0)
Screenshot: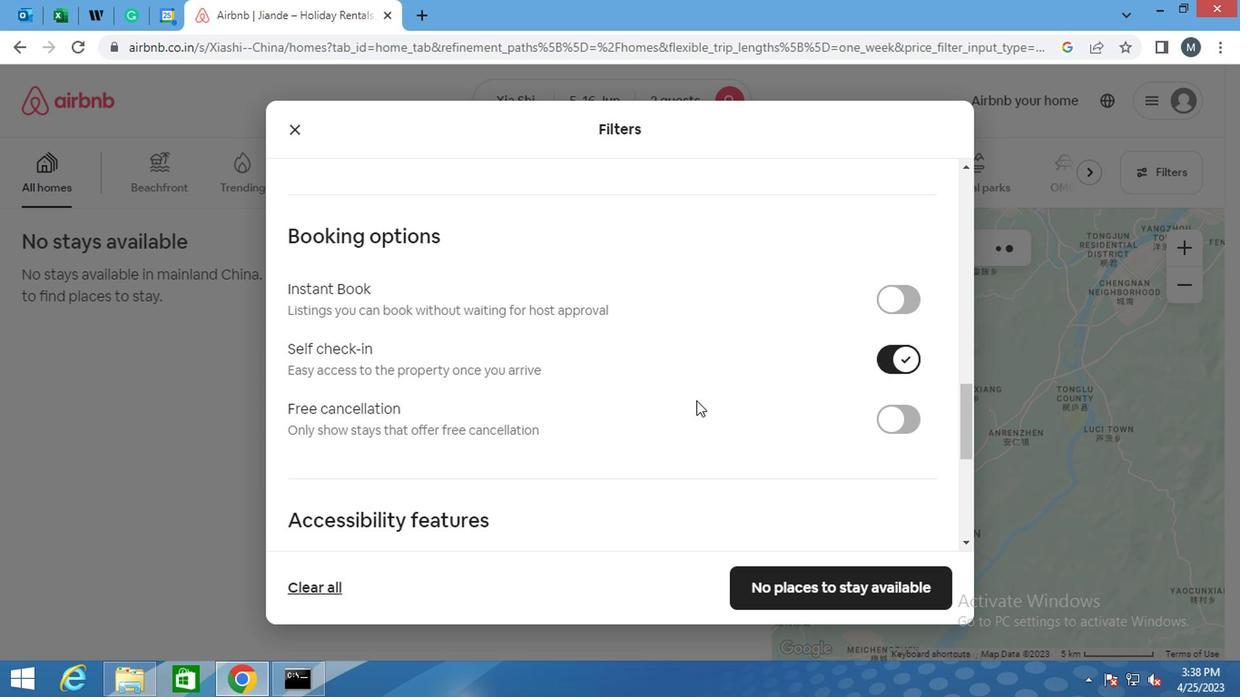 
Action: Mouse moved to (553, 407)
Screenshot: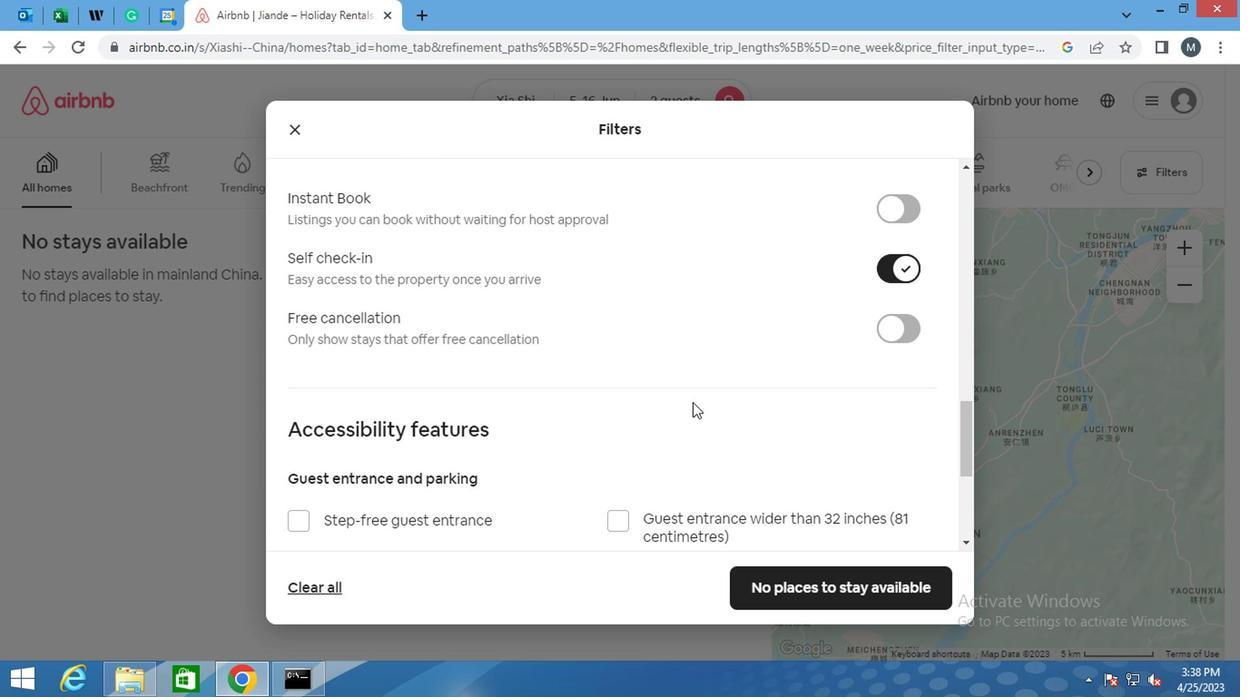 
Action: Mouse scrolled (553, 405) with delta (0, -1)
Screenshot: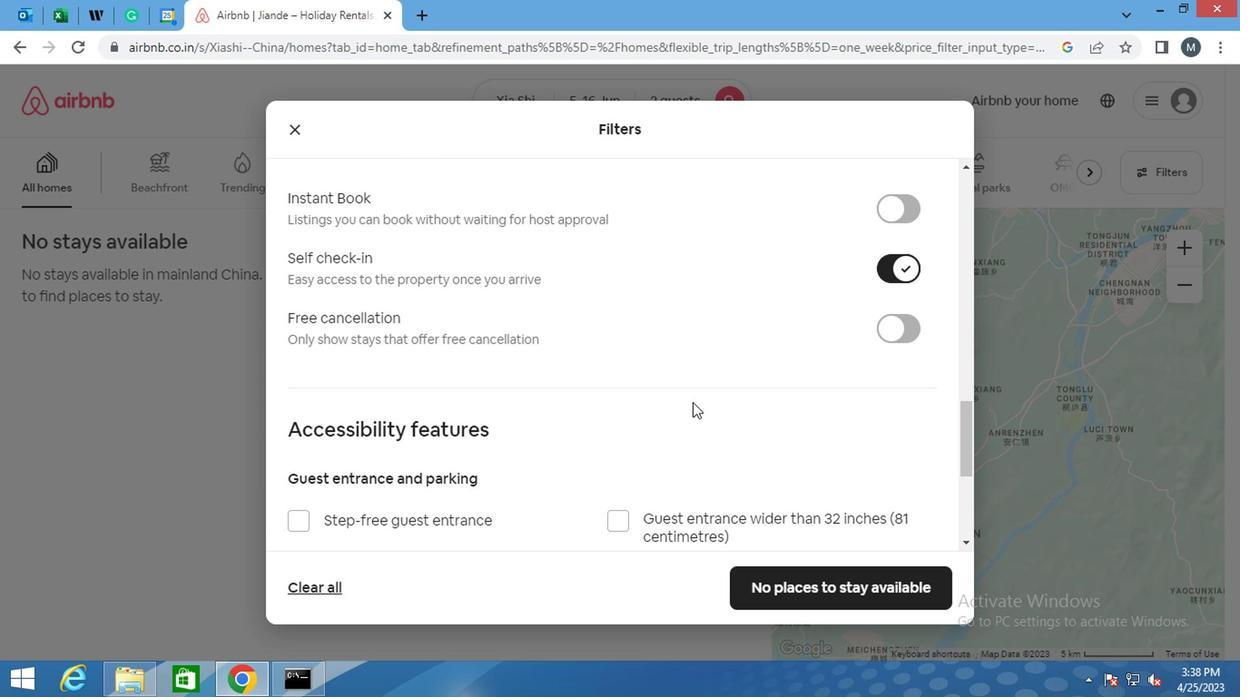 
Action: Mouse moved to (547, 407)
Screenshot: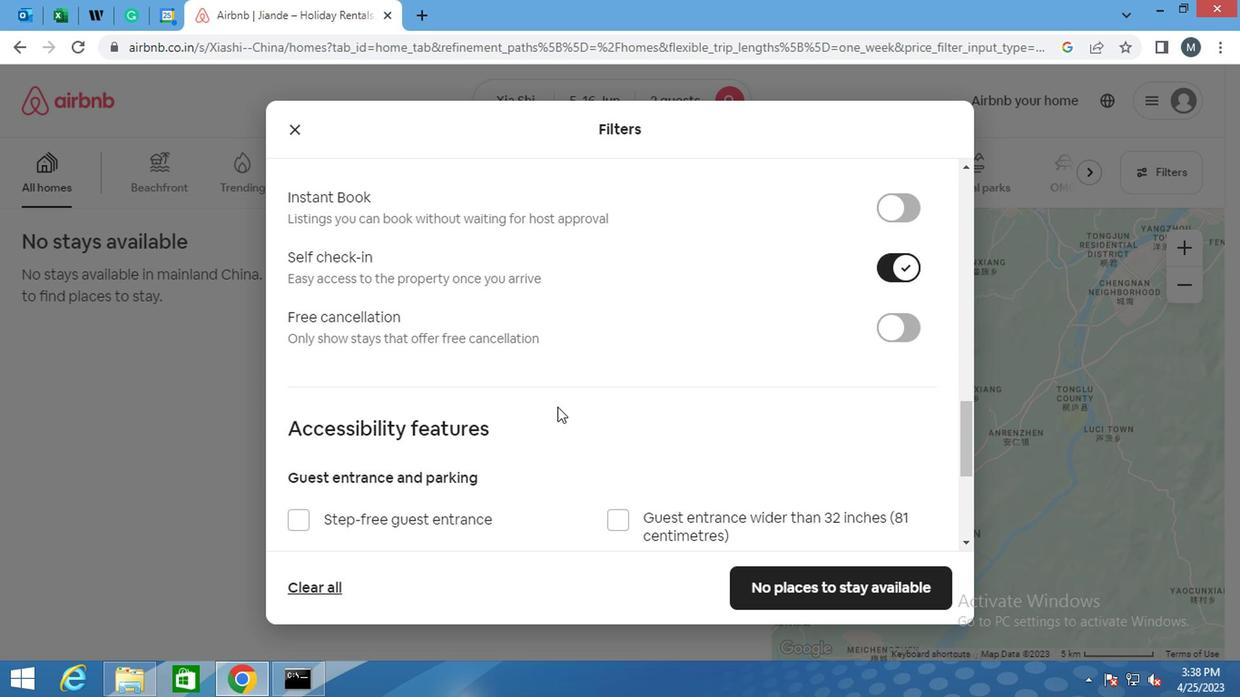 
Action: Mouse scrolled (547, 407) with delta (0, 0)
Screenshot: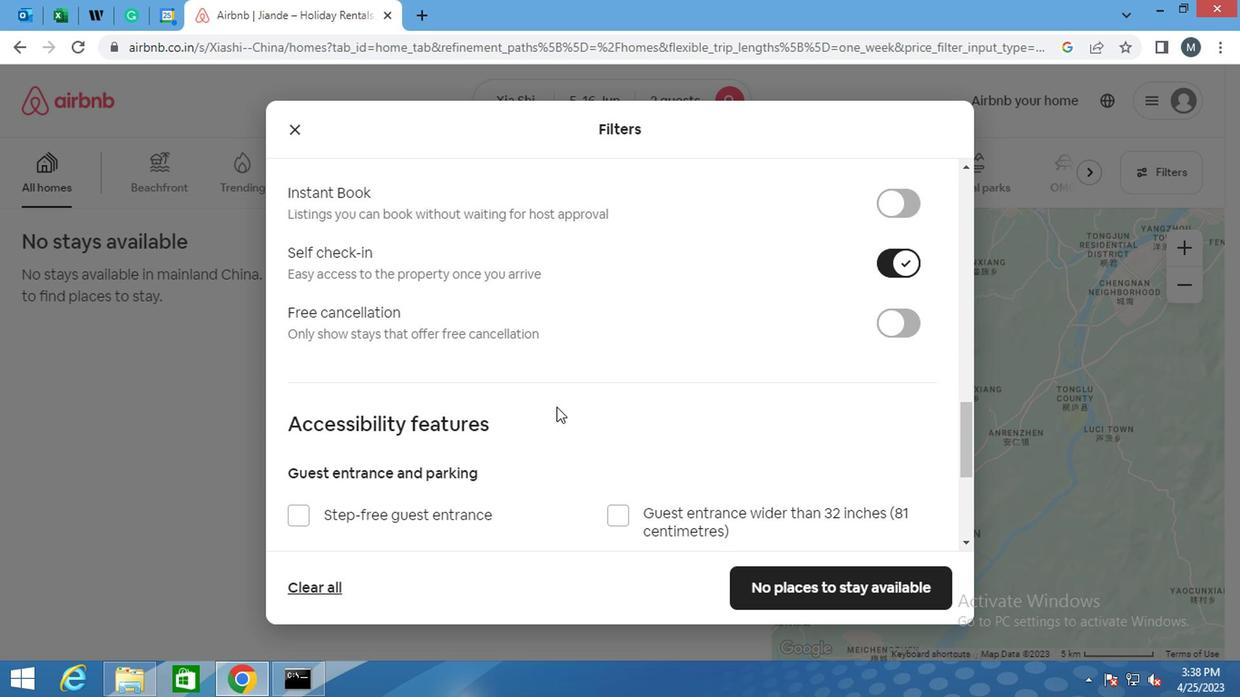 
Action: Mouse moved to (545, 412)
Screenshot: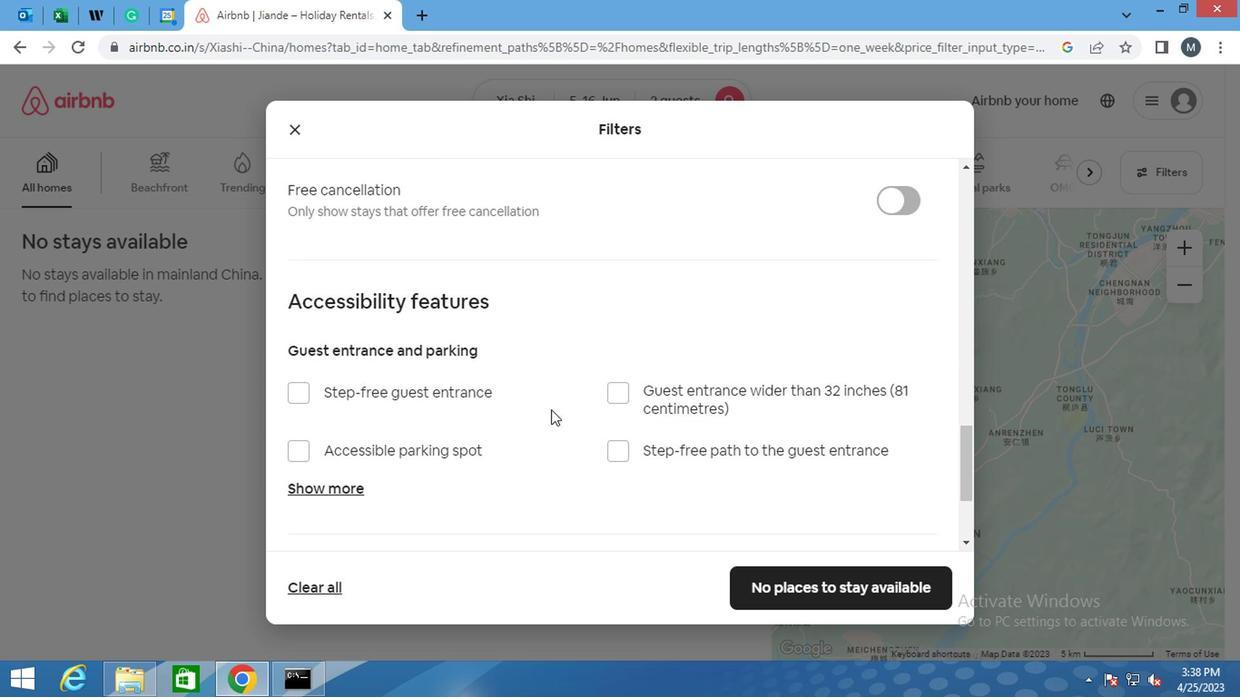 
Action: Mouse scrolled (545, 411) with delta (0, 0)
Screenshot: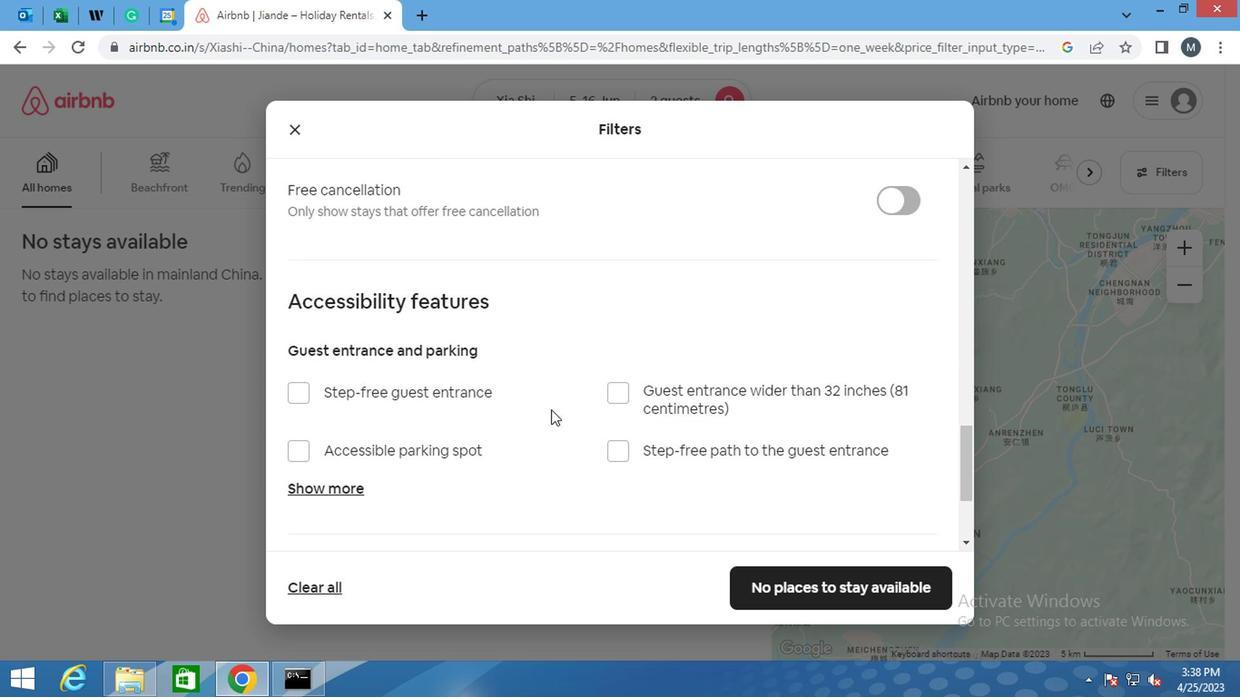 
Action: Mouse moved to (545, 416)
Screenshot: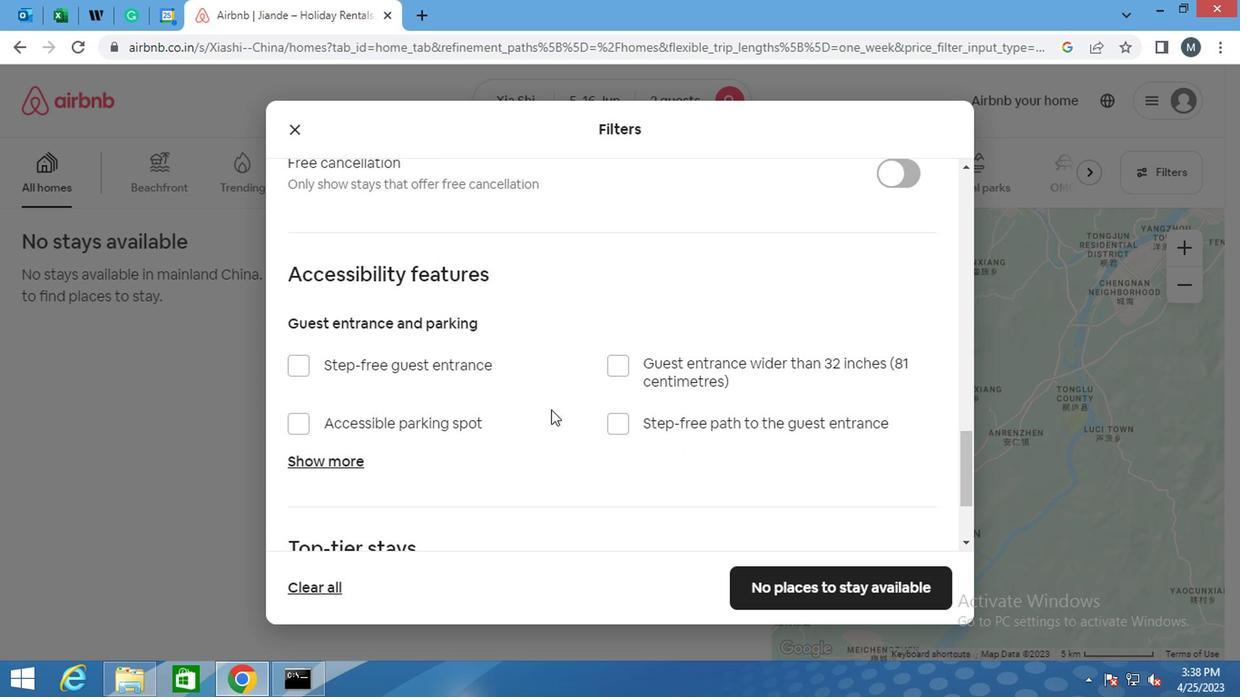 
Action: Mouse scrolled (545, 414) with delta (0, -1)
Screenshot: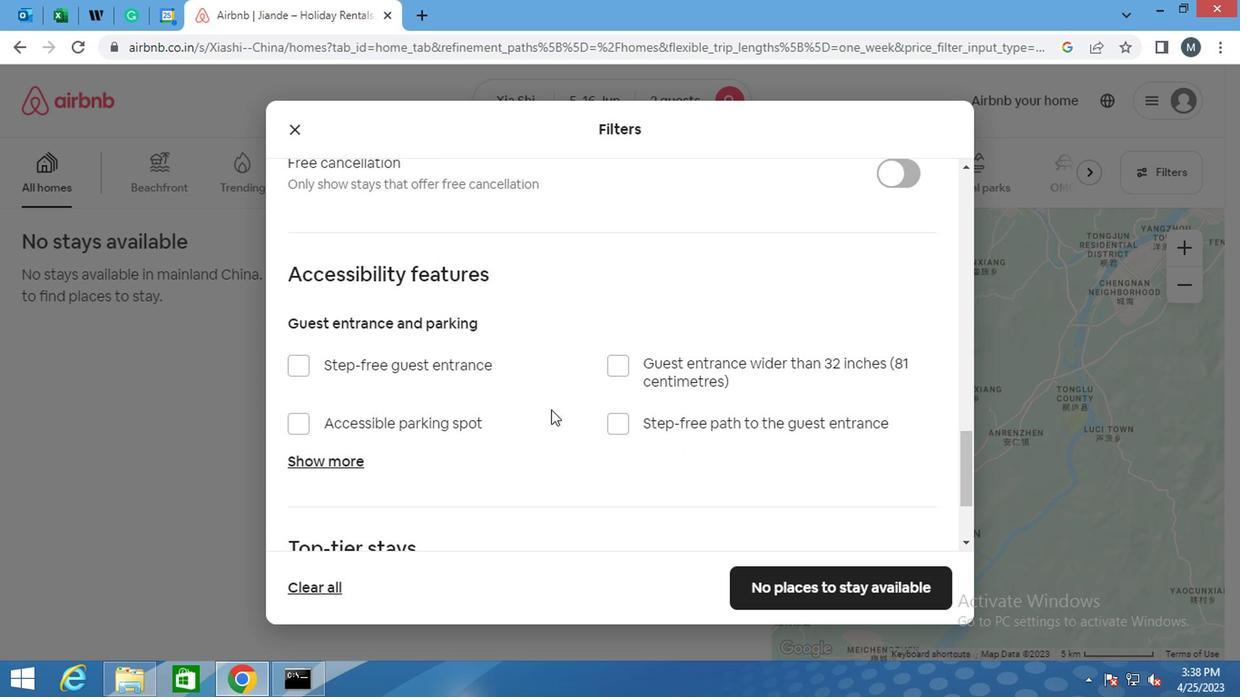 
Action: Mouse moved to (535, 435)
Screenshot: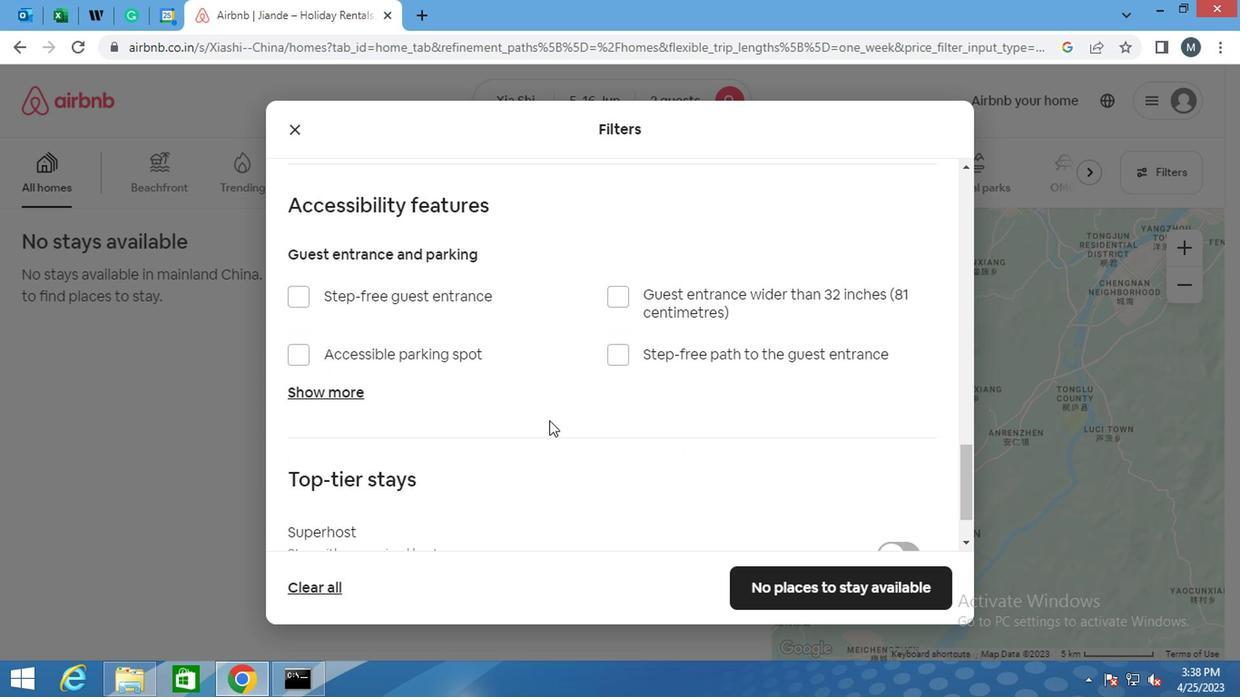 
Action: Mouse scrolled (535, 434) with delta (0, 0)
Screenshot: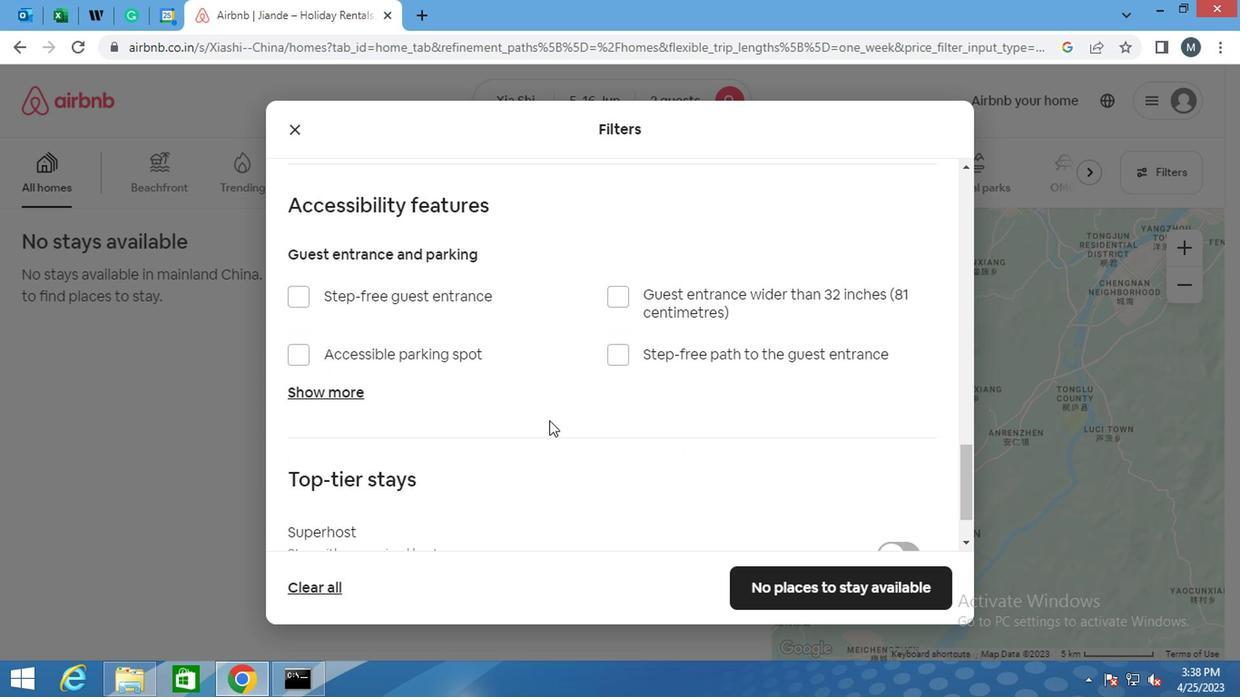 
Action: Mouse moved to (534, 439)
Screenshot: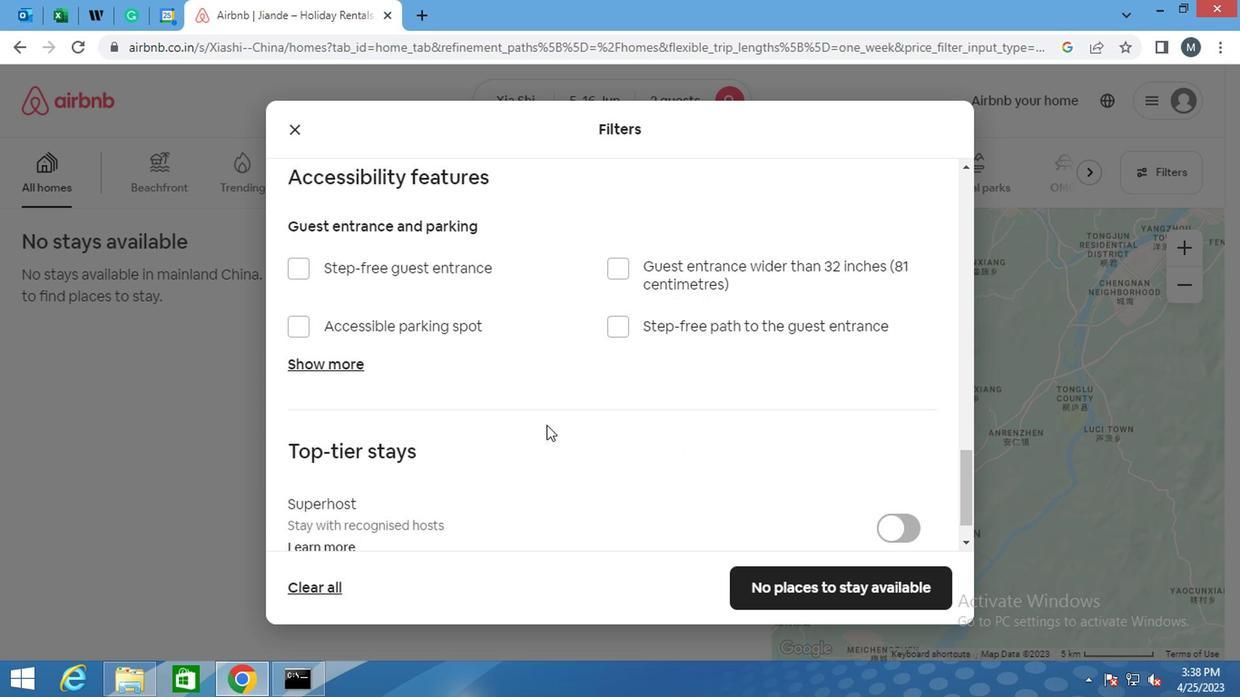 
Action: Mouse scrolled (534, 439) with delta (0, 0)
Screenshot: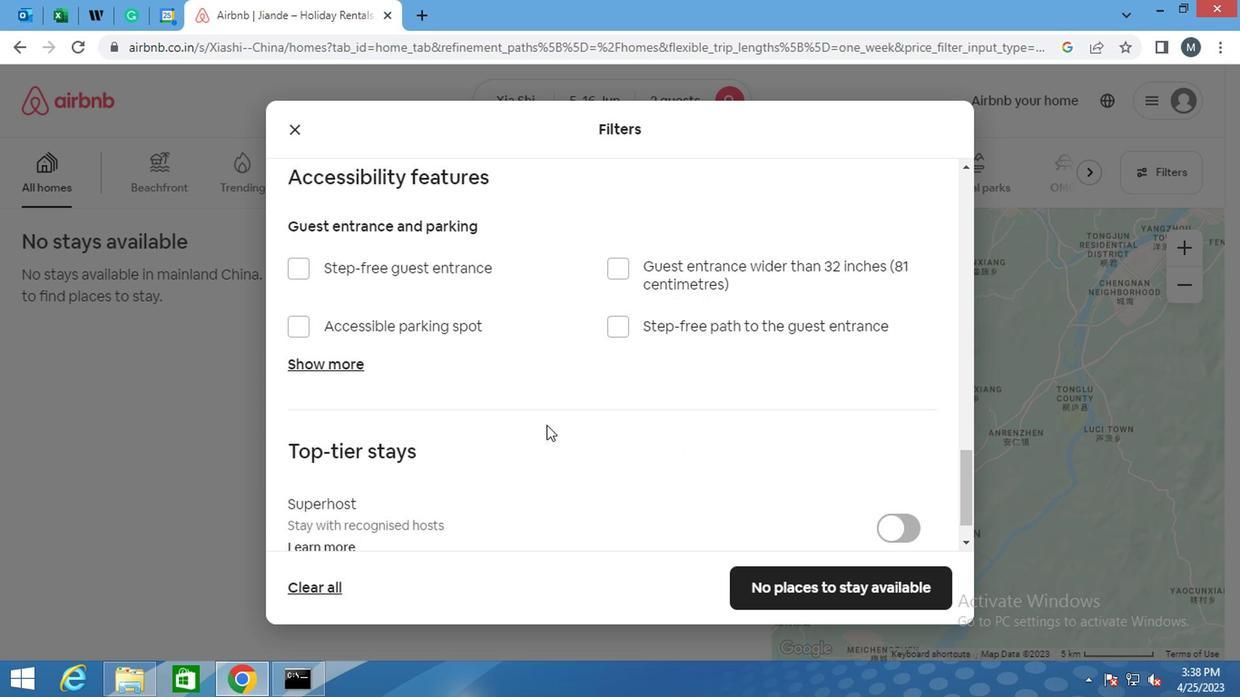 
Action: Mouse moved to (534, 446)
Screenshot: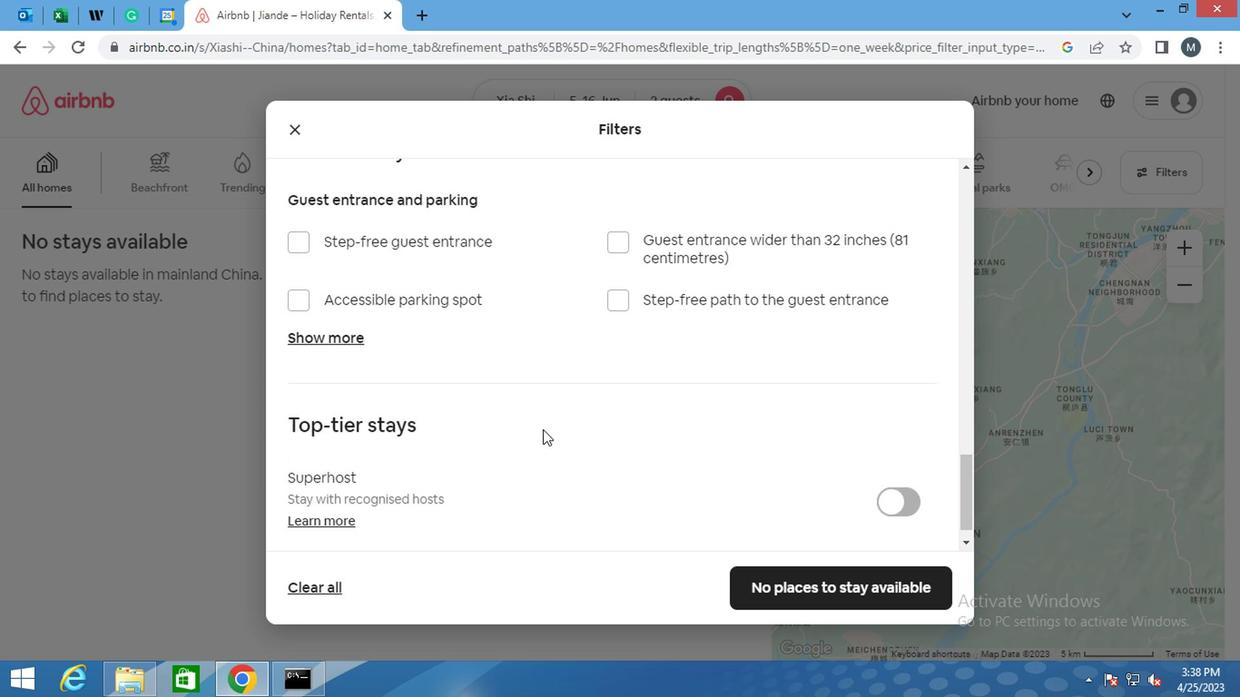
Action: Mouse scrolled (534, 445) with delta (0, -1)
Screenshot: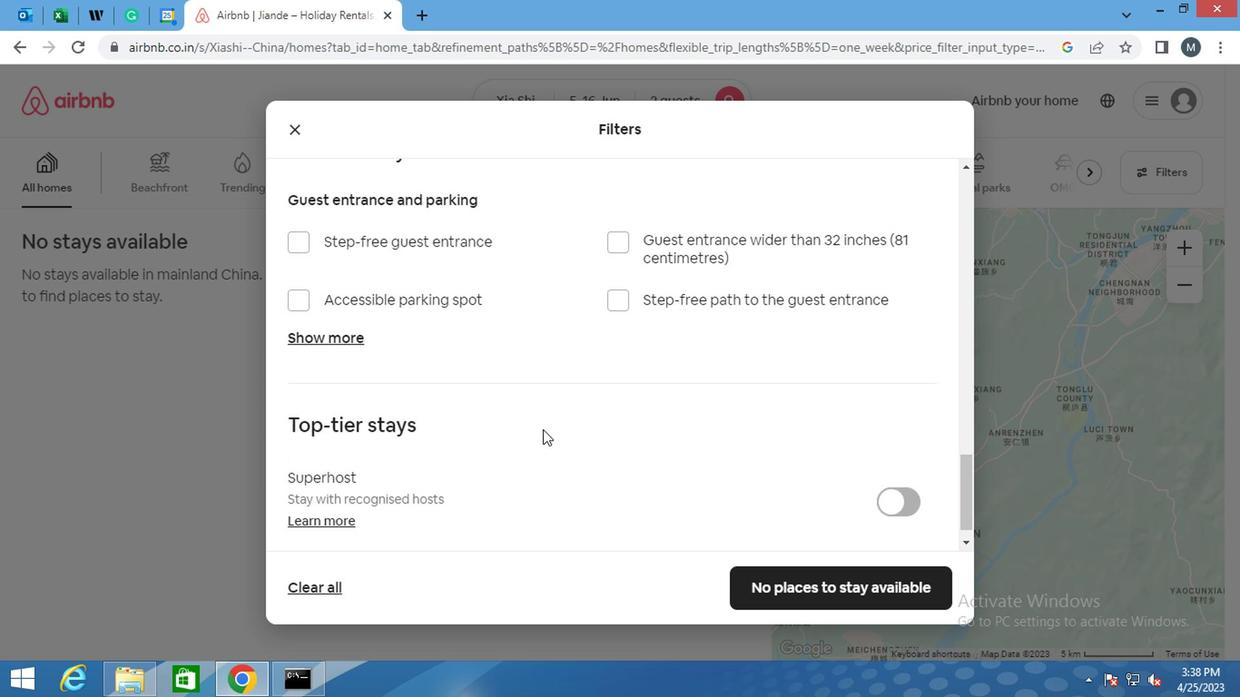 
Action: Mouse moved to (525, 456)
Screenshot: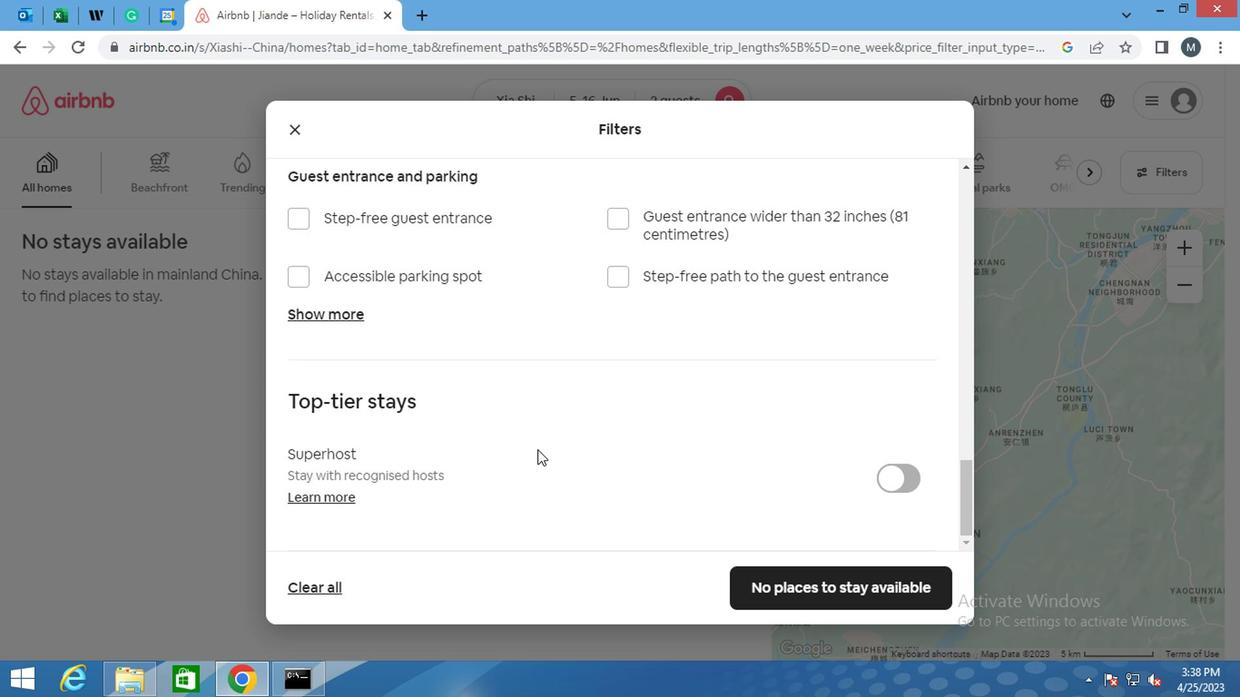 
Action: Mouse scrolled (525, 456) with delta (0, 0)
Screenshot: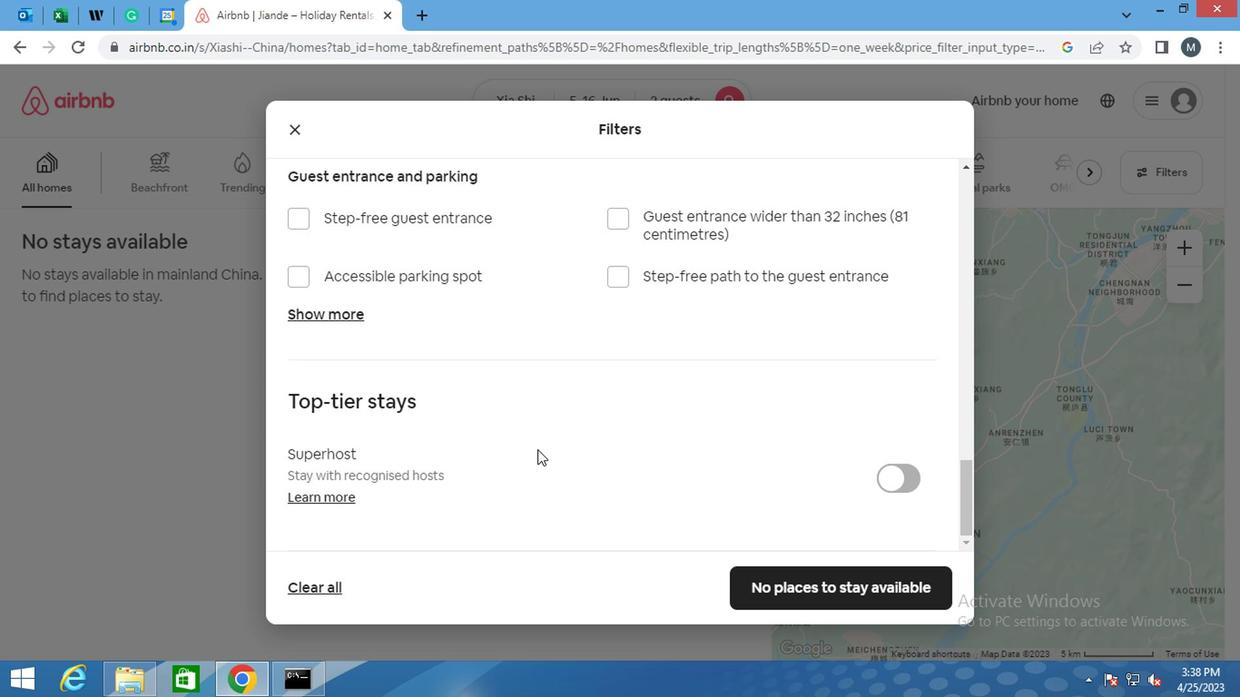 
Action: Mouse moved to (523, 462)
Screenshot: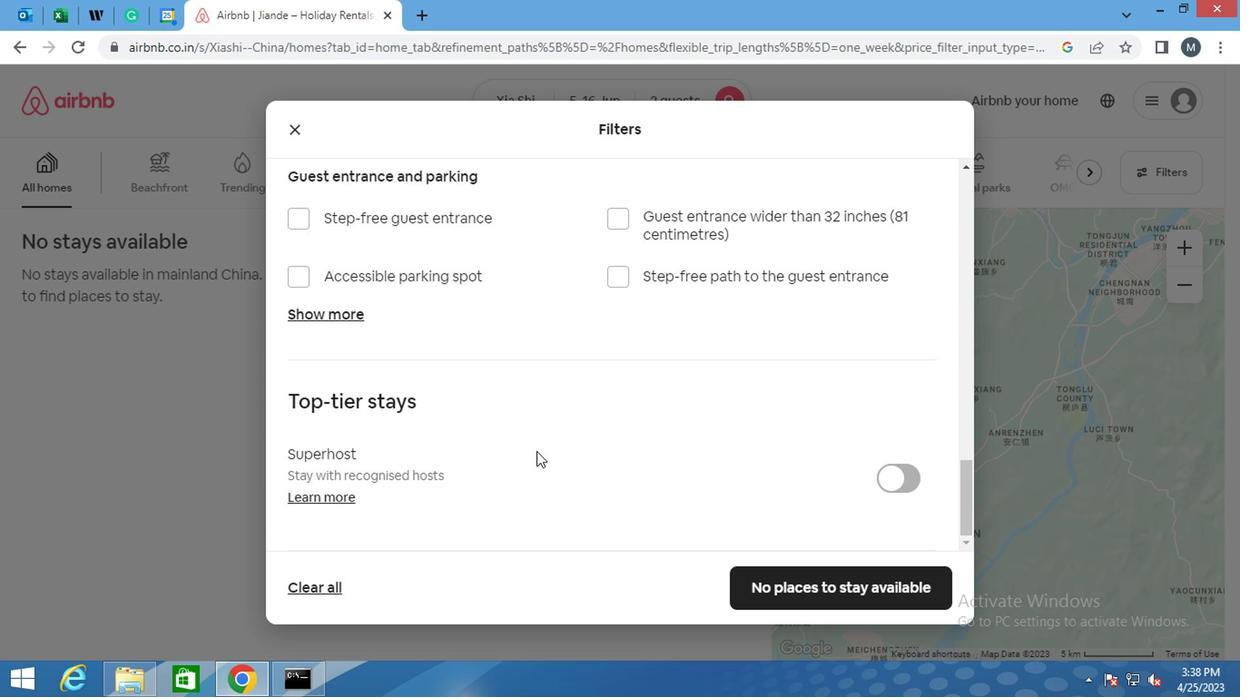 
Action: Mouse scrolled (523, 461) with delta (0, -1)
Screenshot: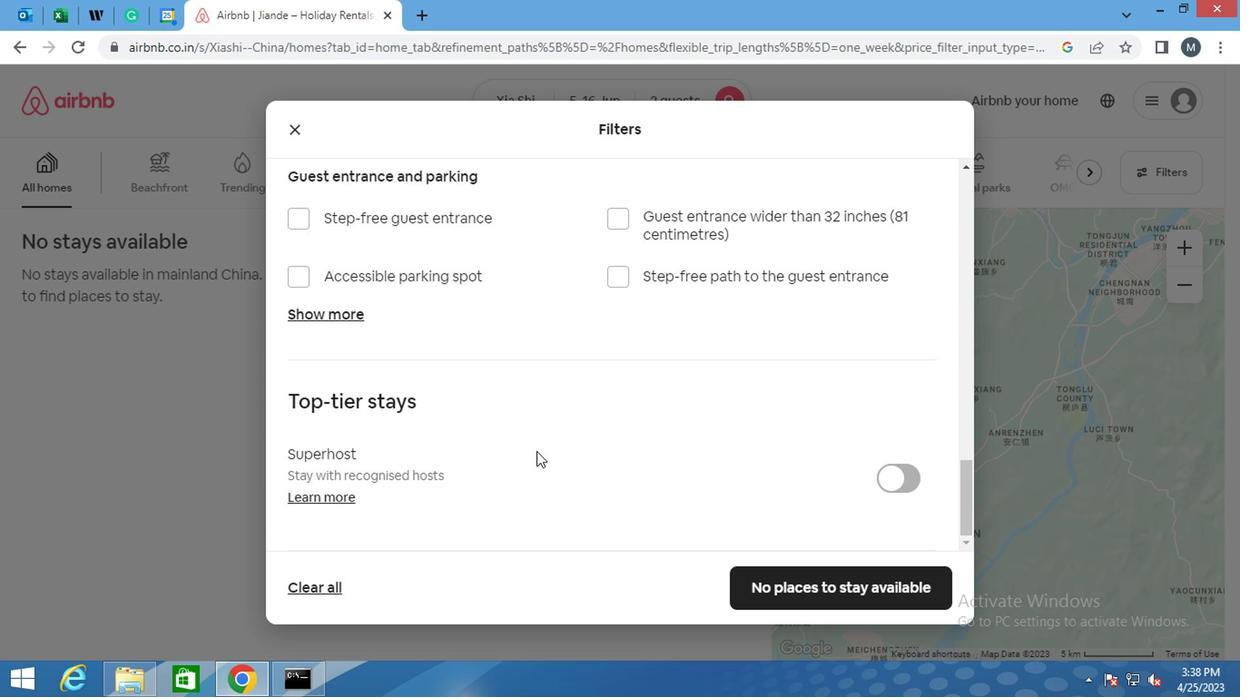 
Action: Mouse moved to (523, 467)
Screenshot: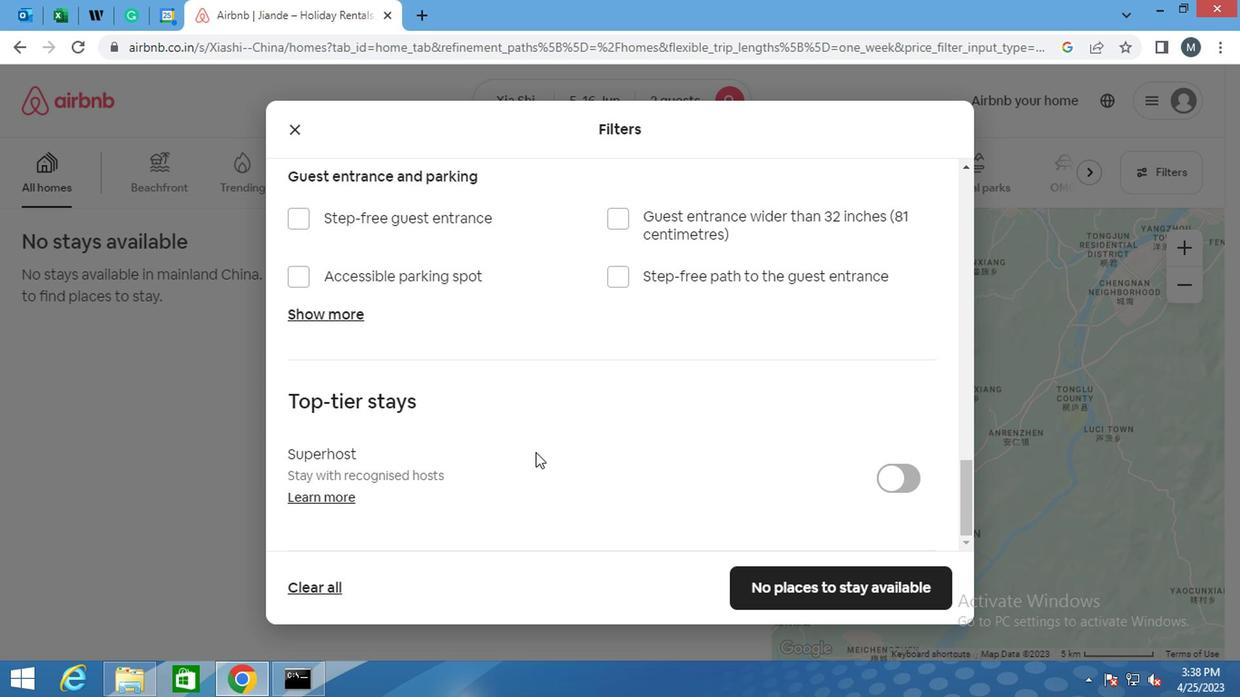 
Action: Mouse scrolled (523, 465) with delta (0, -1)
Screenshot: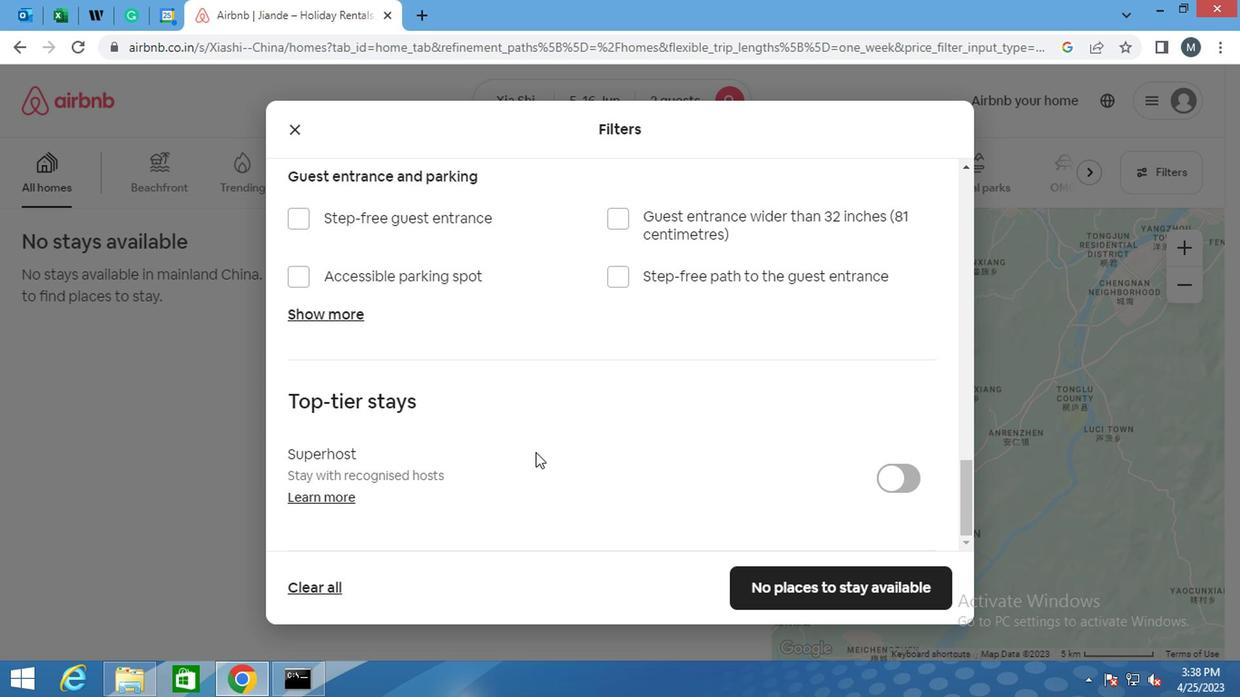 
Action: Mouse moved to (770, 577)
Screenshot: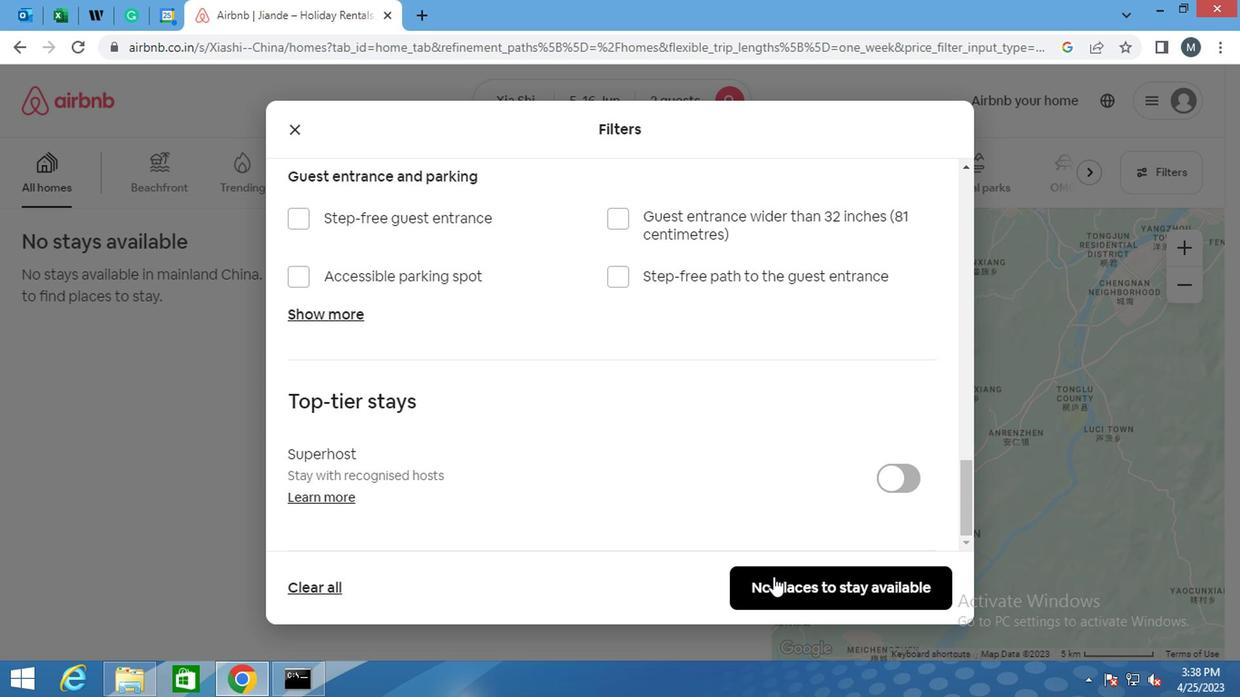 
Action: Mouse pressed left at (770, 577)
Screenshot: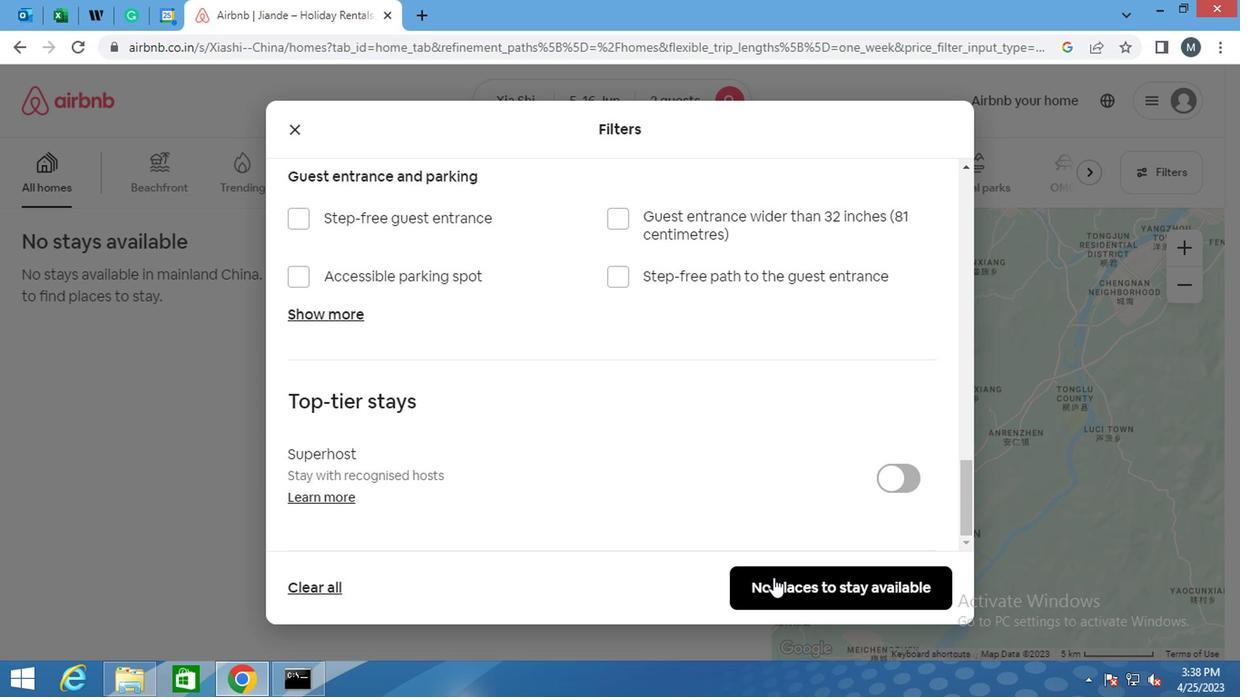 
Action: Mouse moved to (770, 578)
Screenshot: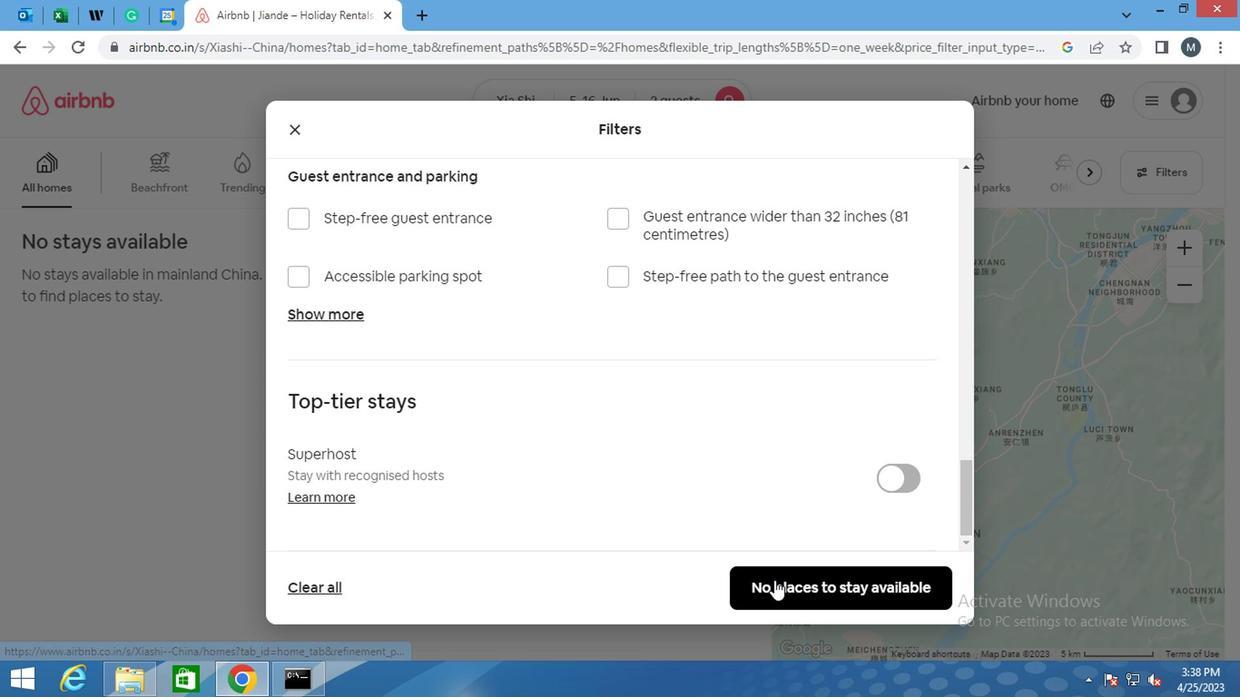 
